 Task: Search one way flight ticket for 2 adults, 2 children, 2 infants in seat in first from Salisbury: Salisbury-ocean City-wicomico Regional Airport to Fort Wayne: Fort Wayne International Airport on 5-4-2023. Choice of flights is Emirates. Number of bags: 2 checked bags. Price is upto 110000. Outbound departure time preference is 15:00.
Action: Mouse moved to (345, 132)
Screenshot: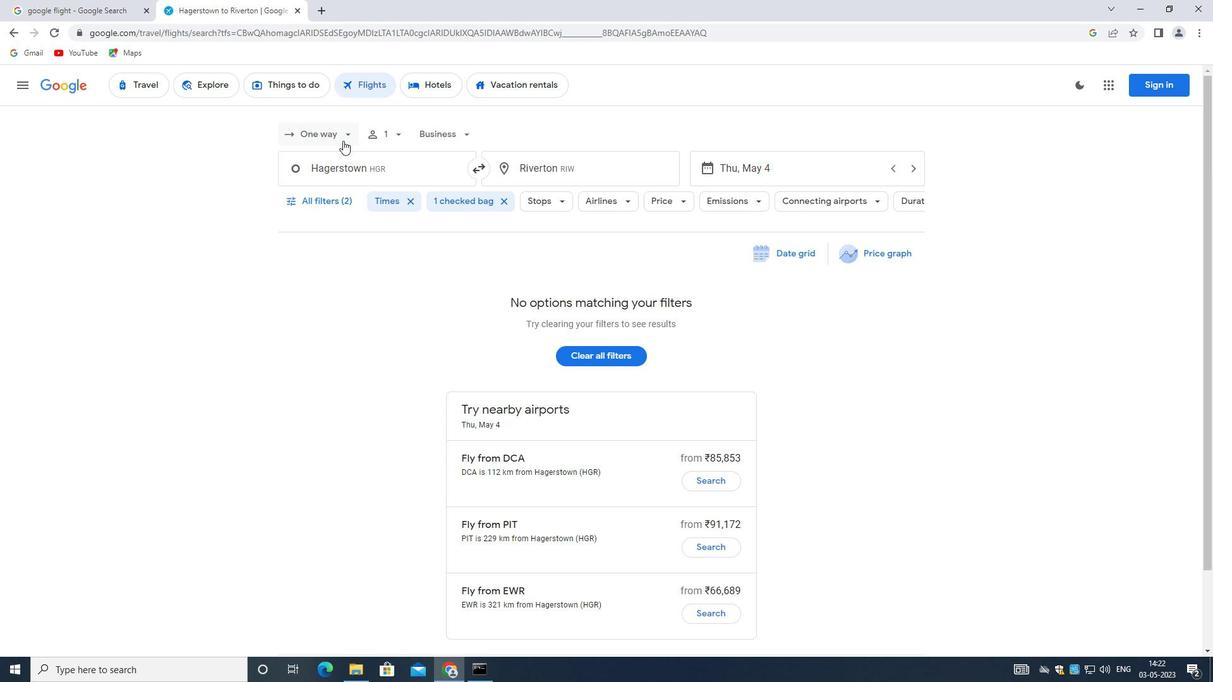
Action: Mouse pressed left at (345, 132)
Screenshot: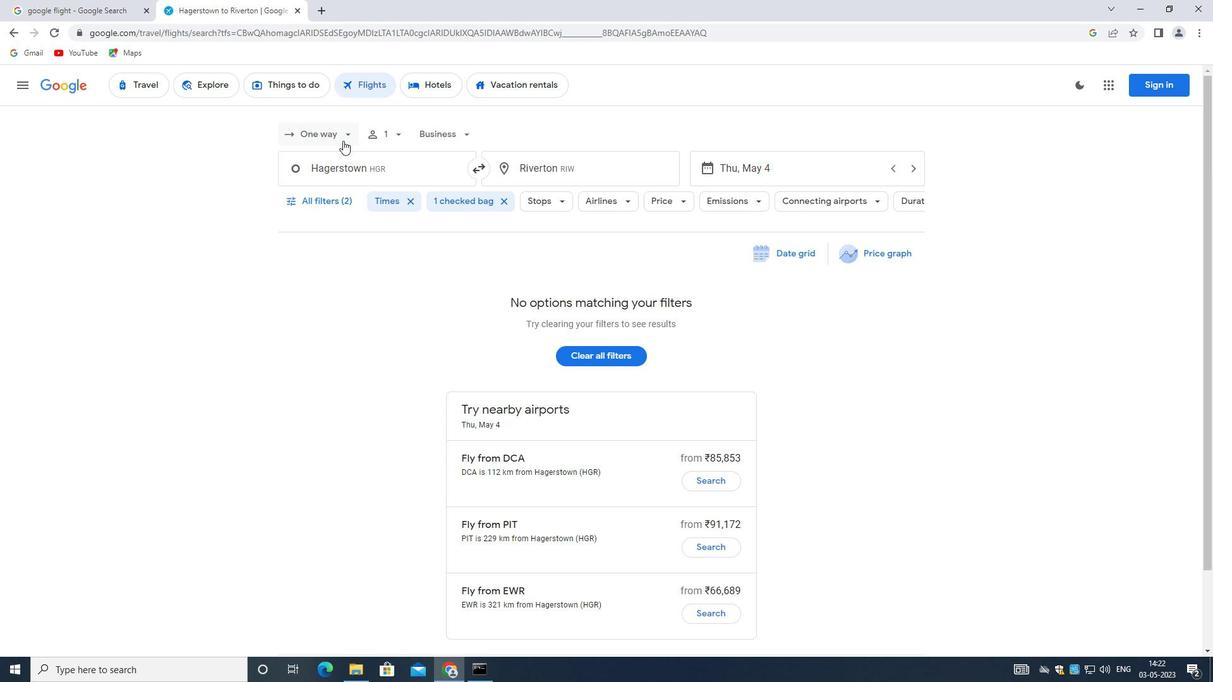 
Action: Mouse moved to (346, 194)
Screenshot: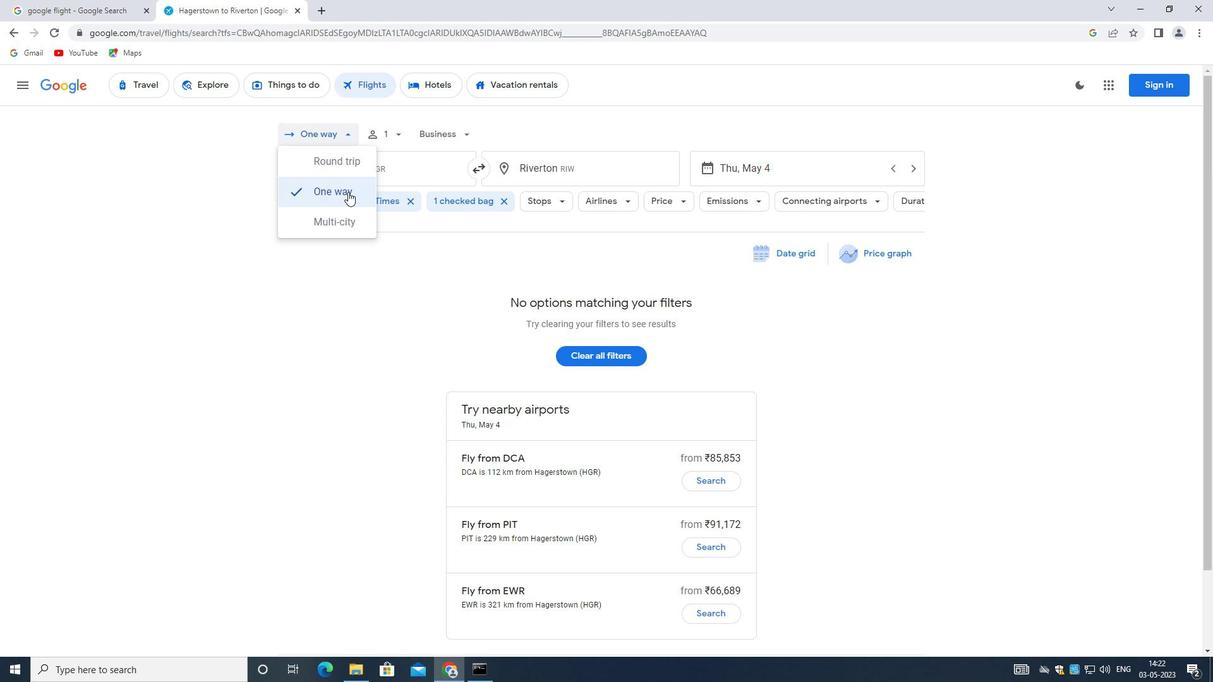 
Action: Mouse pressed left at (346, 194)
Screenshot: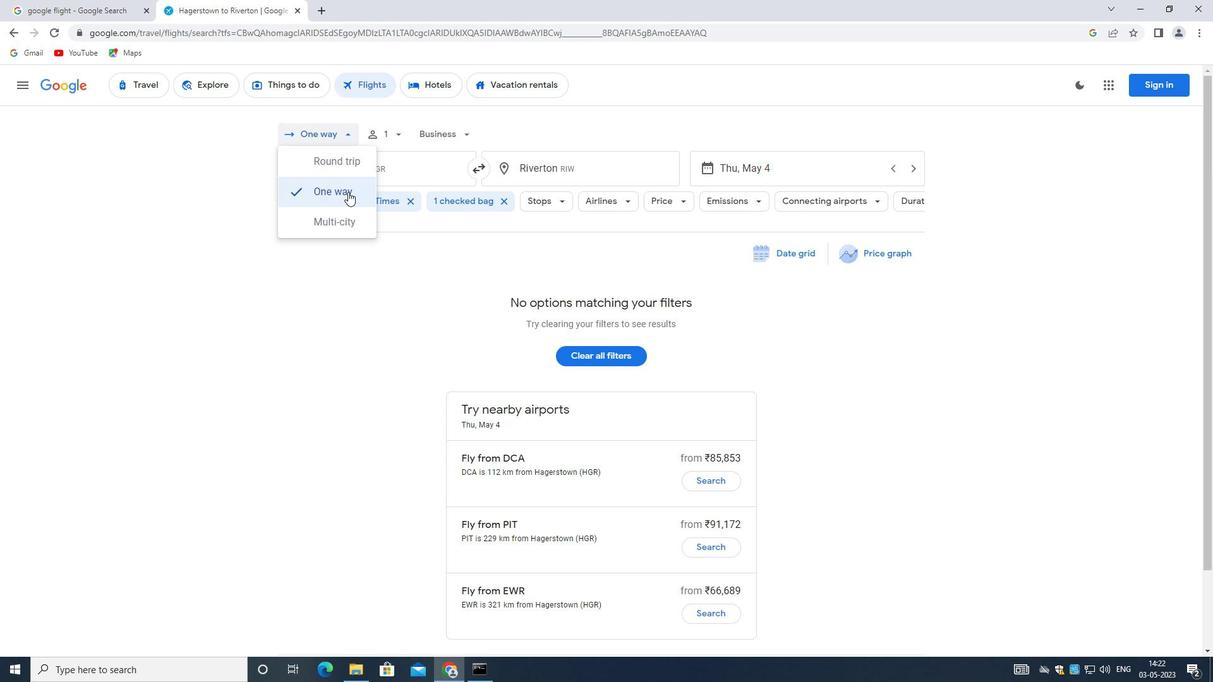 
Action: Mouse moved to (390, 133)
Screenshot: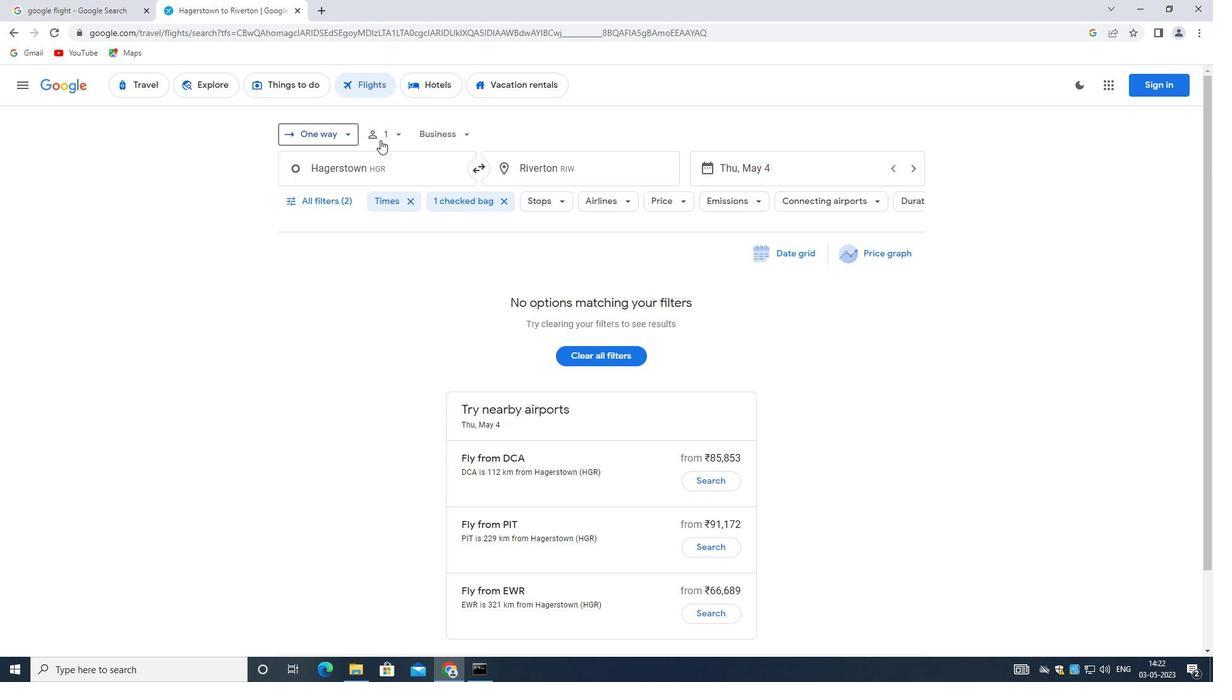 
Action: Mouse pressed left at (390, 133)
Screenshot: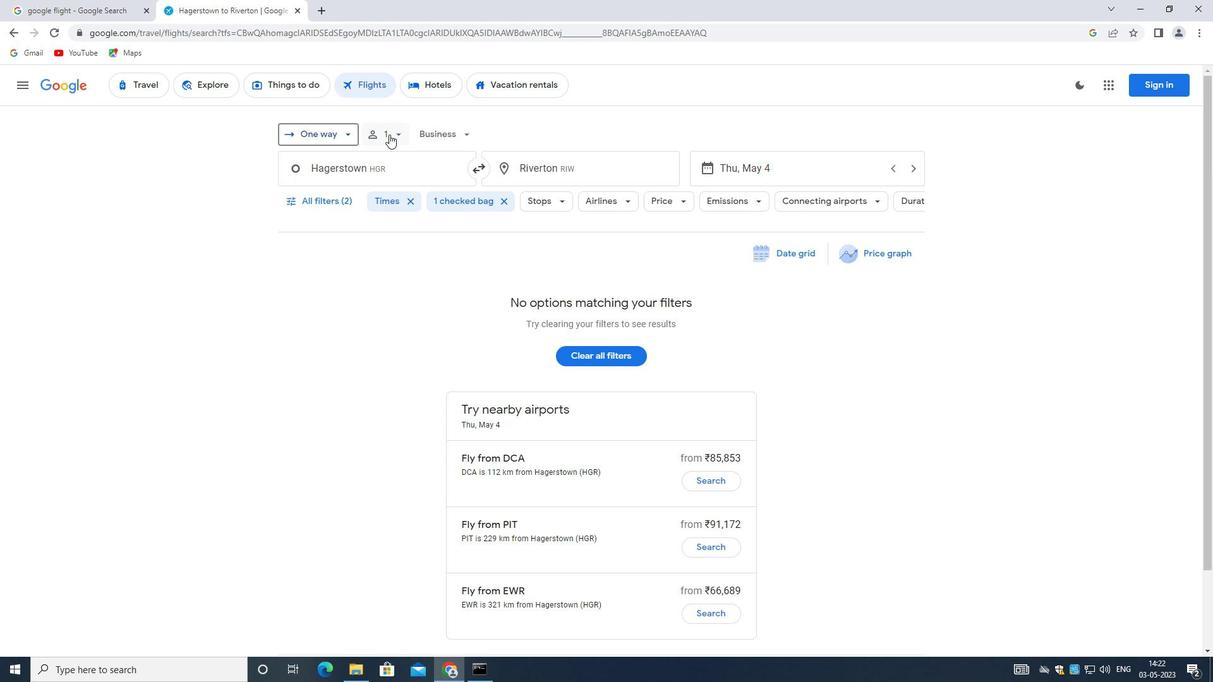 
Action: Mouse moved to (497, 166)
Screenshot: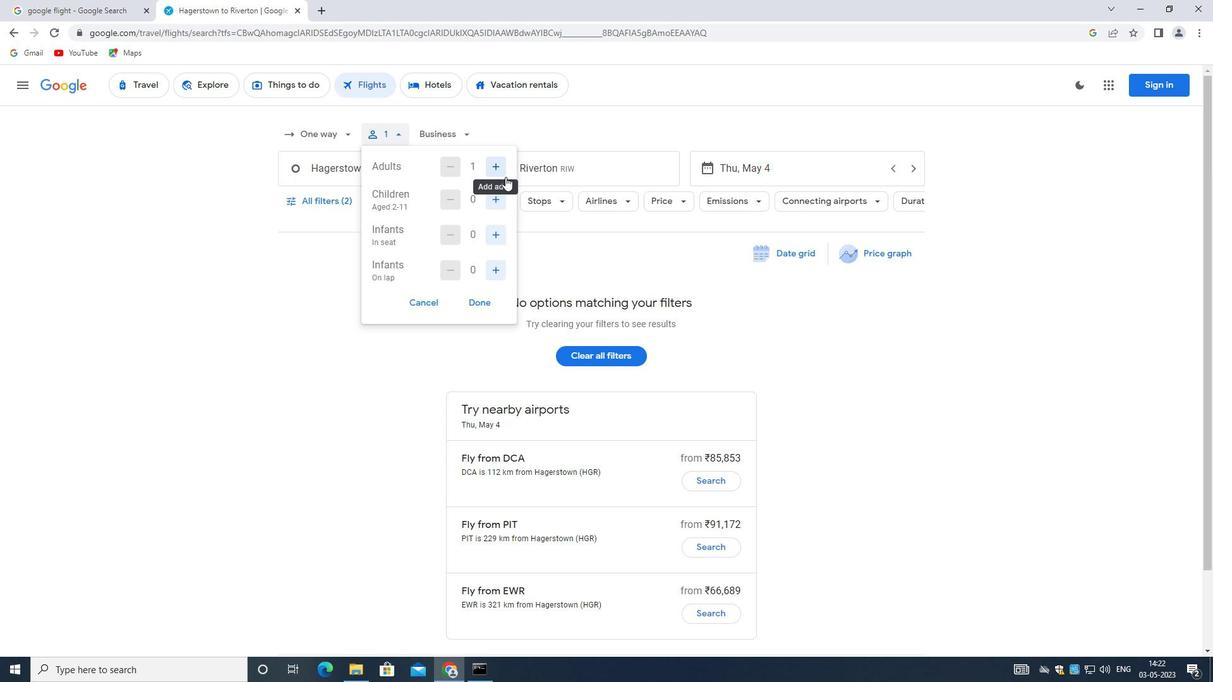 
Action: Mouse pressed left at (497, 166)
Screenshot: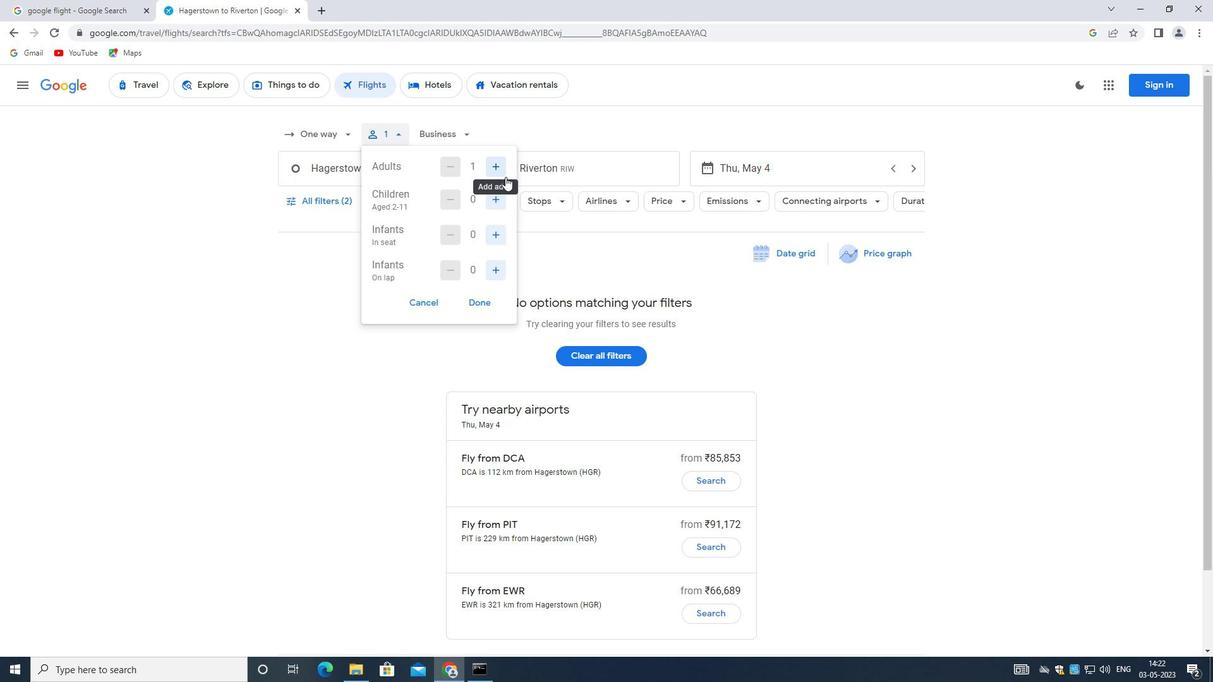 
Action: Mouse moved to (492, 199)
Screenshot: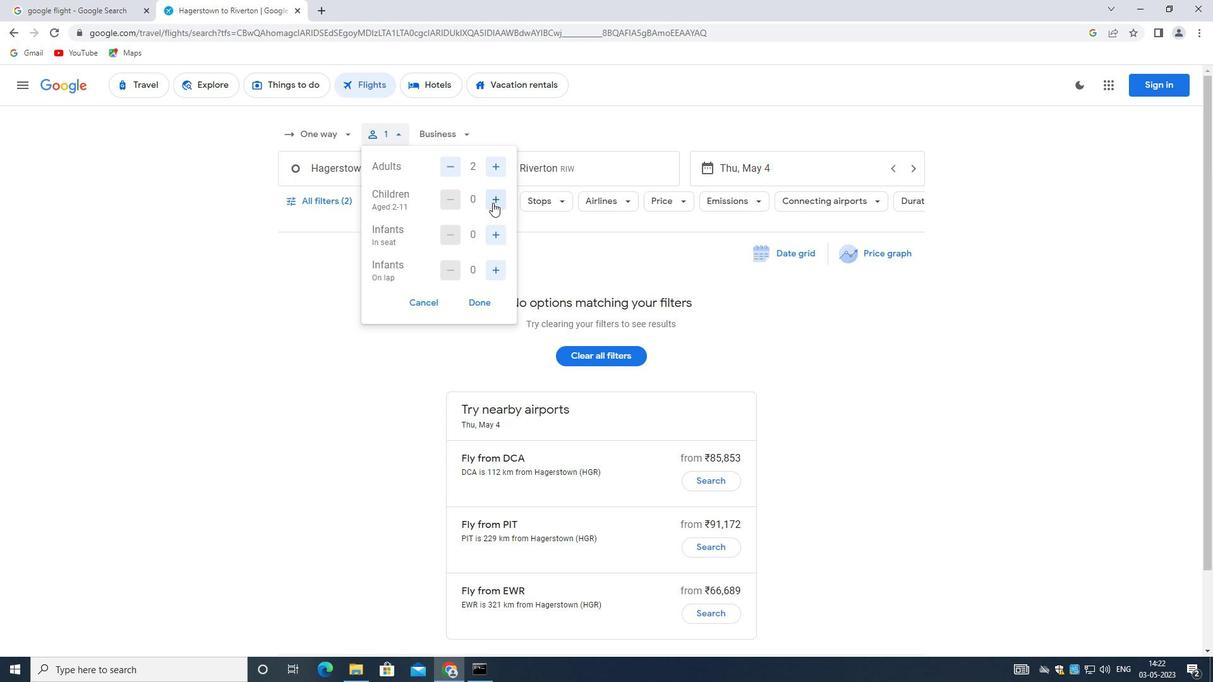 
Action: Mouse pressed left at (492, 199)
Screenshot: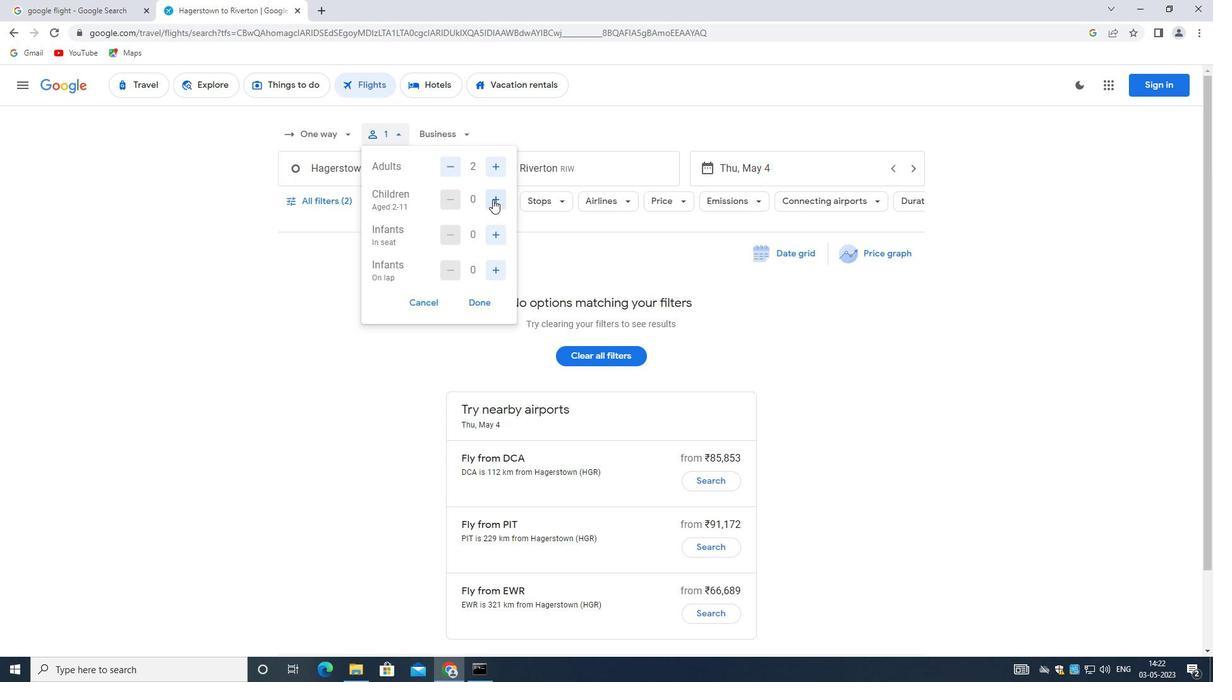 
Action: Mouse moved to (492, 199)
Screenshot: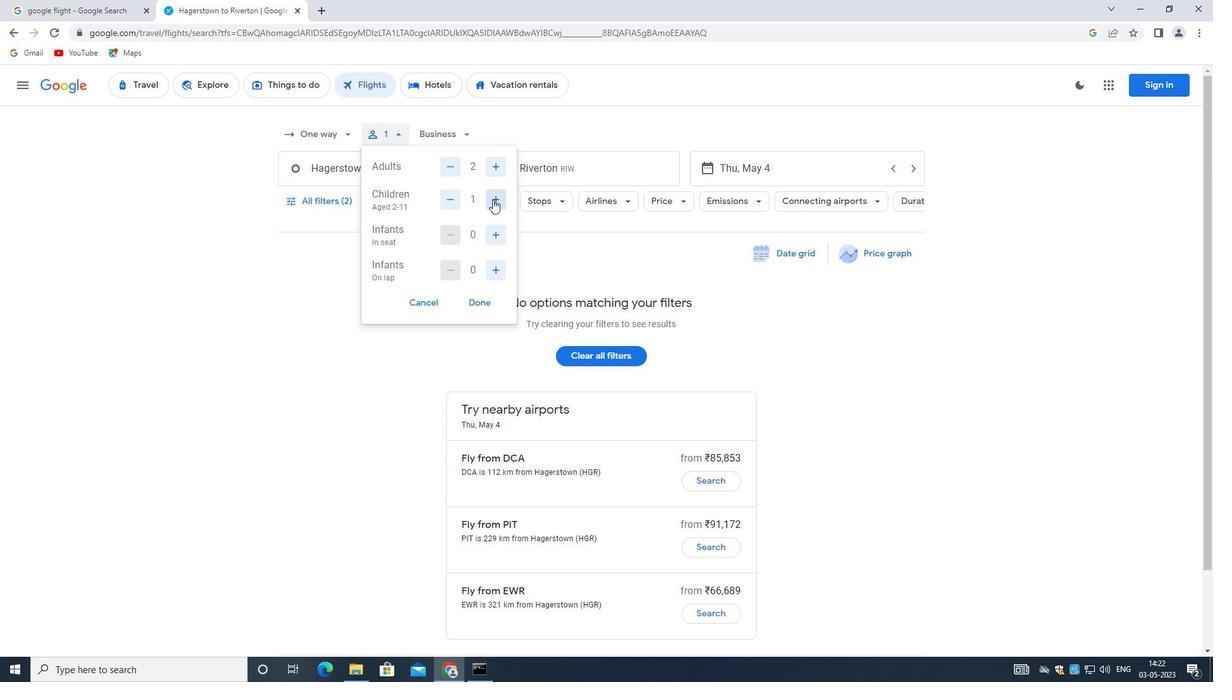 
Action: Mouse pressed left at (492, 199)
Screenshot: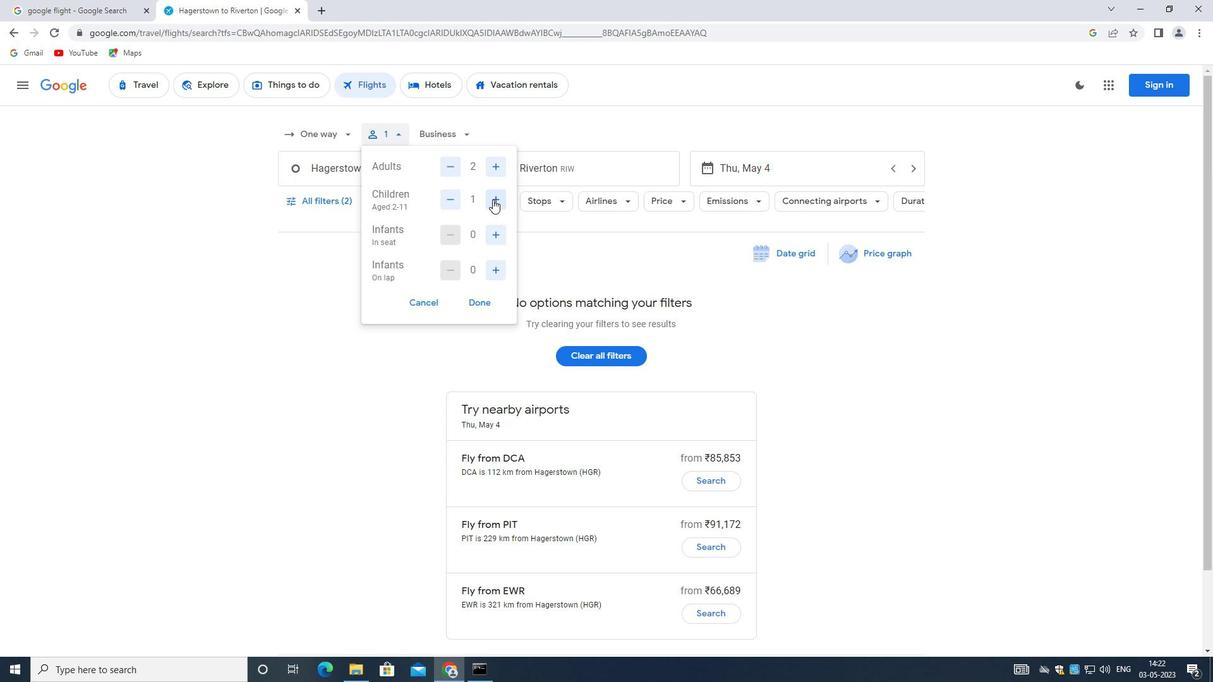 
Action: Mouse moved to (498, 234)
Screenshot: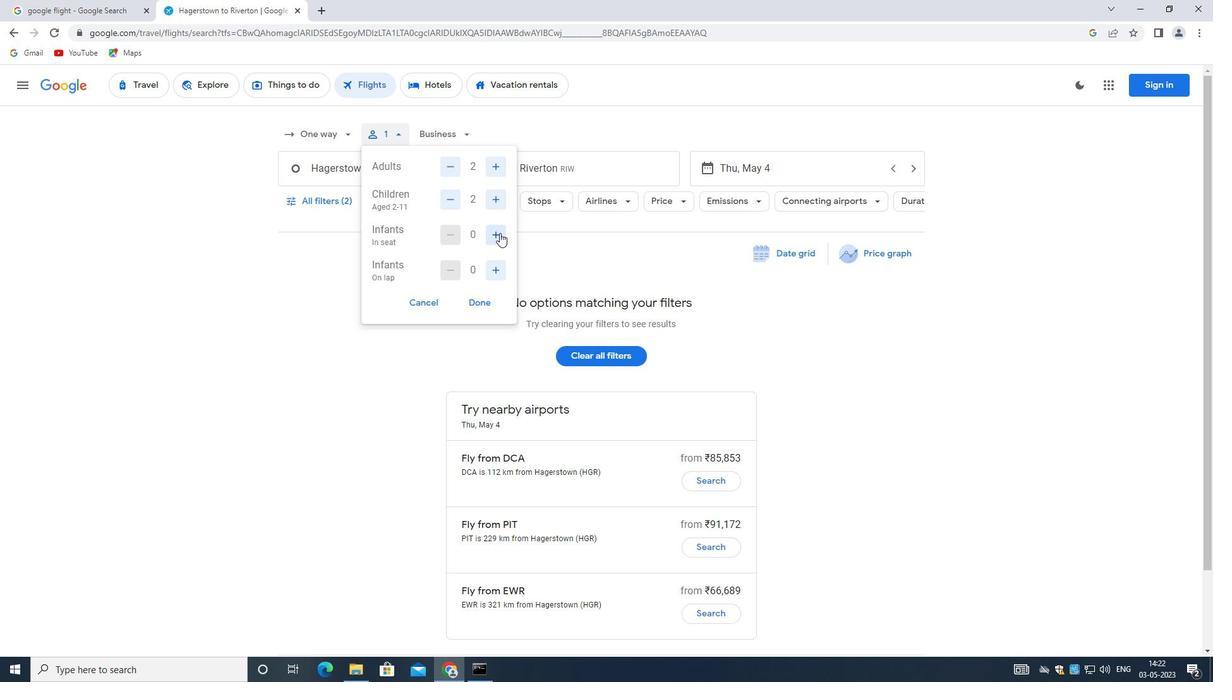 
Action: Mouse pressed left at (498, 234)
Screenshot: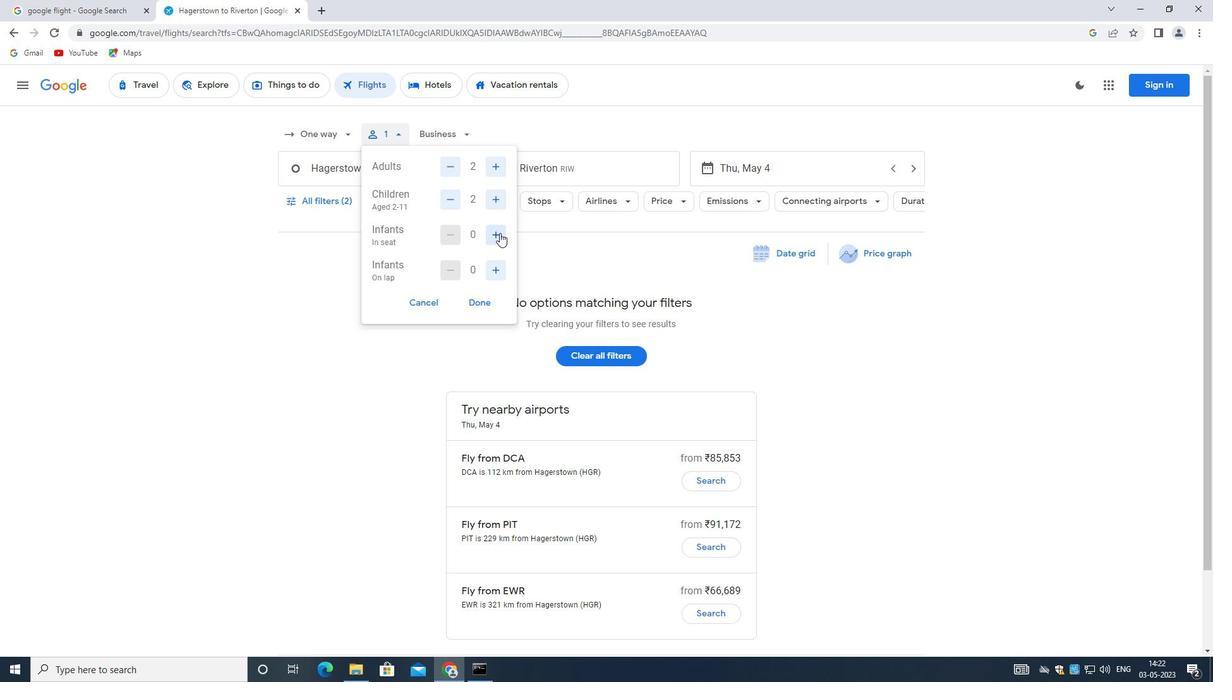 
Action: Mouse moved to (498, 233)
Screenshot: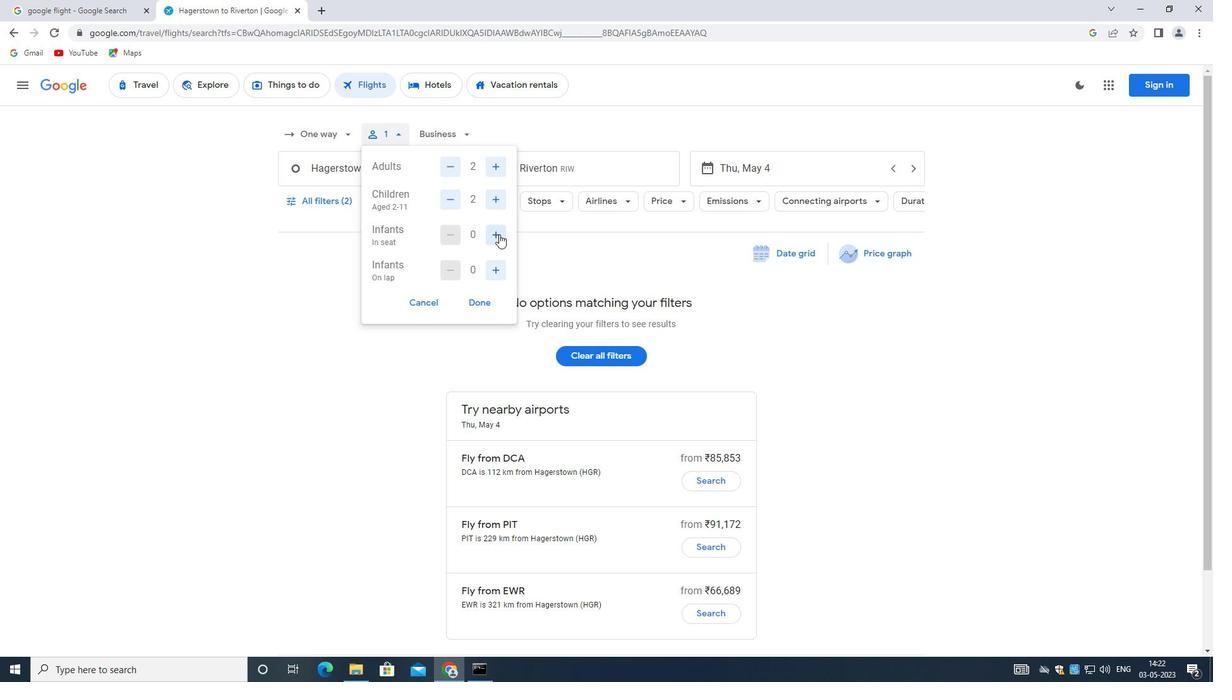 
Action: Mouse pressed left at (498, 233)
Screenshot: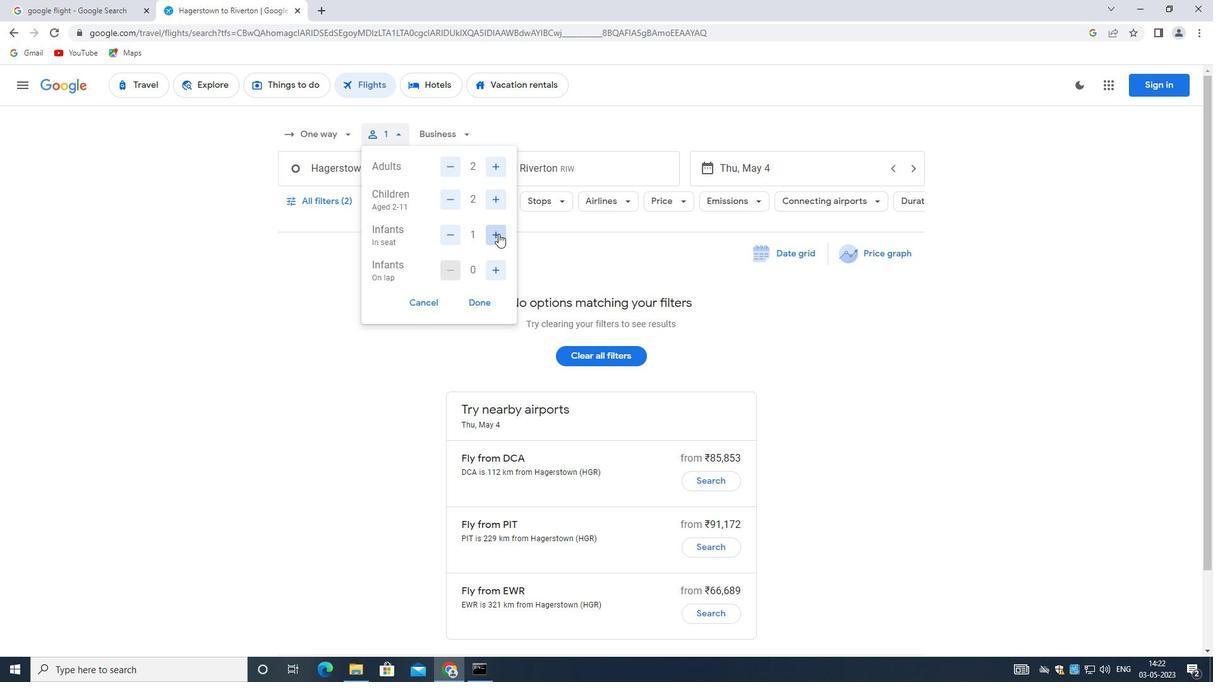 
Action: Mouse moved to (482, 306)
Screenshot: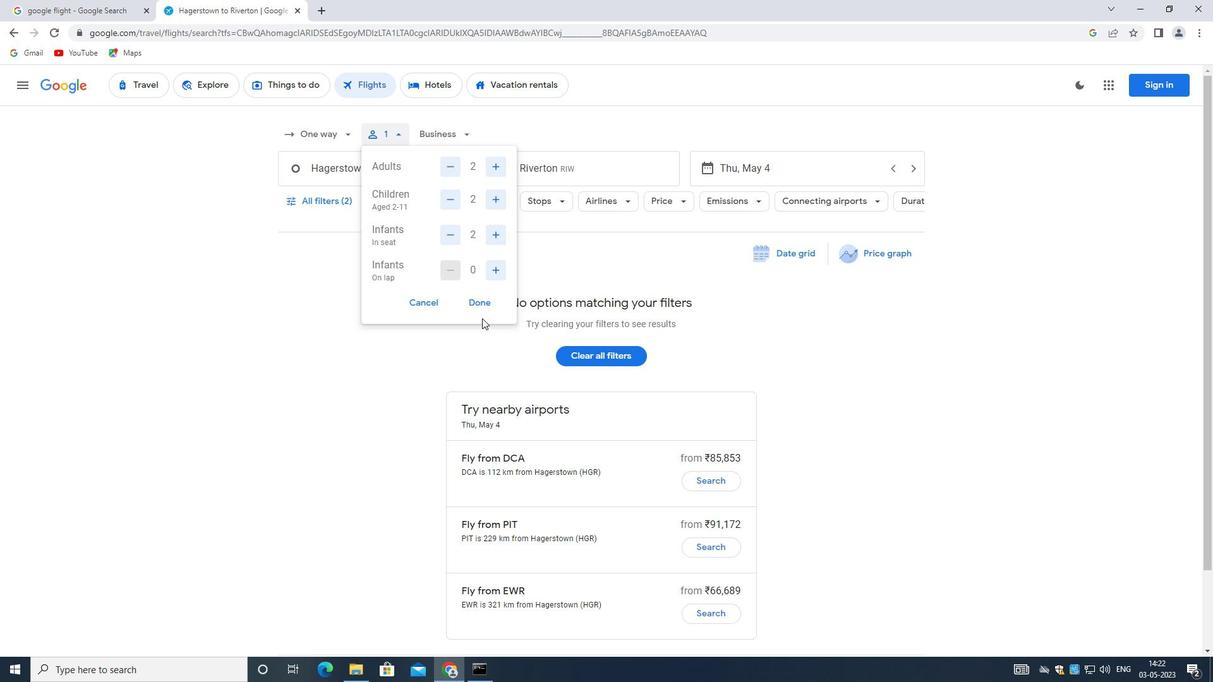
Action: Mouse pressed left at (482, 306)
Screenshot: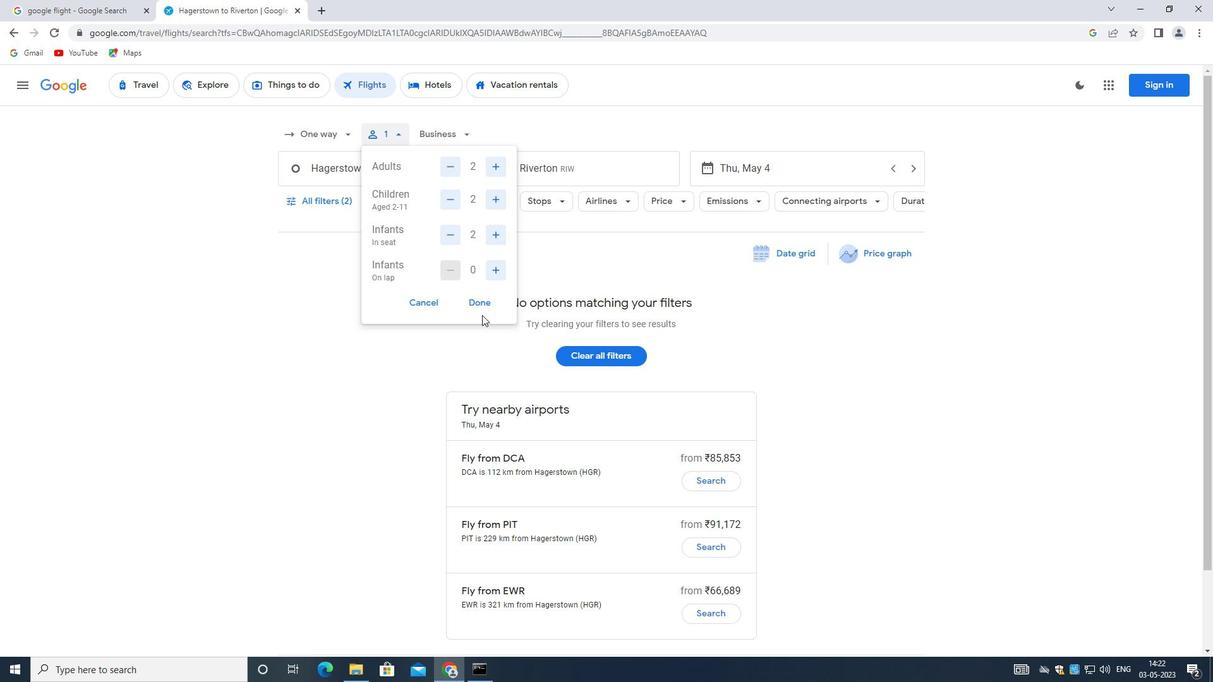 
Action: Mouse moved to (361, 167)
Screenshot: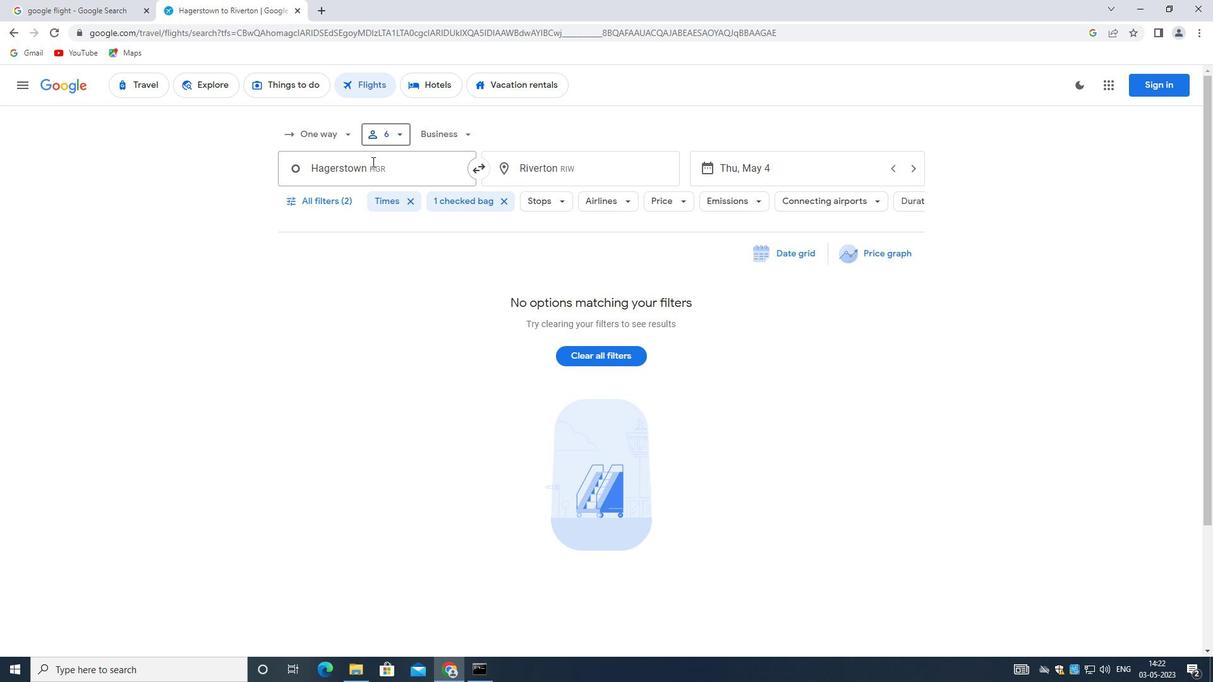 
Action: Mouse pressed left at (361, 167)
Screenshot: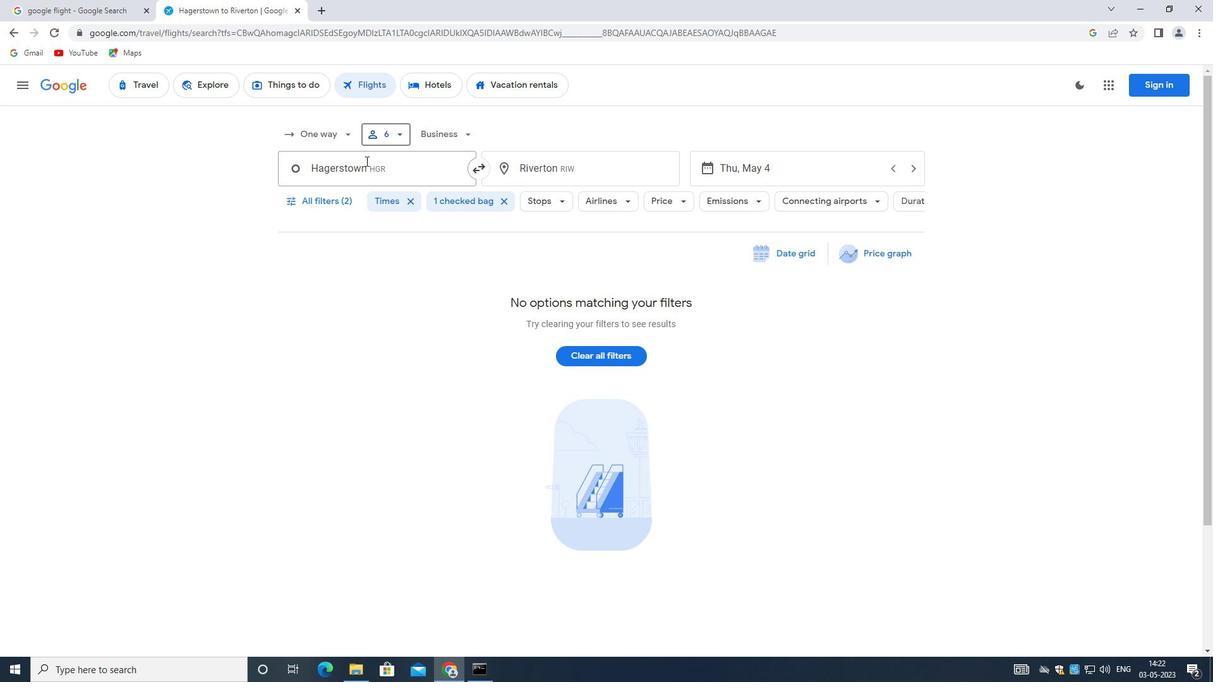 
Action: Key pressed <Key.backspace><Key.shift>SALISBURY-<Key.space>OCEAN<Key.space><Key.shift>CITY
Screenshot: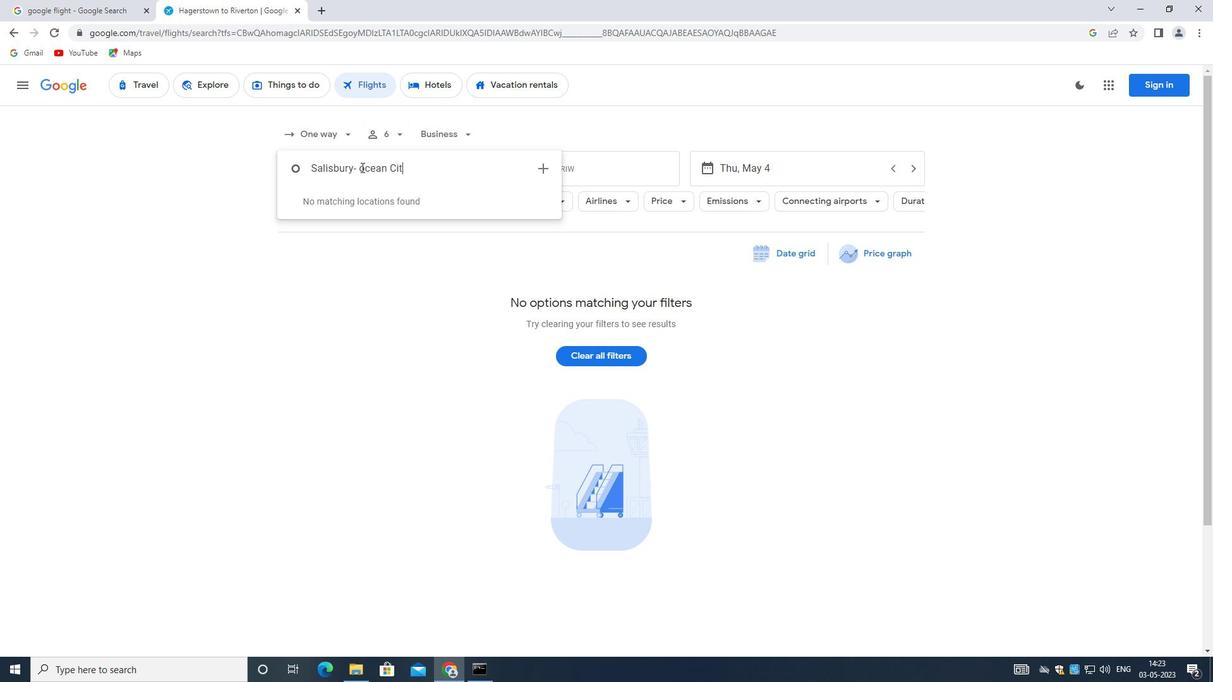 
Action: Mouse moved to (359, 170)
Screenshot: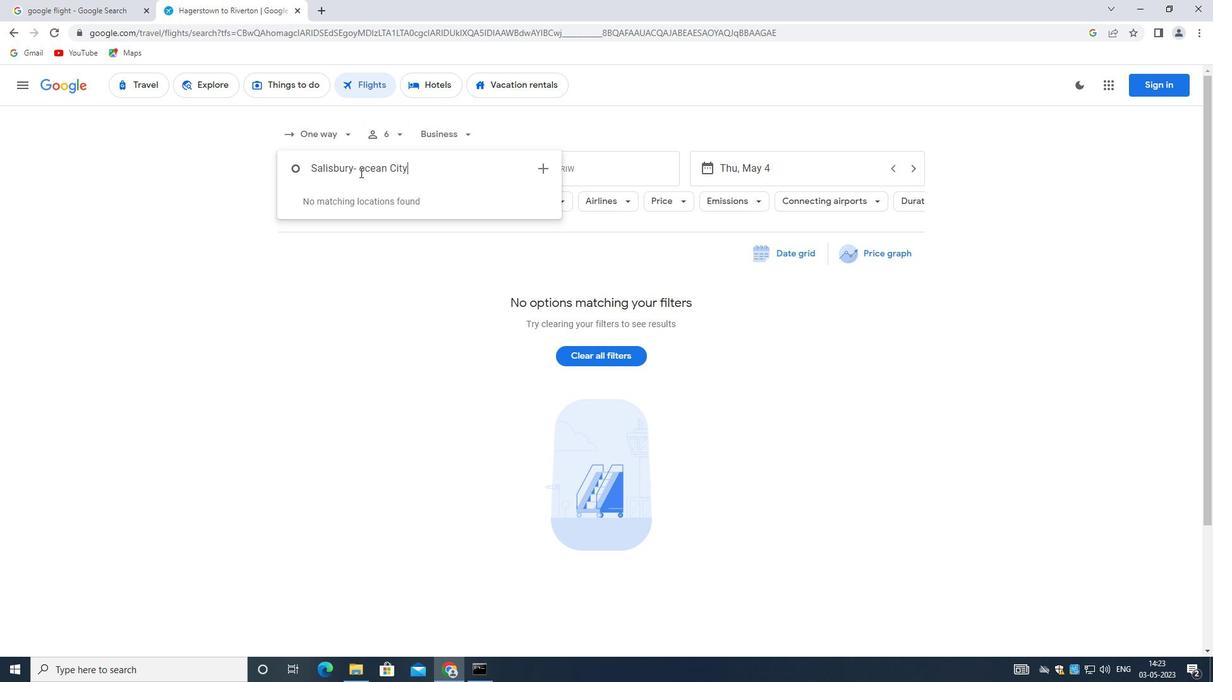 
Action: Mouse pressed left at (359, 170)
Screenshot: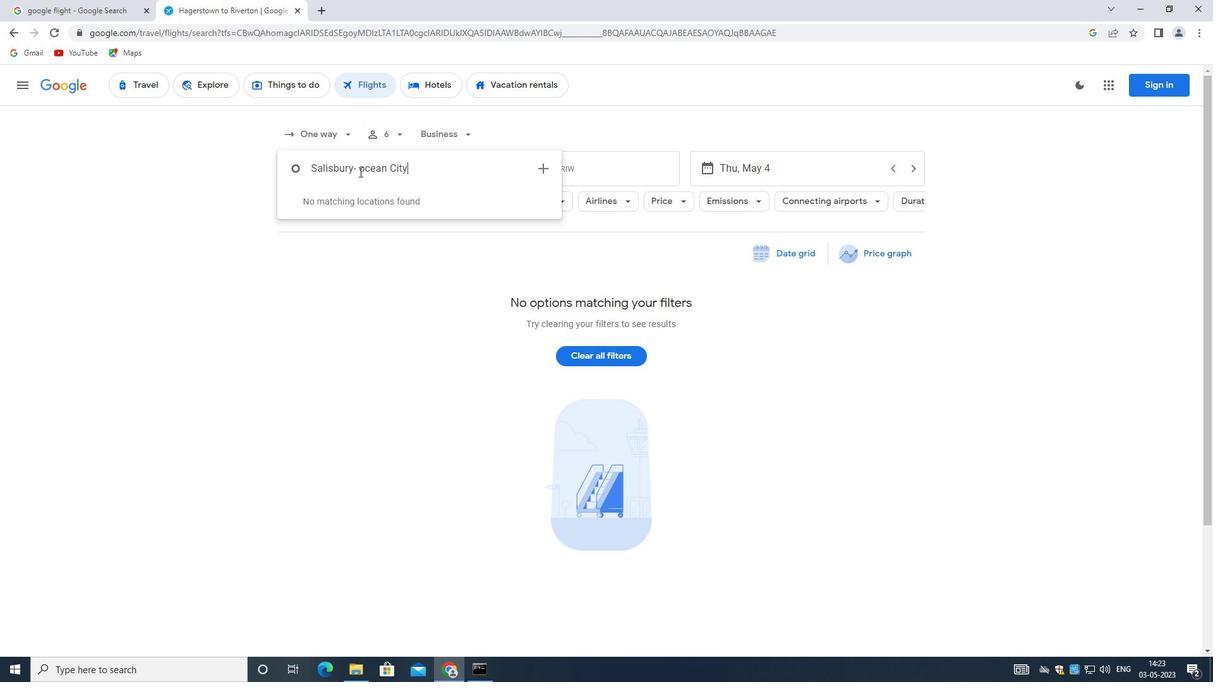 
Action: Mouse moved to (360, 169)
Screenshot: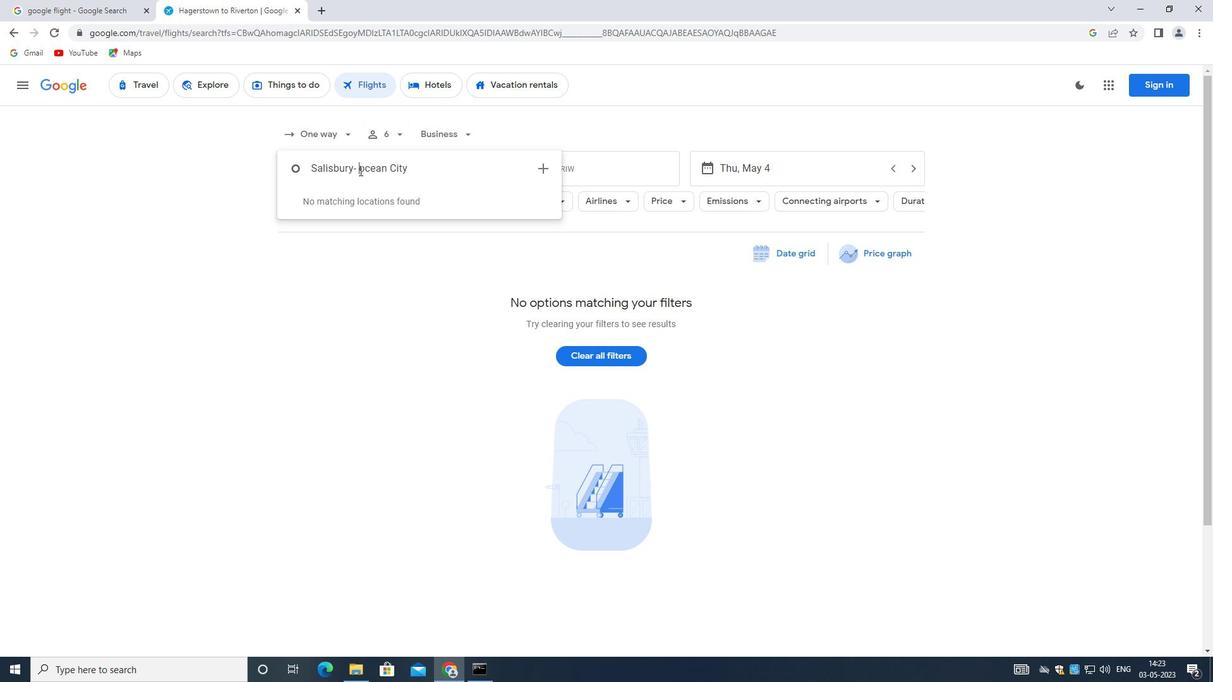 
Action: Key pressed <Key.backspace>
Screenshot: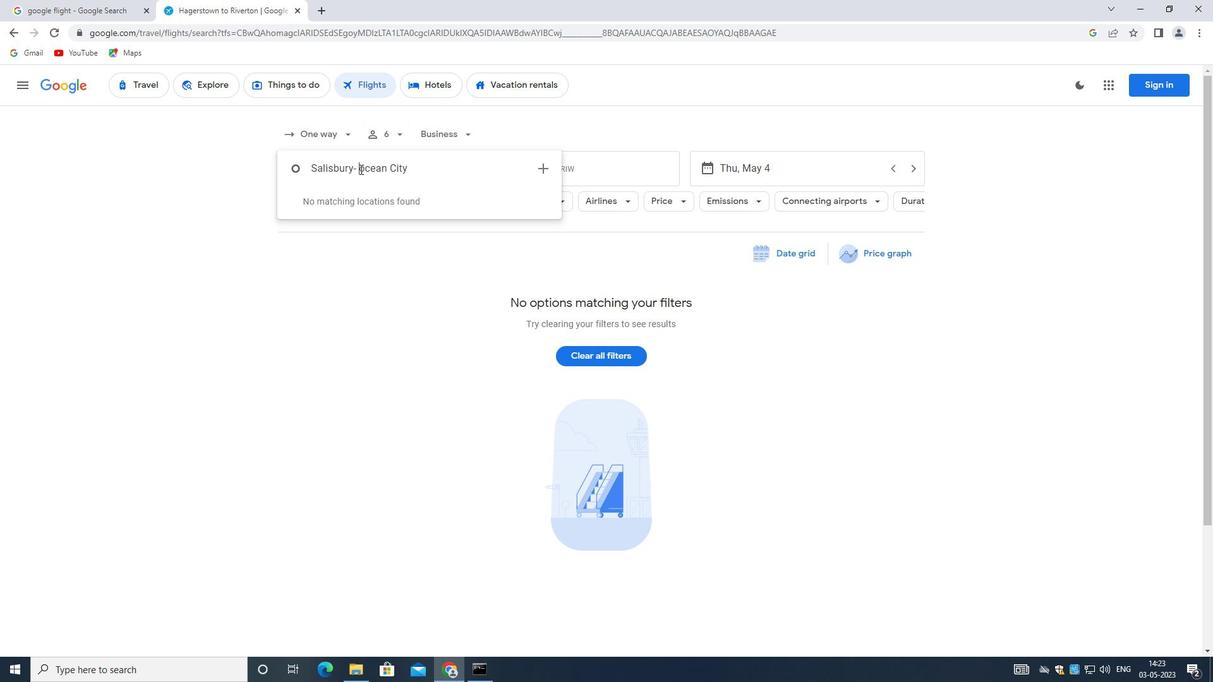 
Action: Mouse moved to (421, 169)
Screenshot: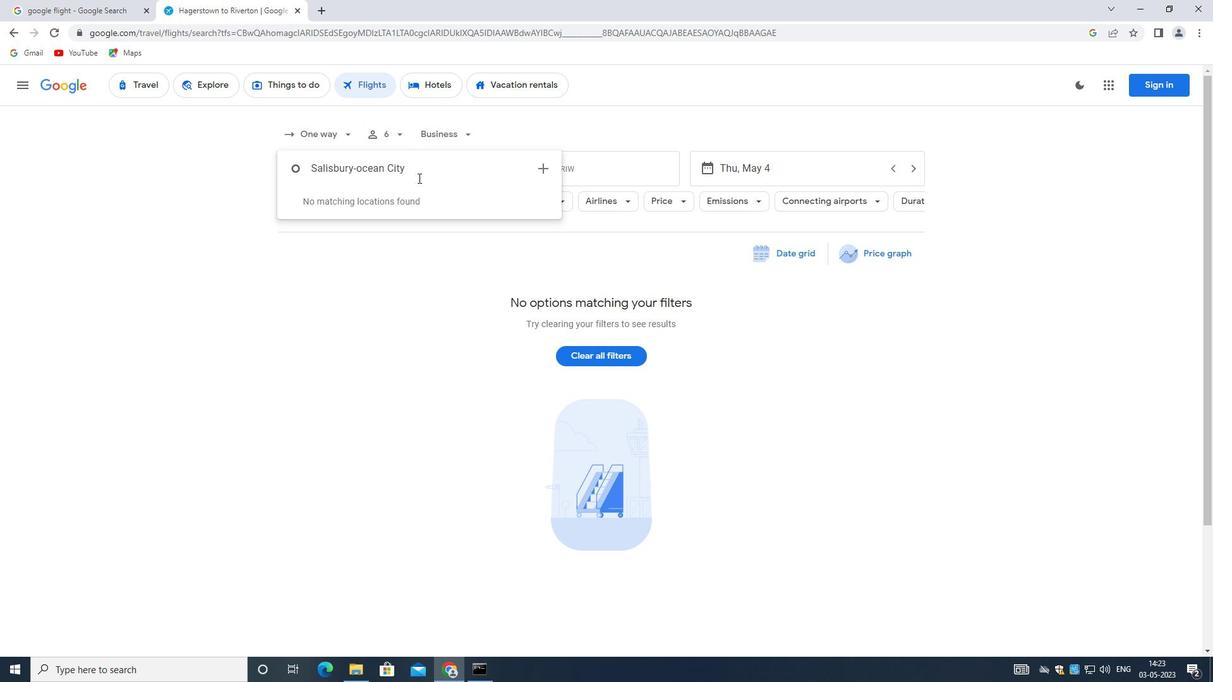 
Action: Mouse pressed left at (421, 169)
Screenshot: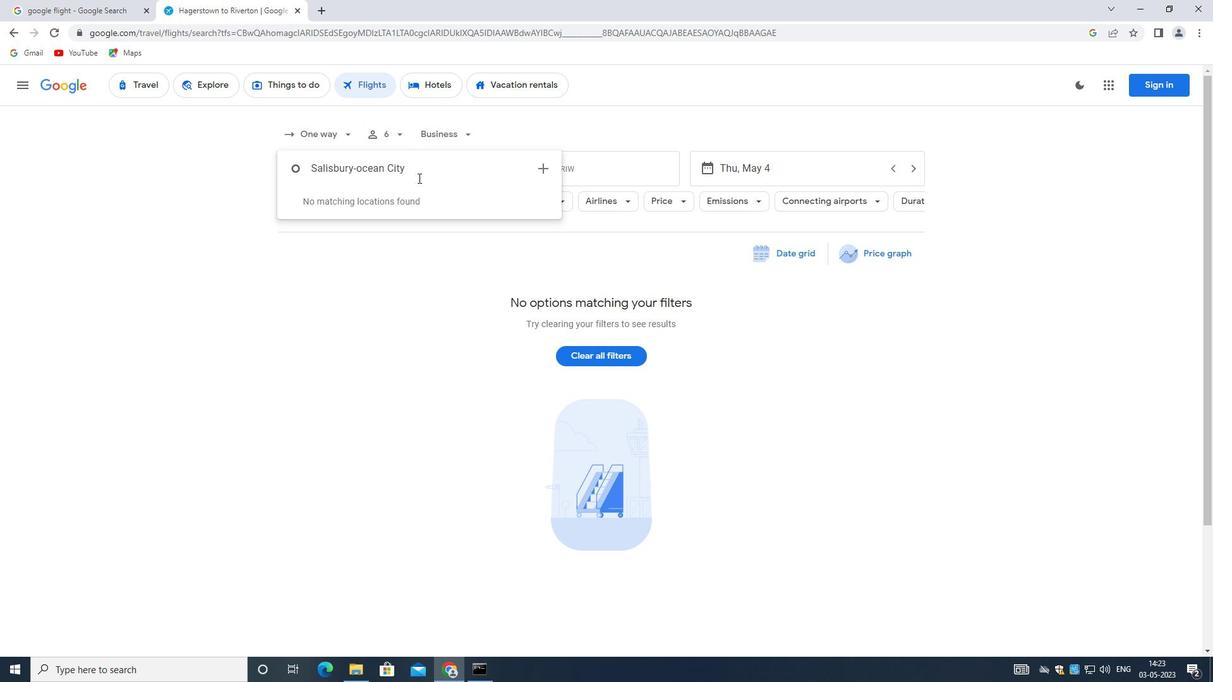 
Action: Key pressed <Key.space><Key.space><Key.space><Key.space><Key.space><Key.space><Key.space><Key.space><Key.space><Key.space><Key.space><Key.space><Key.space><Key.space>-<Key.backspace><Key.backspace><Key.backspace><Key.backspace><Key.backspace><Key.backspace><Key.backspace>
Screenshot: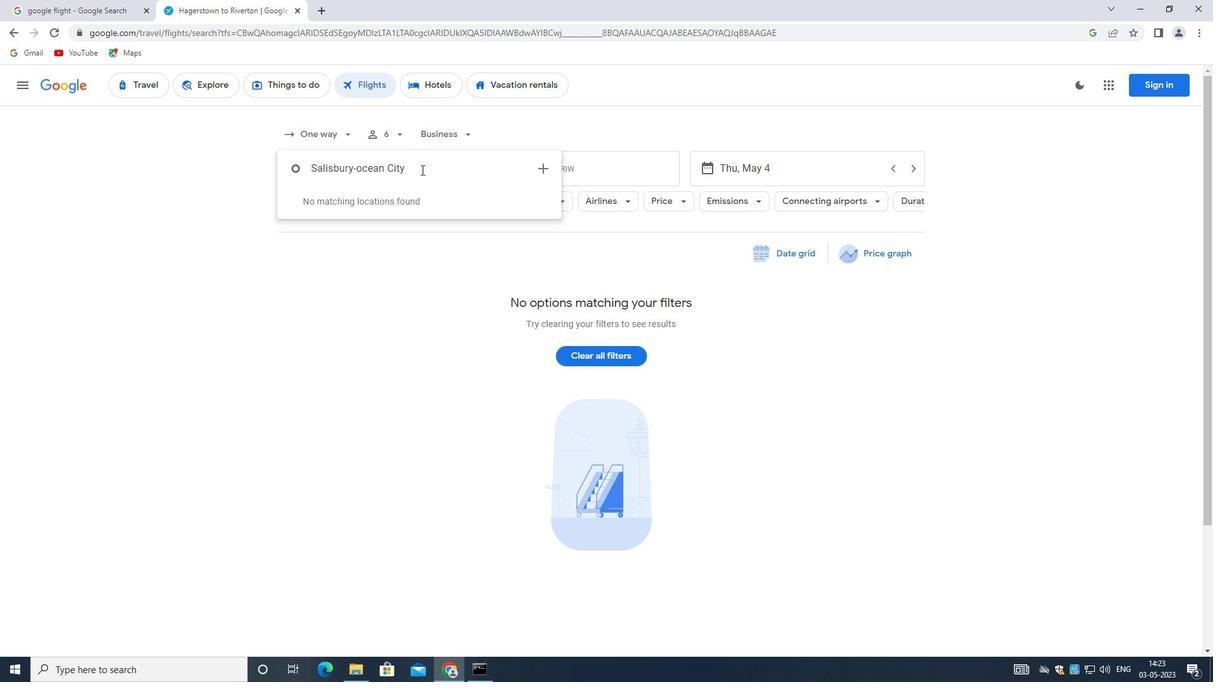 
Action: Mouse moved to (403, 169)
Screenshot: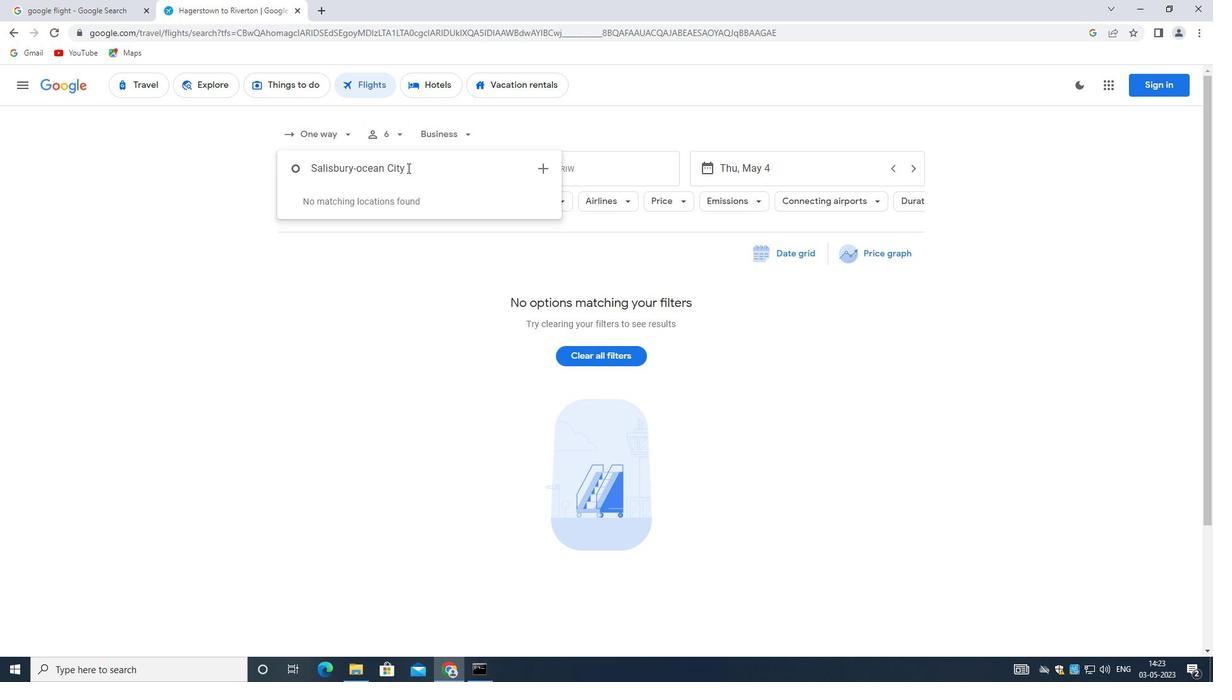 
Action: Mouse pressed left at (403, 169)
Screenshot: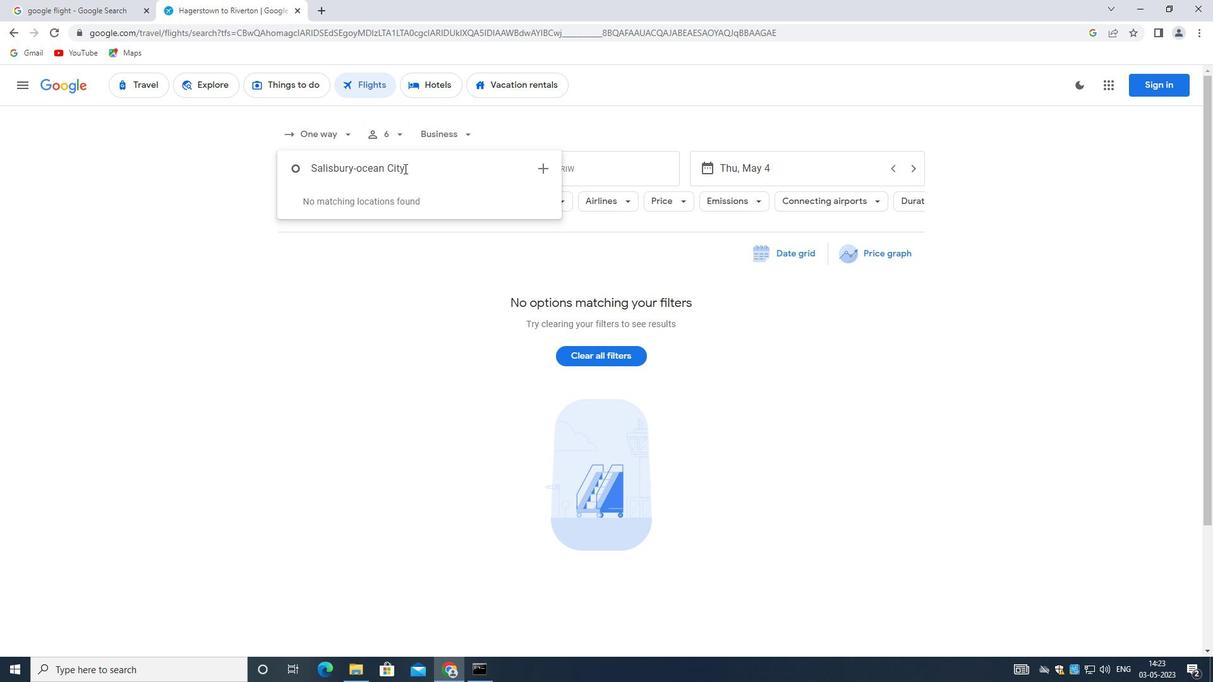 
Action: Mouse moved to (517, 152)
Screenshot: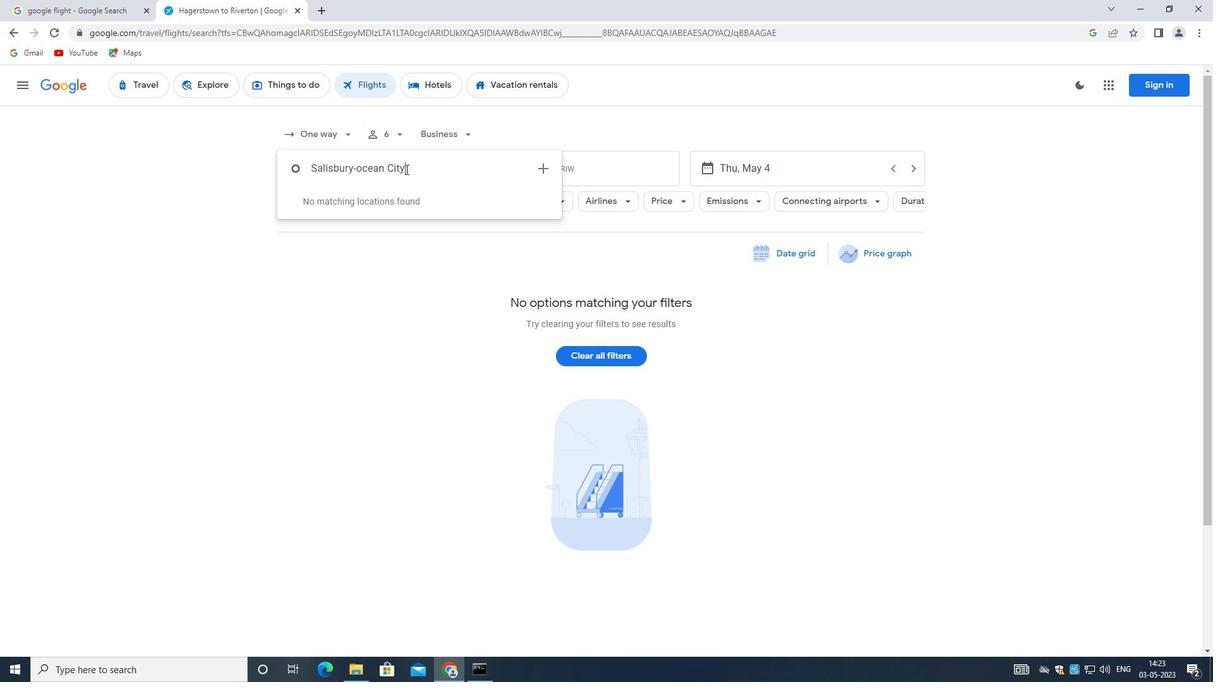 
Action: Key pressed -WICOMICO<Key.space><Key.shift><Key.shift><Key.shift><Key.shift><Key.shift><Key.shift><Key.shift><Key.shift><Key.shift><Key.shift><Key.shift><Key.shift><Key.shift><Key.shift><Key.shift><Key.shift><Key.shift><Key.shift><Key.shift><Key.shift><Key.shift><Key.shift><Key.shift><Key.shift><Key.shift><Key.shift><Key.shift><Key.shift><Key.shift><Key.shift>REGIONAL<Key.space><Key.shift>AIRPORT
Screenshot: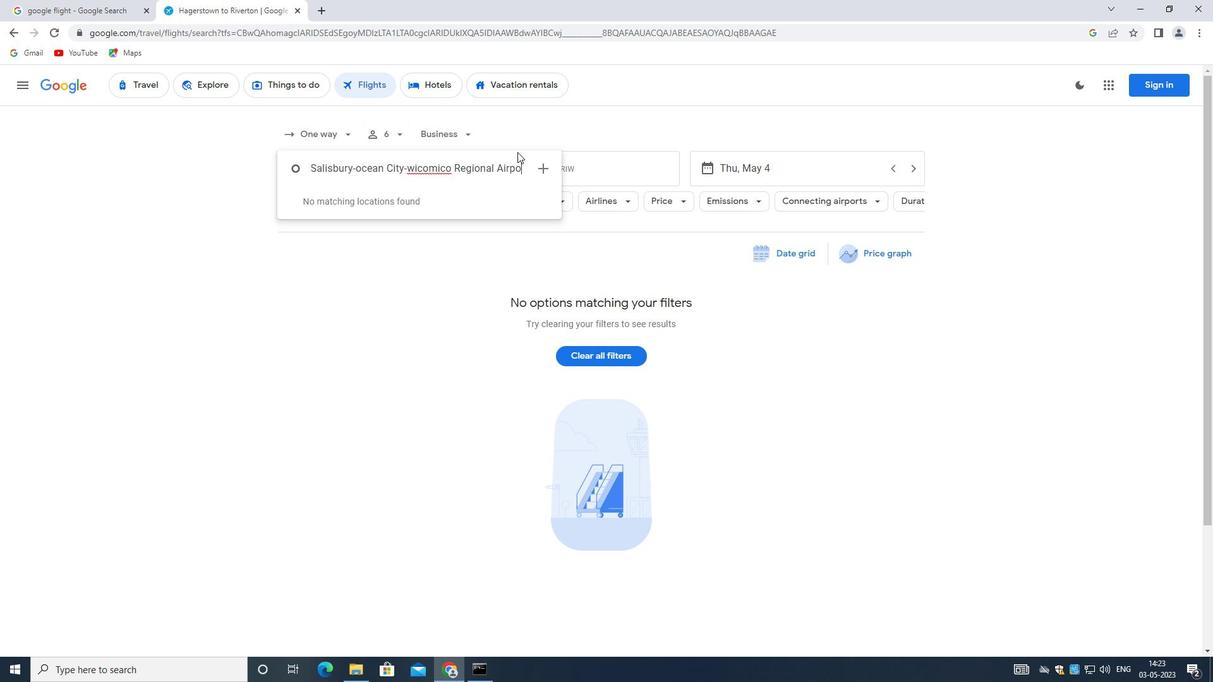 
Action: Mouse moved to (547, 167)
Screenshot: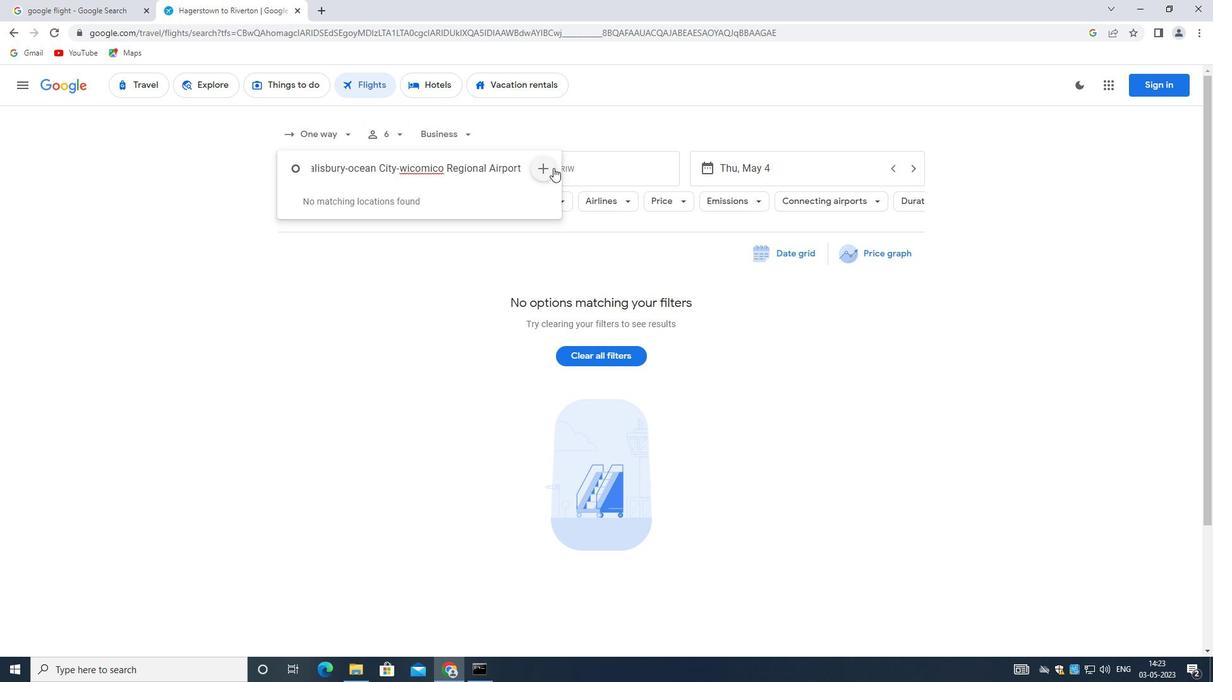 
Action: Mouse pressed left at (547, 167)
Screenshot: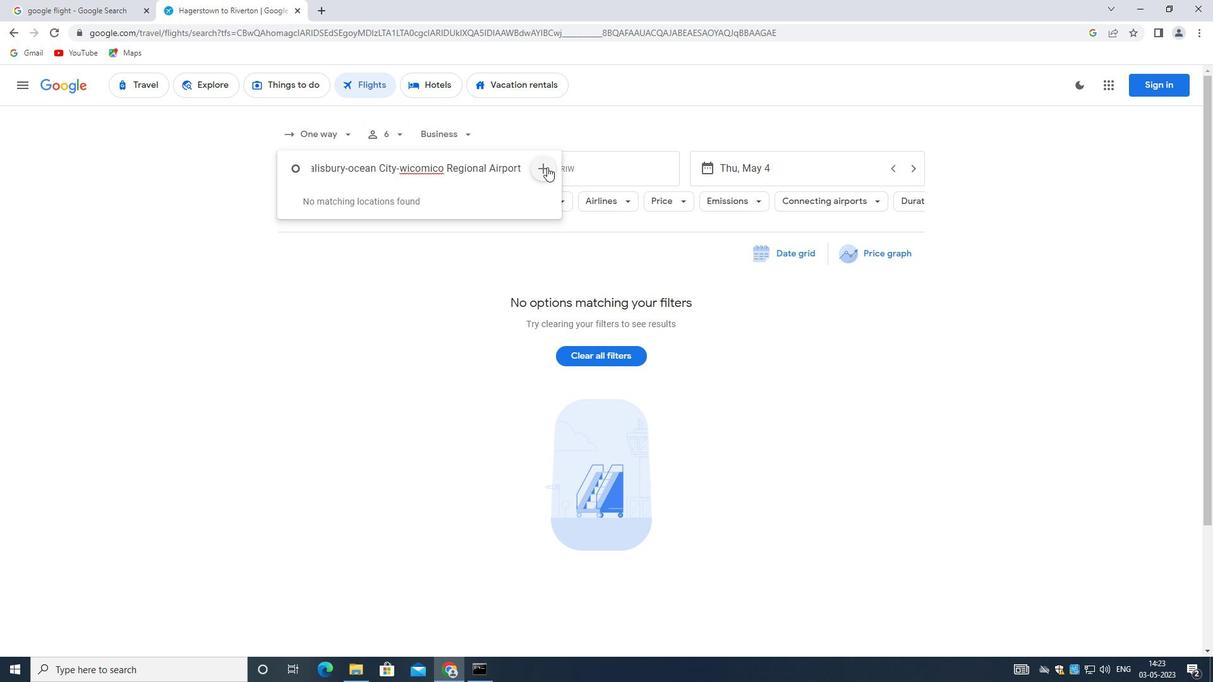 
Action: Mouse moved to (607, 171)
Screenshot: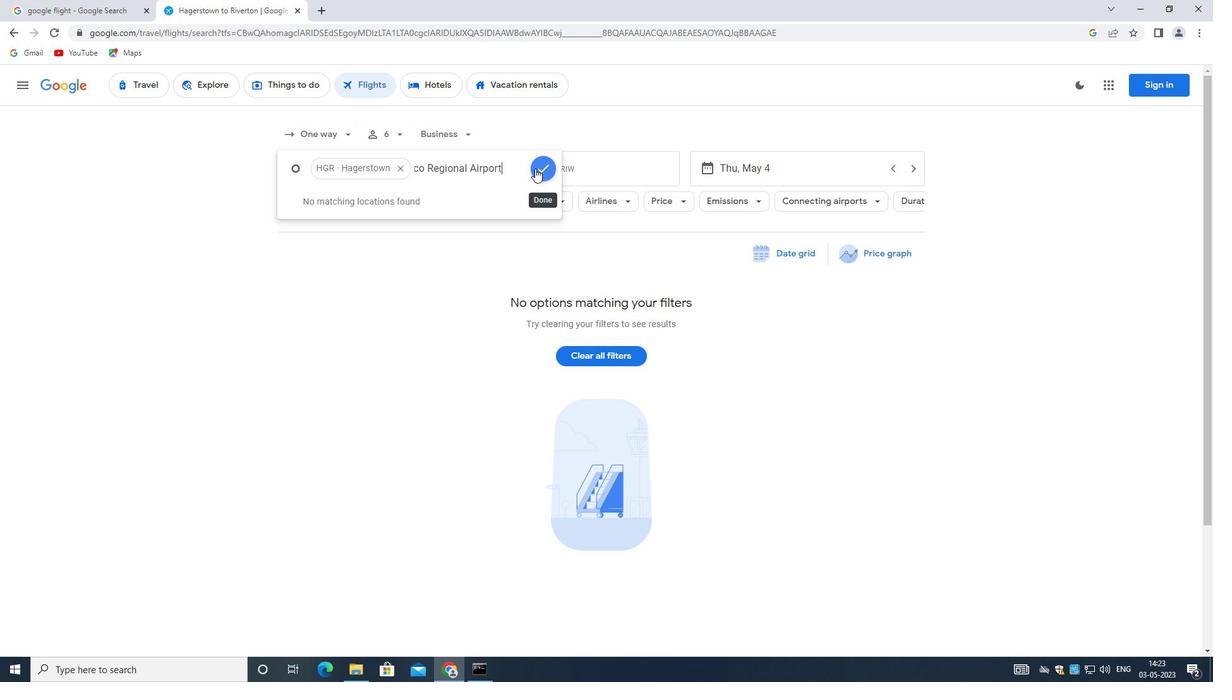 
Action: Mouse pressed left at (607, 171)
Screenshot: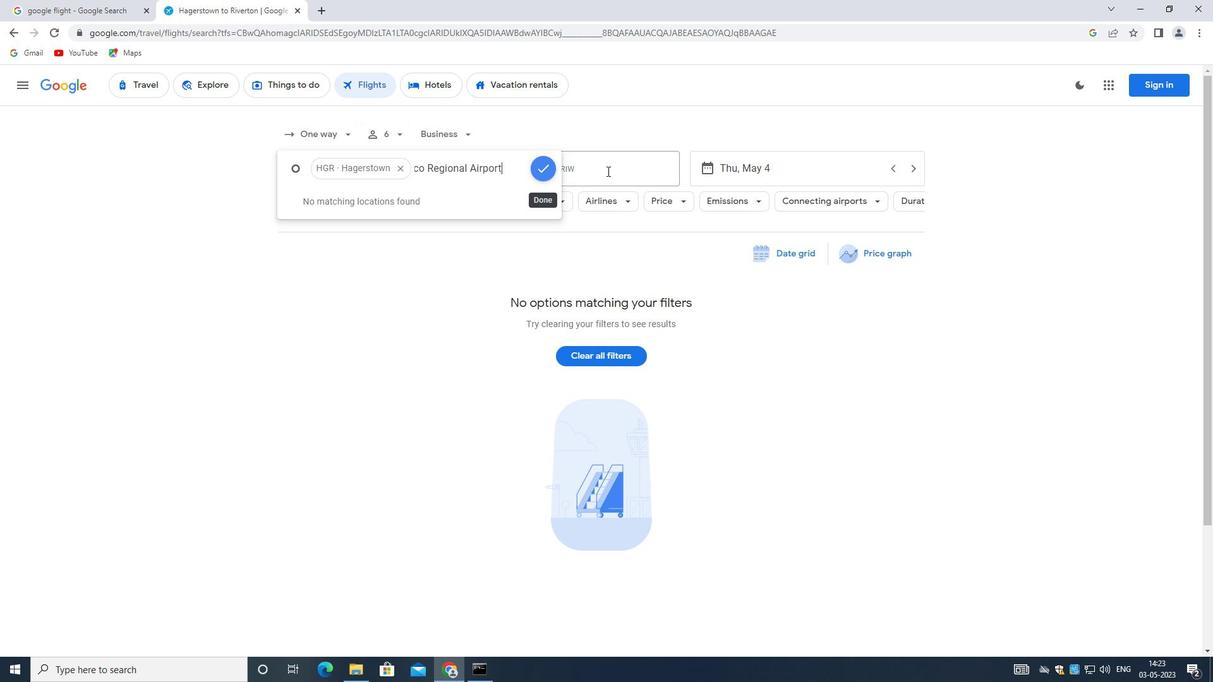 
Action: Mouse moved to (612, 185)
Screenshot: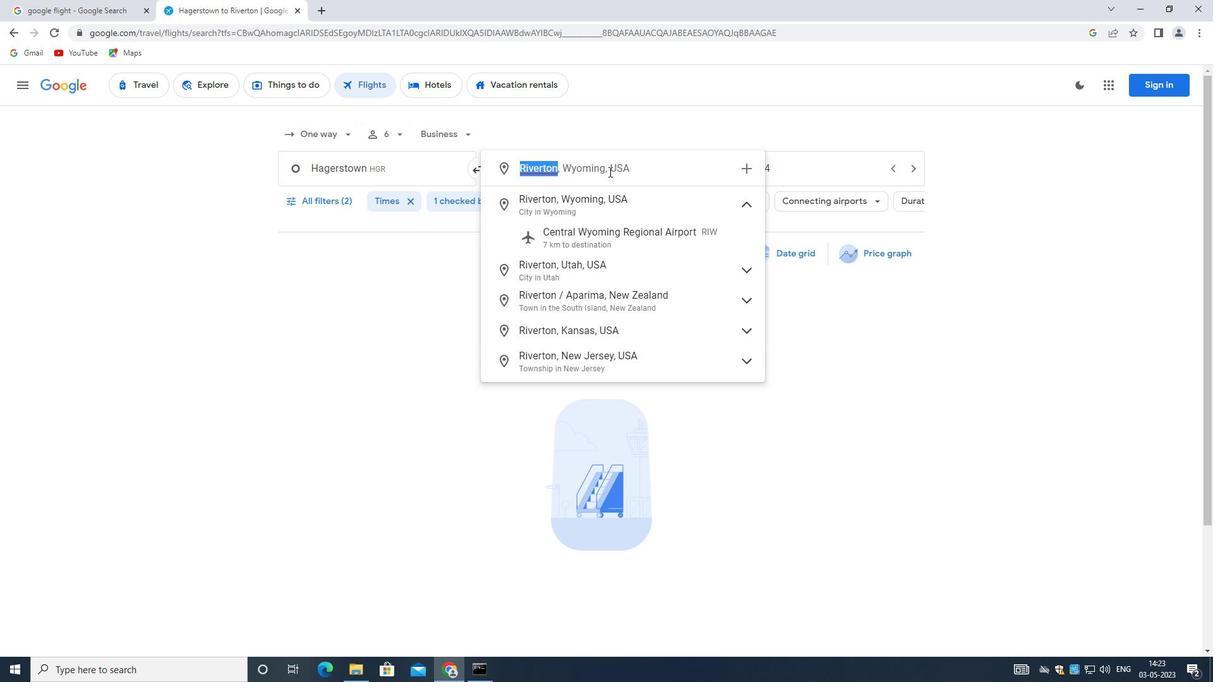 
Action: Key pressed <Key.backspace><Key.shift>FORT<Key.space><Key.shift>WA
Screenshot: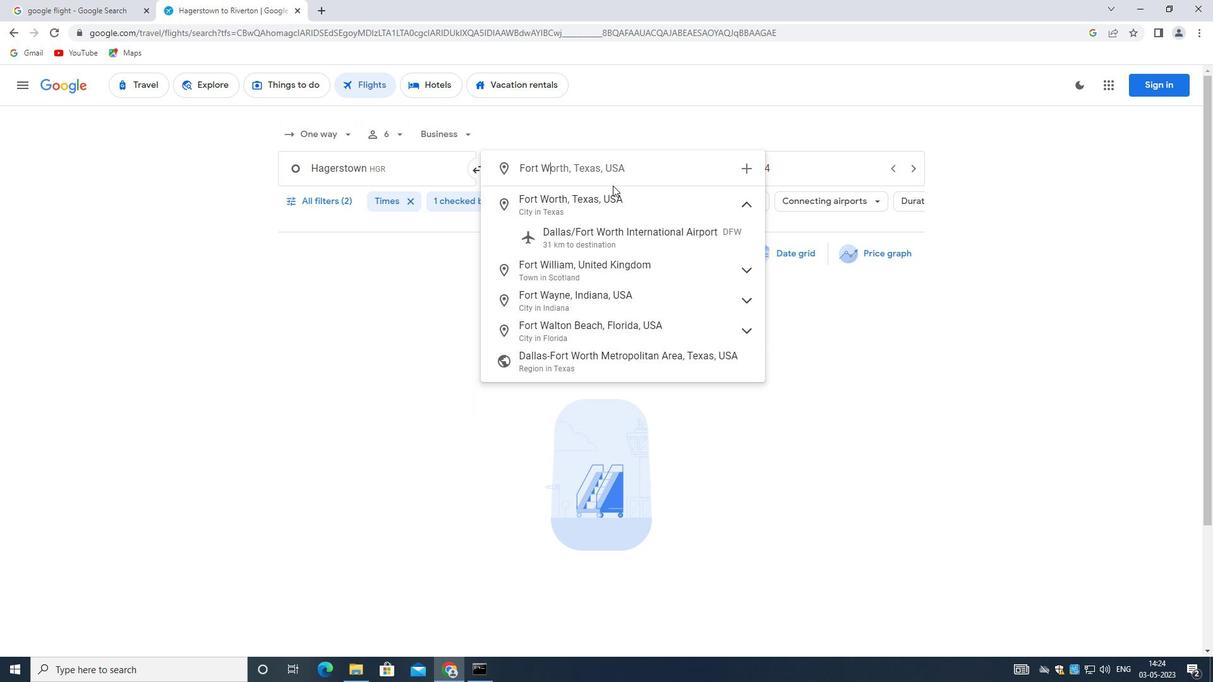 
Action: Mouse moved to (632, 236)
Screenshot: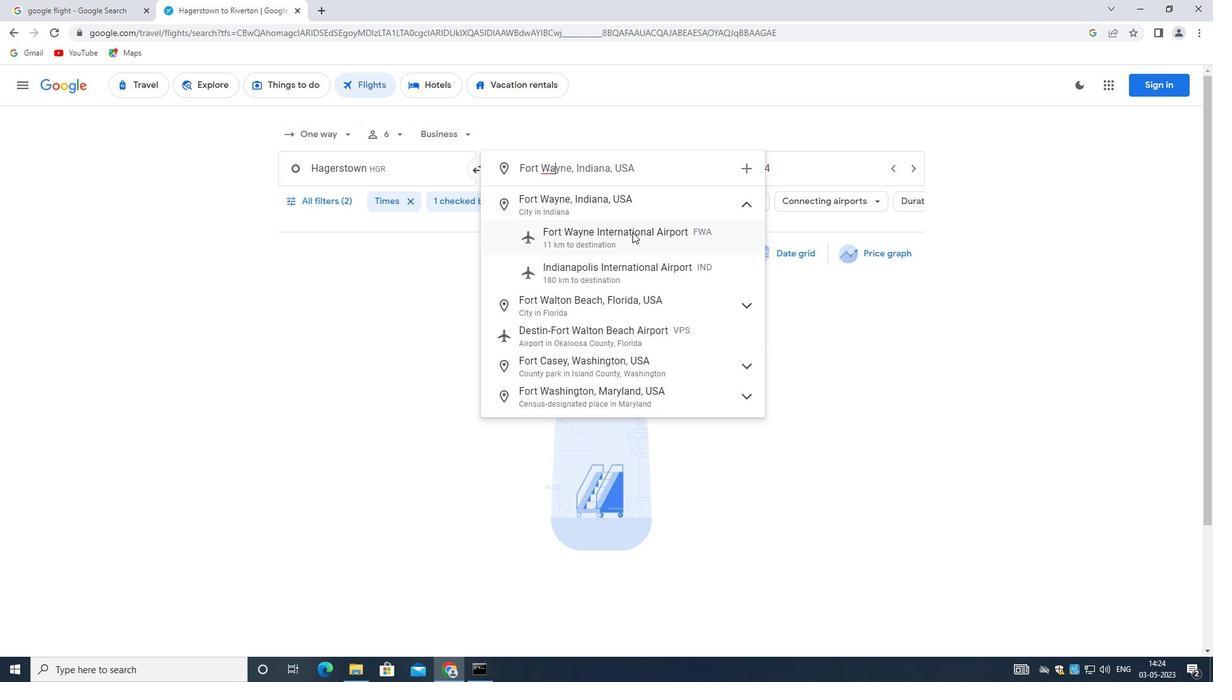 
Action: Mouse pressed left at (632, 236)
Screenshot: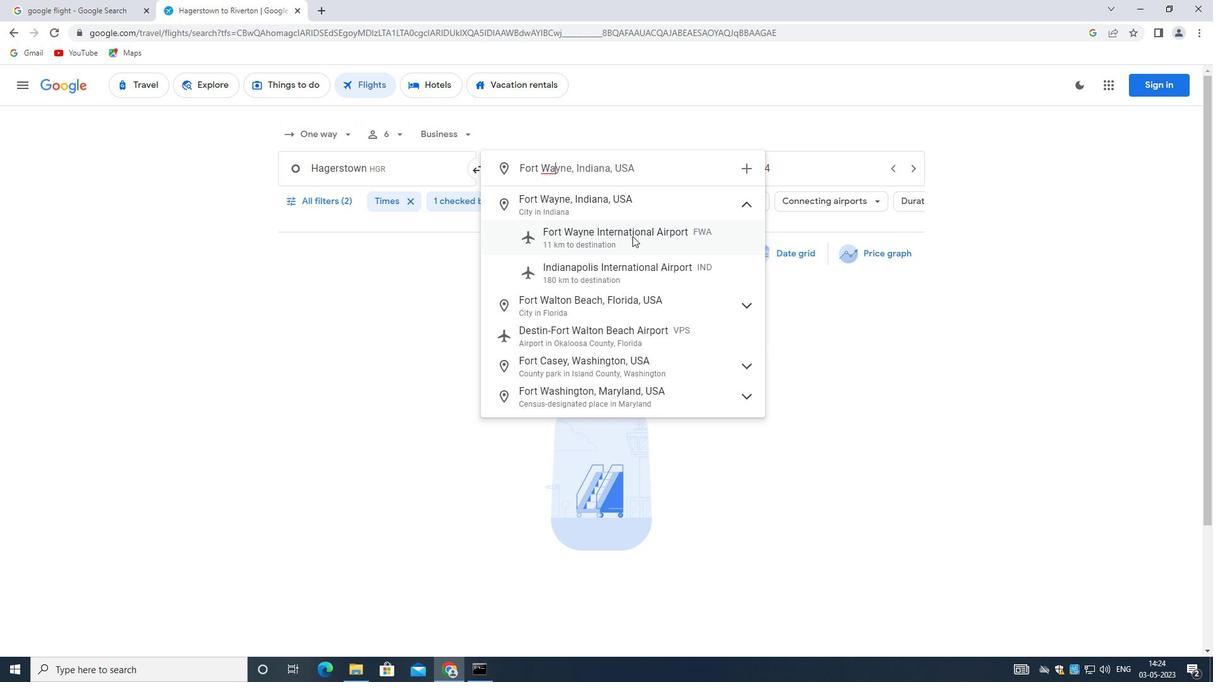 
Action: Mouse moved to (729, 170)
Screenshot: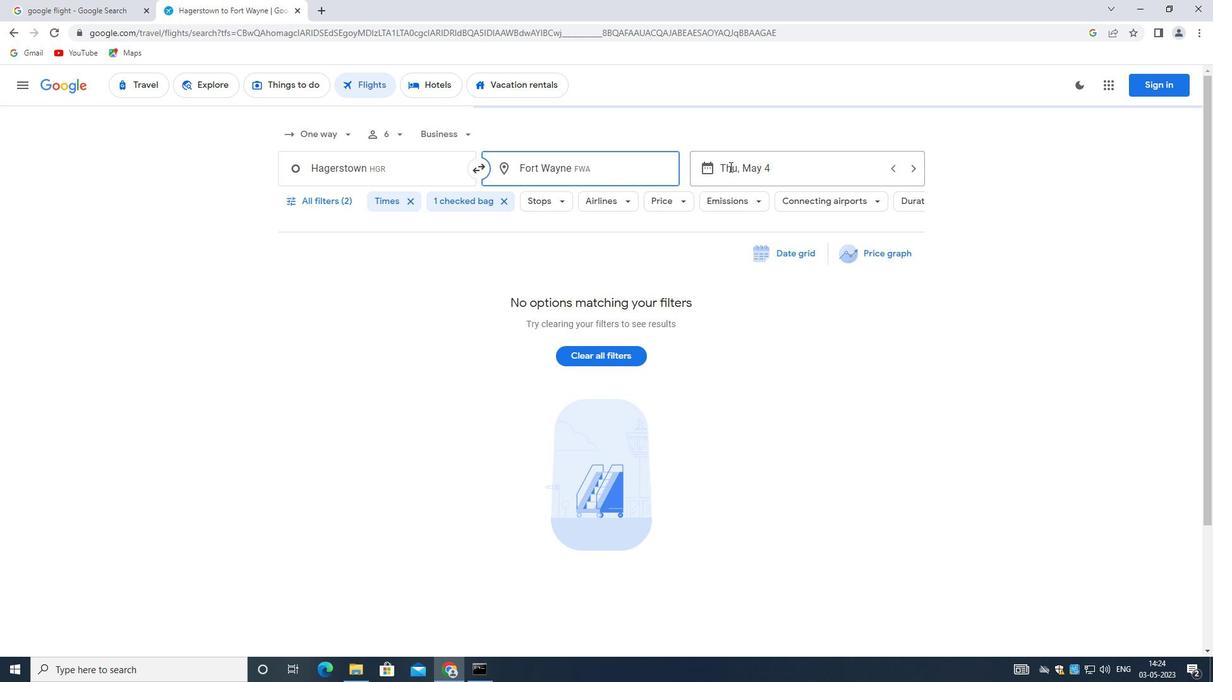 
Action: Mouse pressed left at (729, 170)
Screenshot: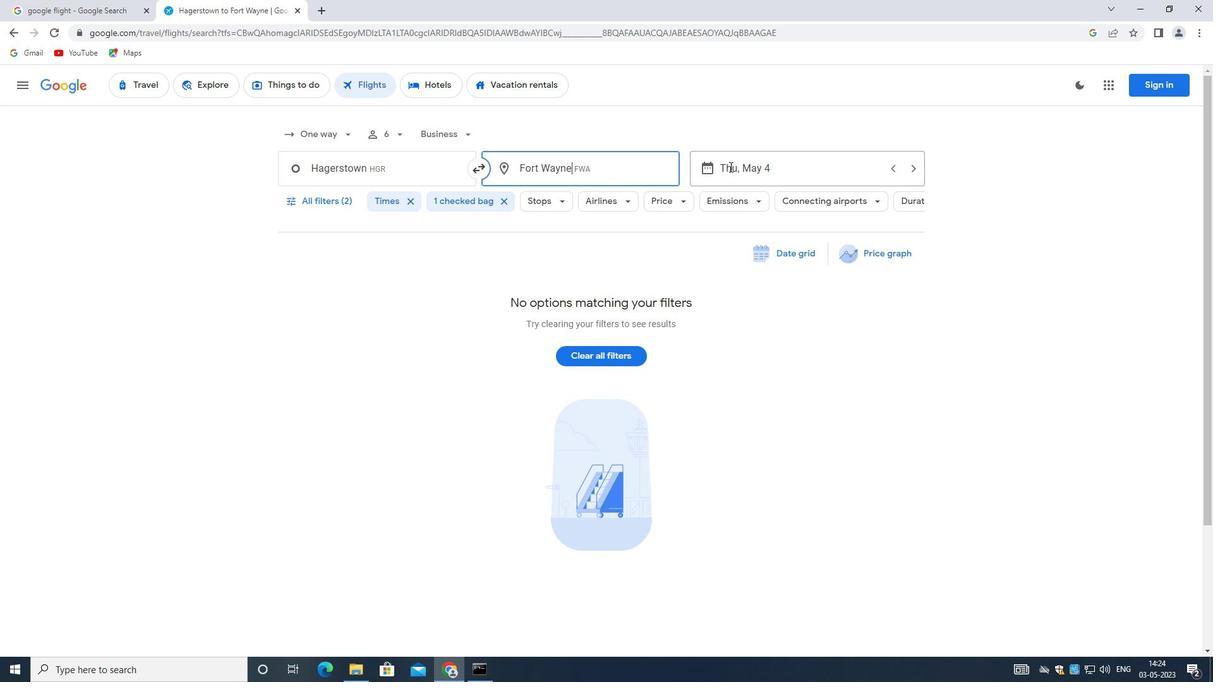 
Action: Mouse moved to (896, 472)
Screenshot: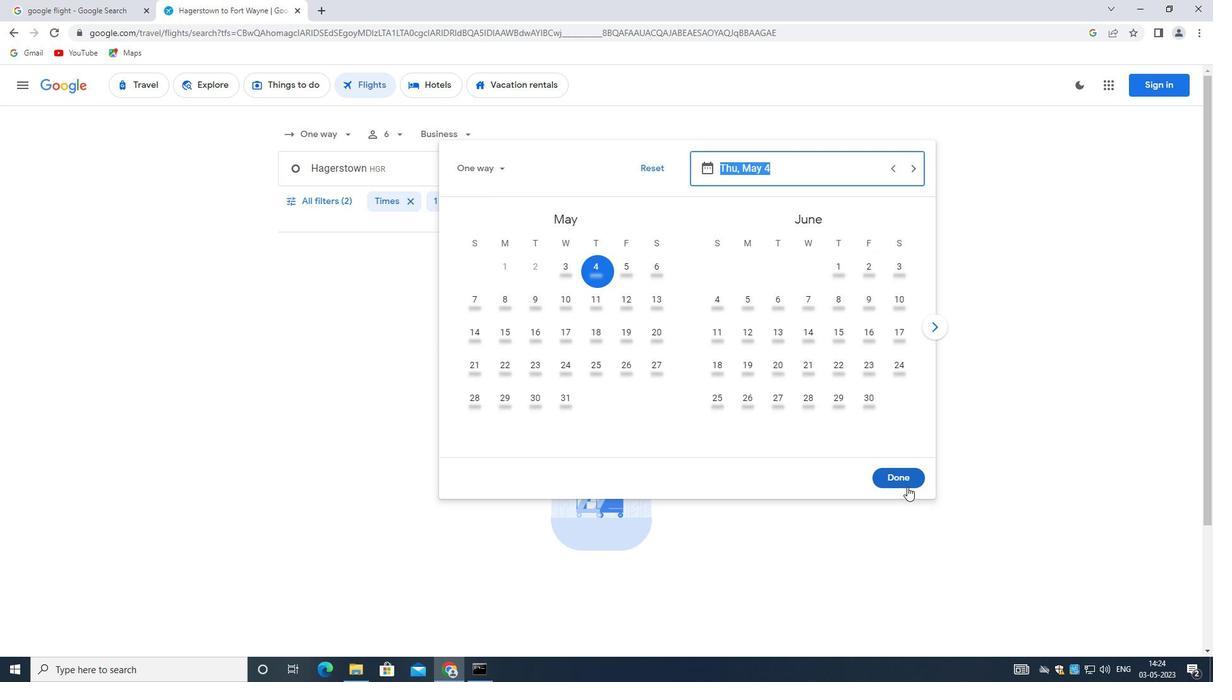 
Action: Mouse pressed left at (896, 472)
Screenshot: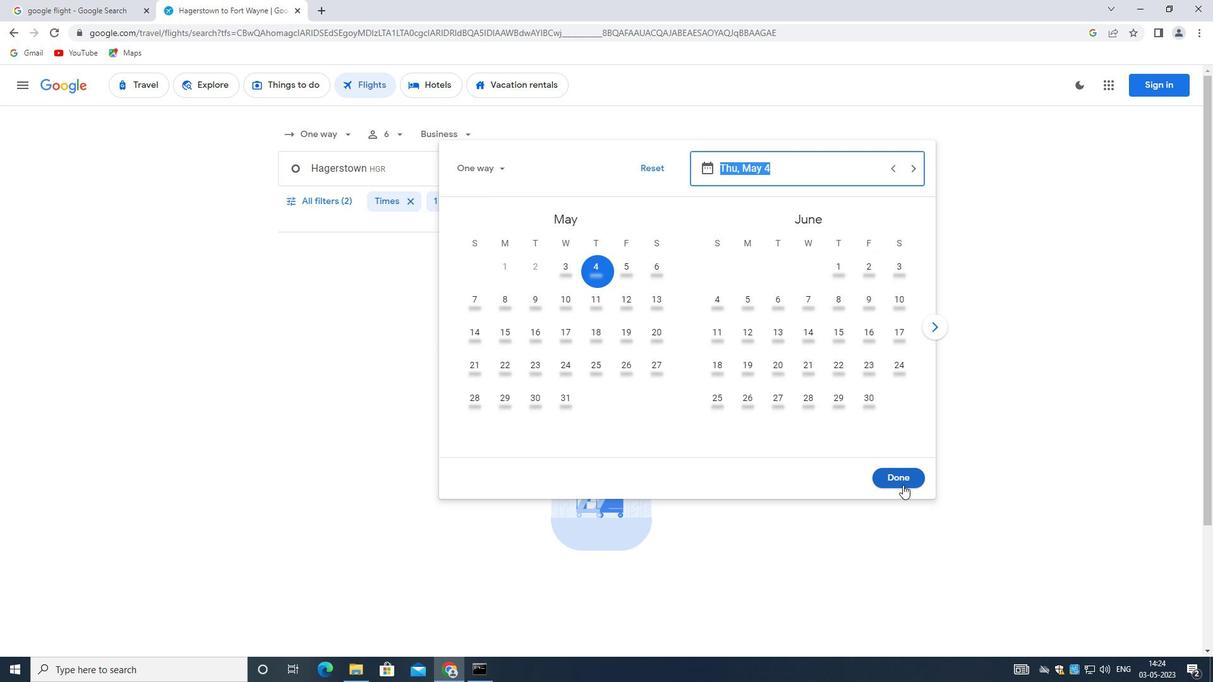 
Action: Mouse moved to (336, 197)
Screenshot: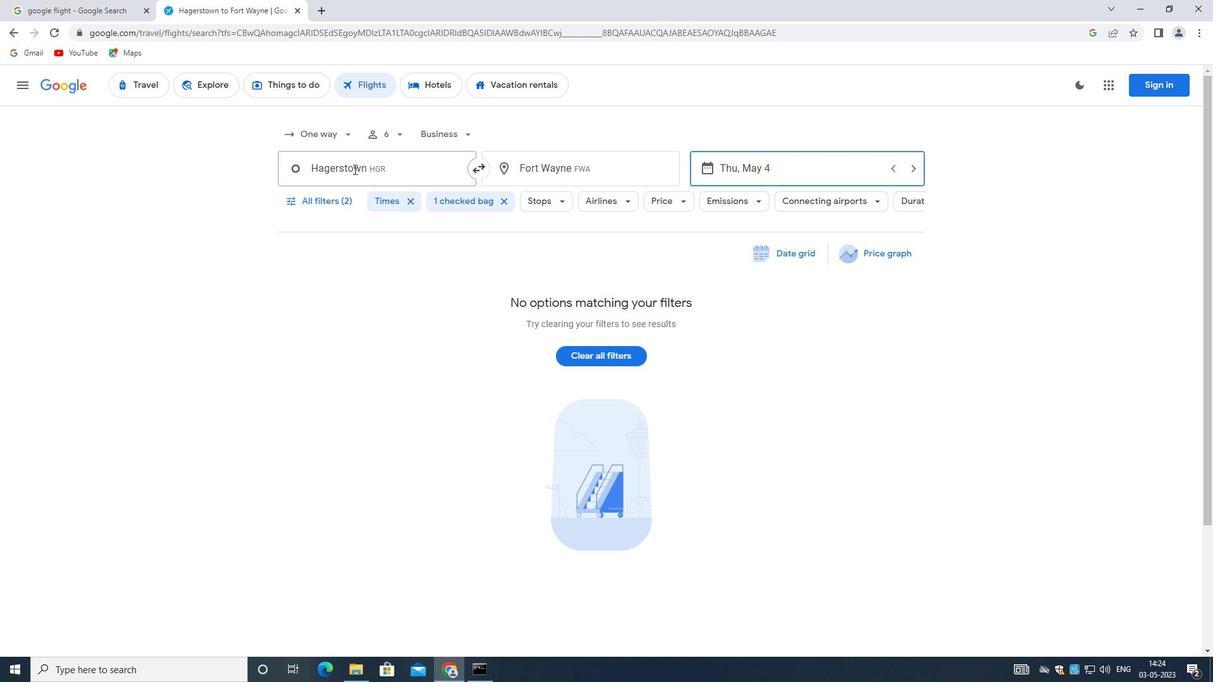
Action: Mouse pressed left at (336, 197)
Screenshot: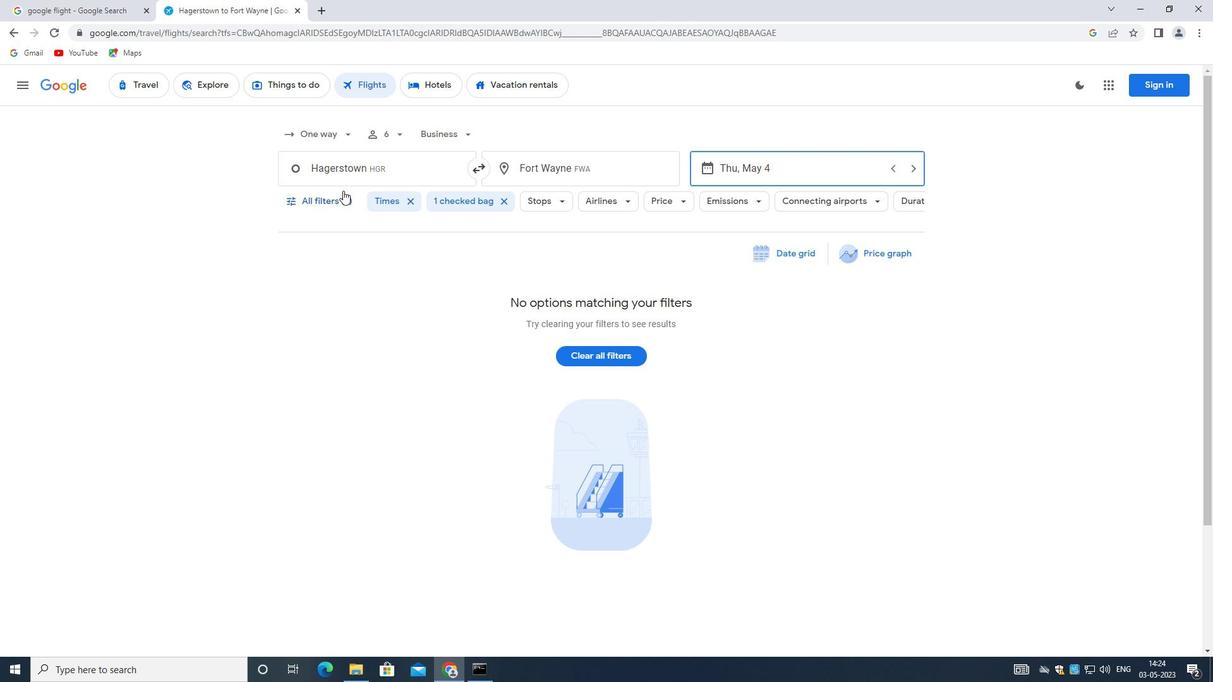 
Action: Mouse moved to (417, 362)
Screenshot: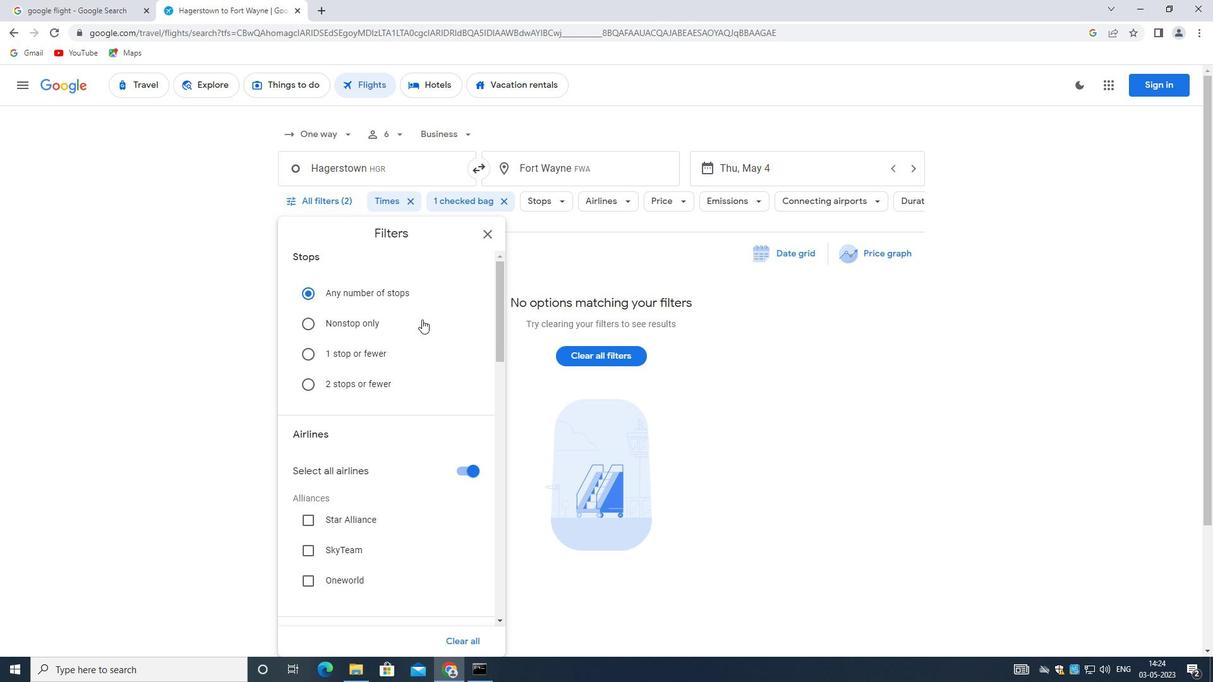 
Action: Mouse scrolled (417, 362) with delta (0, 0)
Screenshot: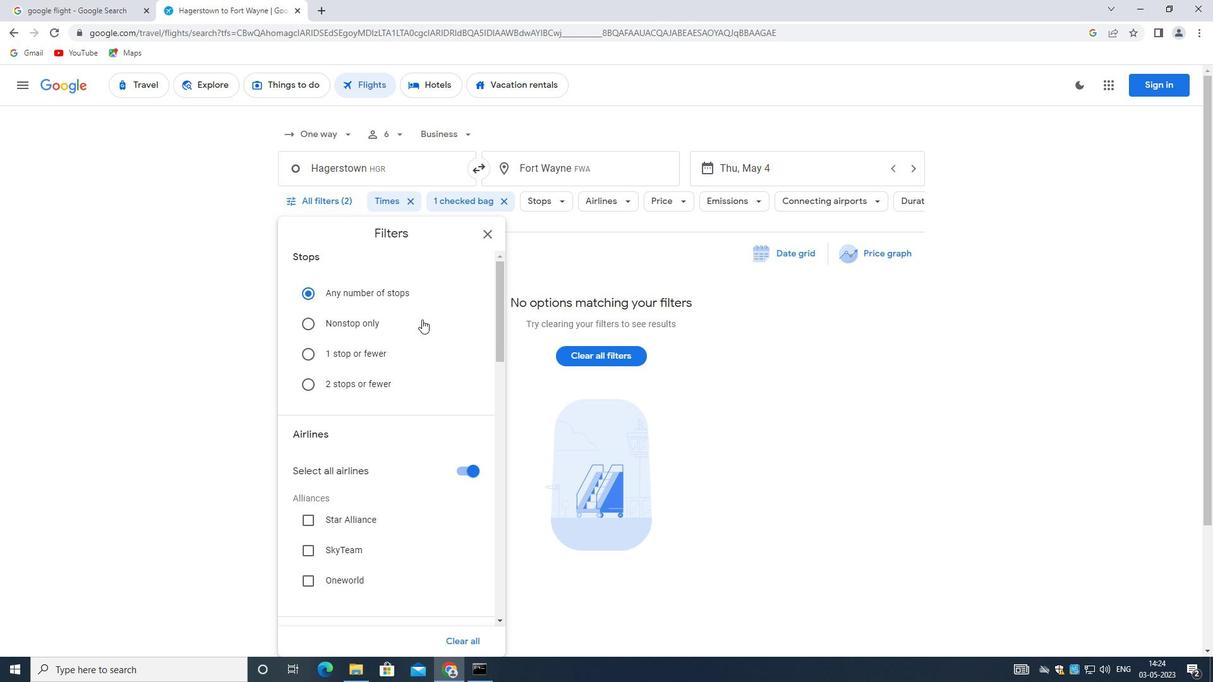 
Action: Mouse moved to (418, 370)
Screenshot: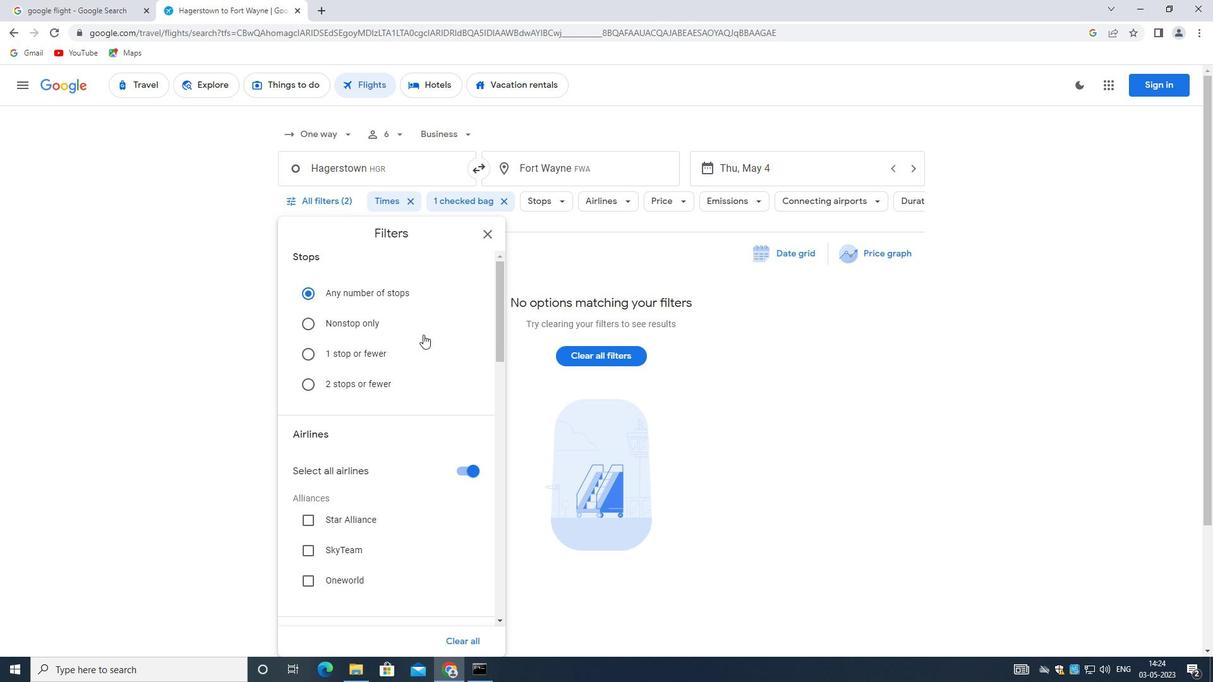 
Action: Mouse scrolled (418, 370) with delta (0, 0)
Screenshot: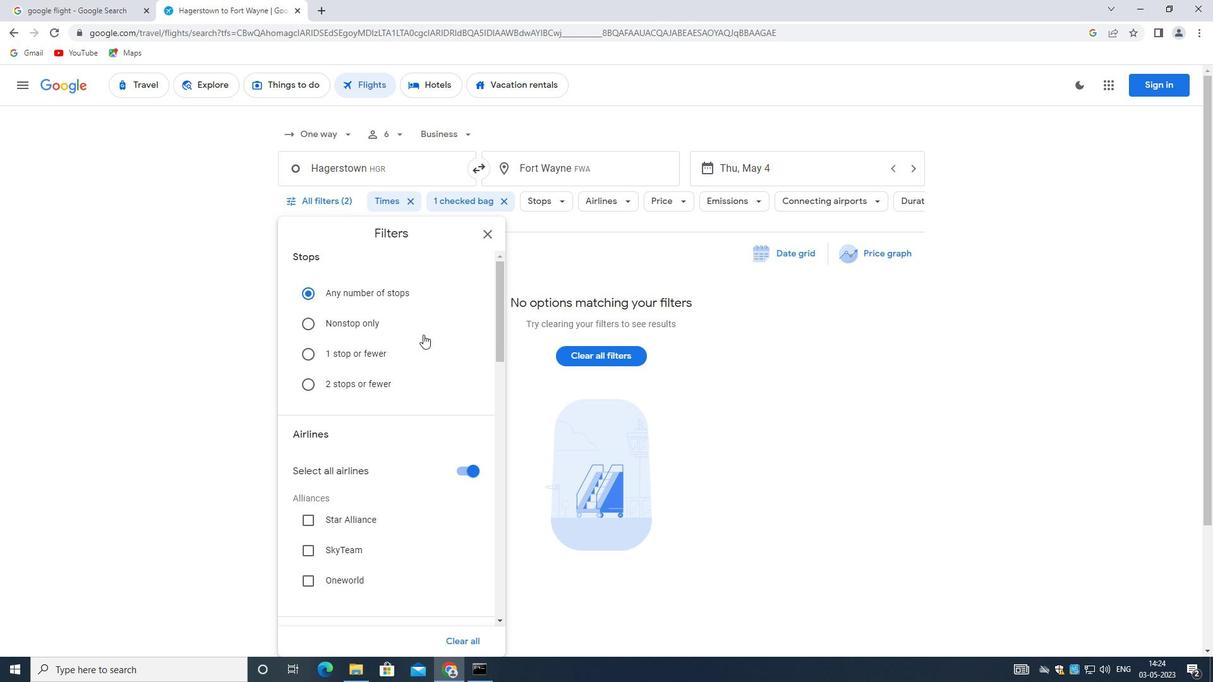 
Action: Mouse moved to (460, 345)
Screenshot: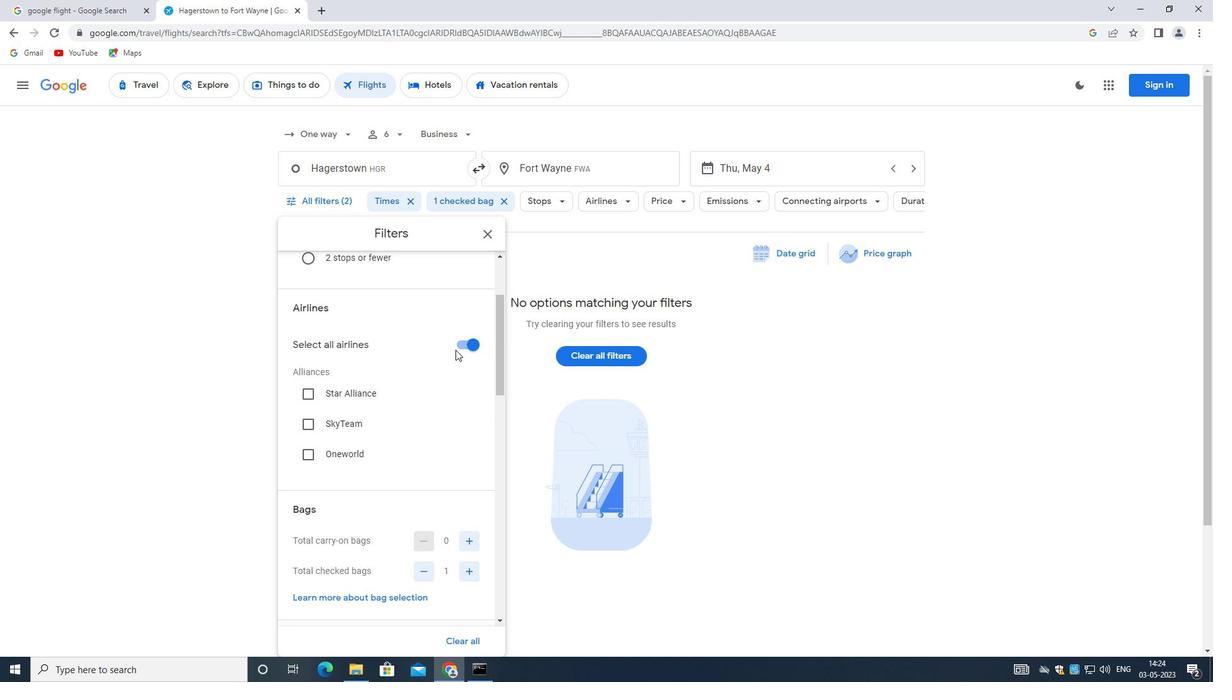 
Action: Mouse pressed left at (460, 345)
Screenshot: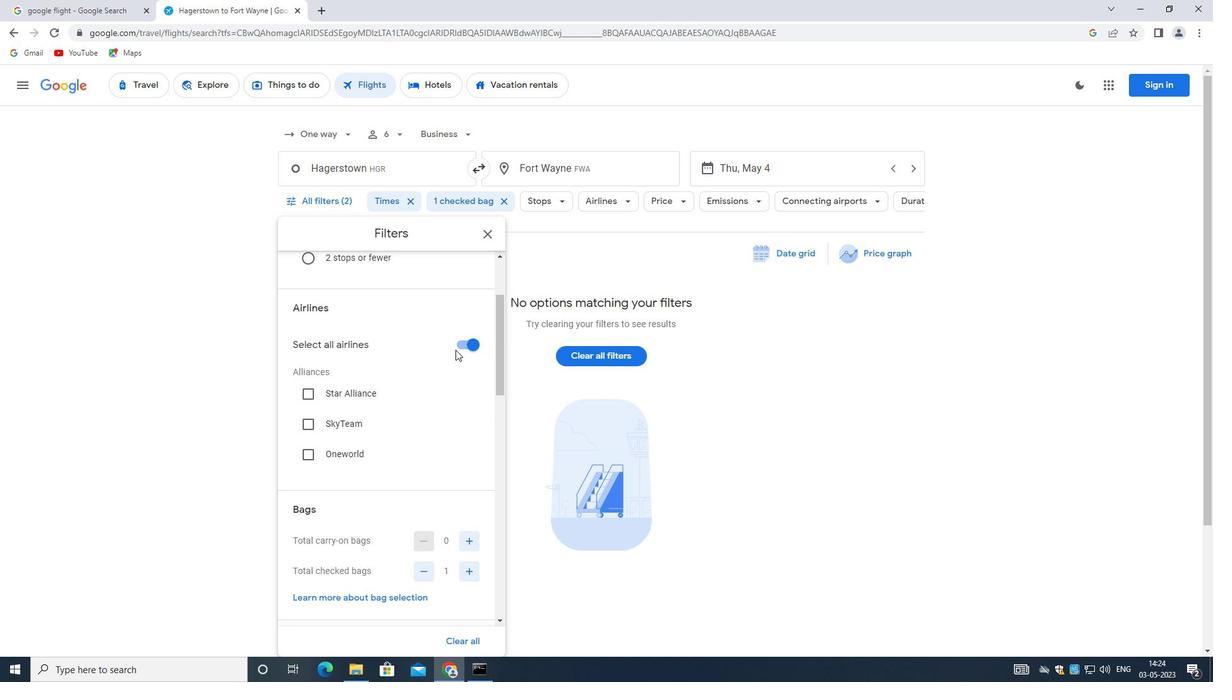 
Action: Mouse moved to (406, 484)
Screenshot: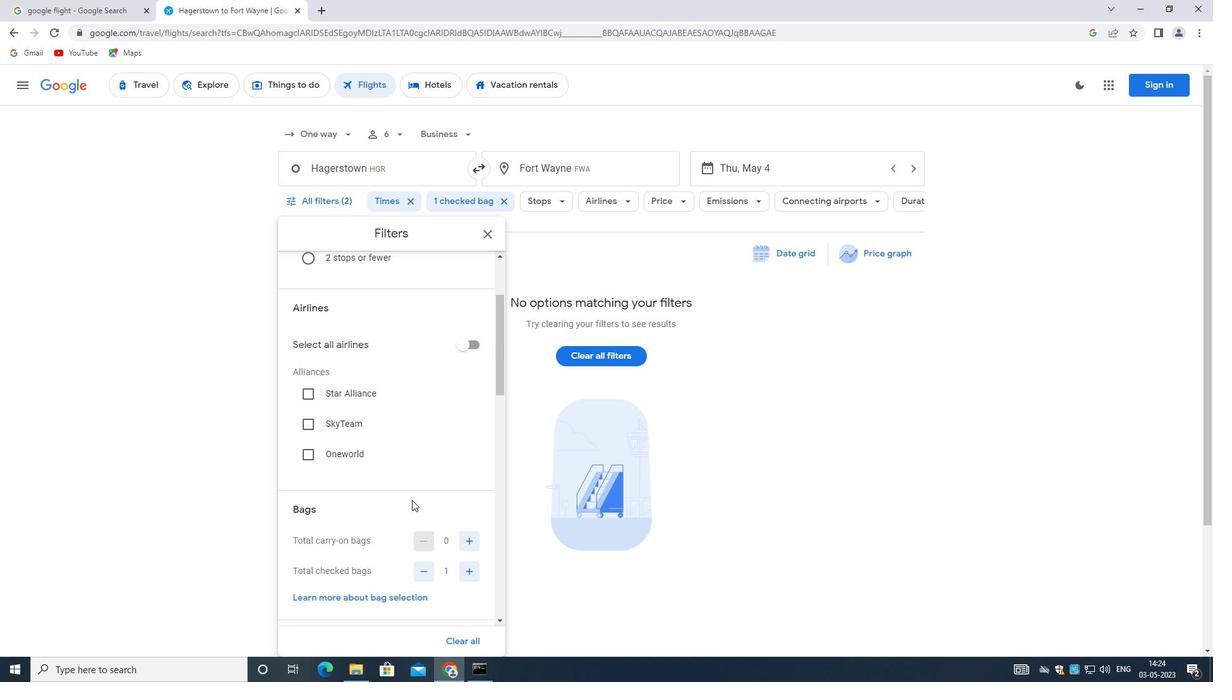 
Action: Mouse scrolled (406, 483) with delta (0, 0)
Screenshot: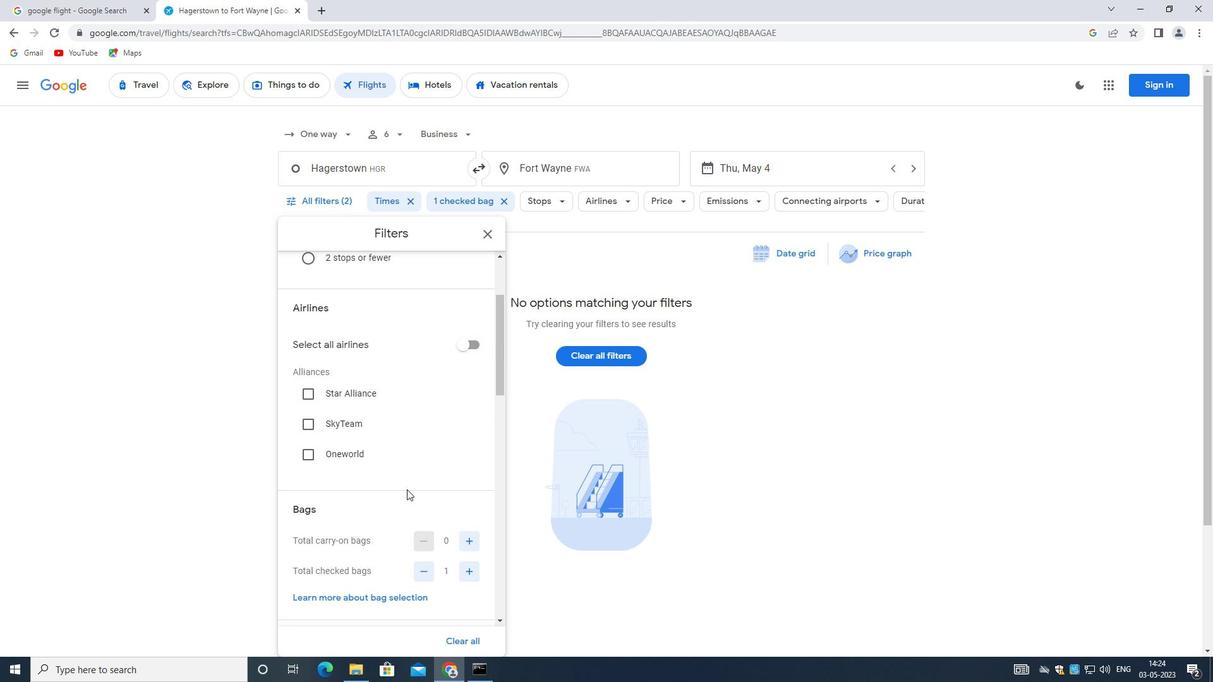 
Action: Mouse moved to (477, 511)
Screenshot: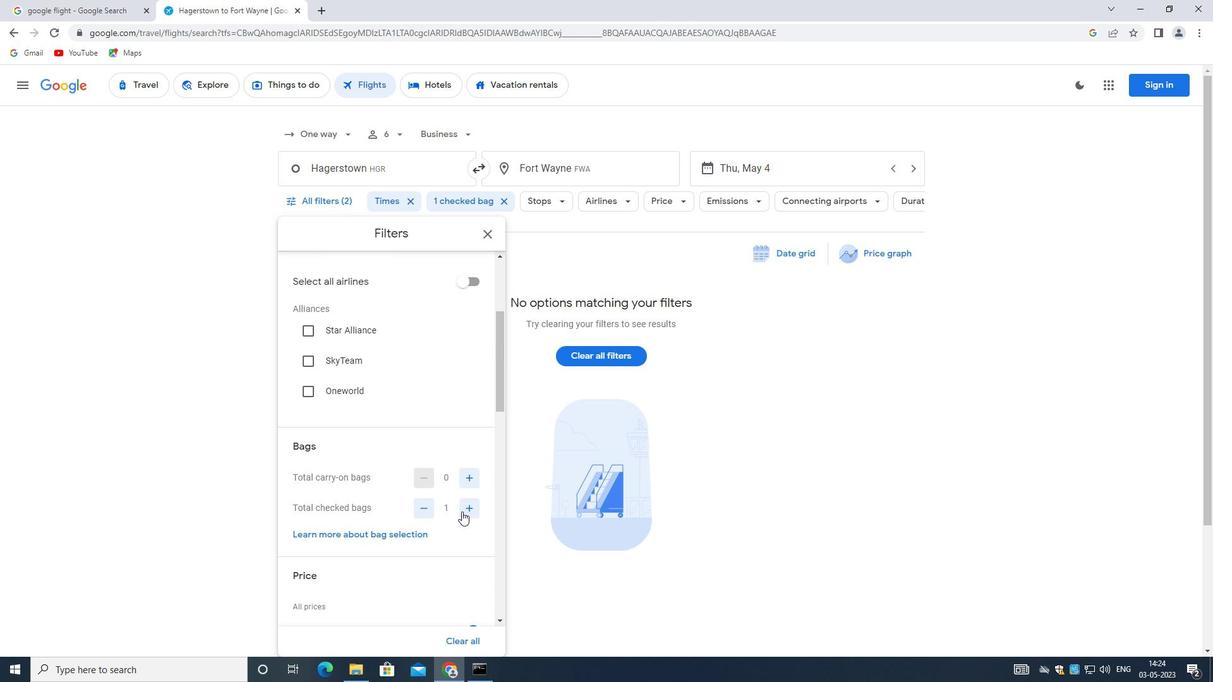 
Action: Mouse pressed left at (477, 511)
Screenshot: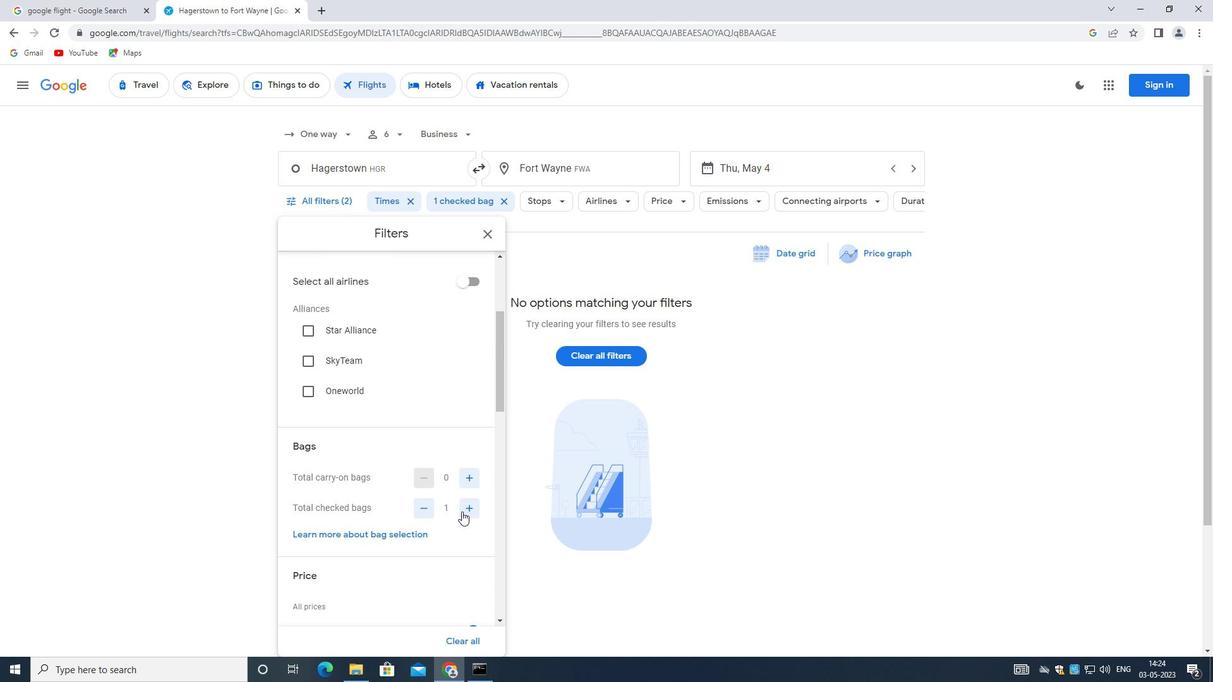 
Action: Mouse moved to (378, 508)
Screenshot: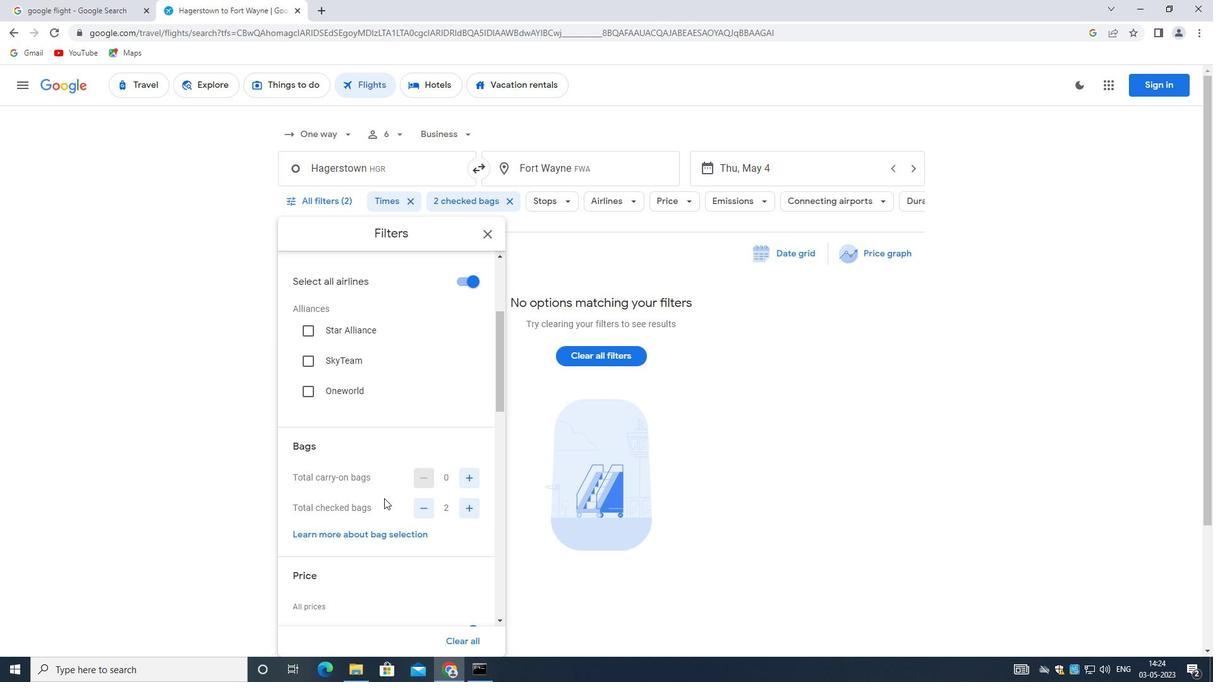
Action: Mouse scrolled (378, 508) with delta (0, 0)
Screenshot: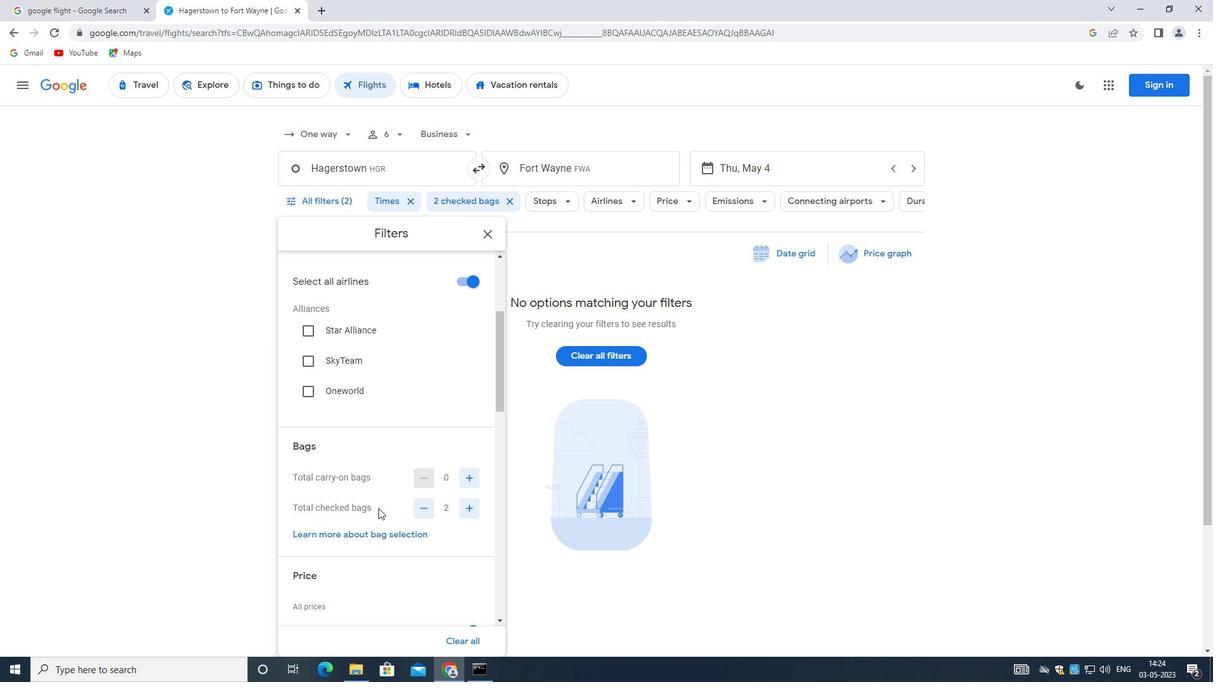 
Action: Mouse moved to (378, 508)
Screenshot: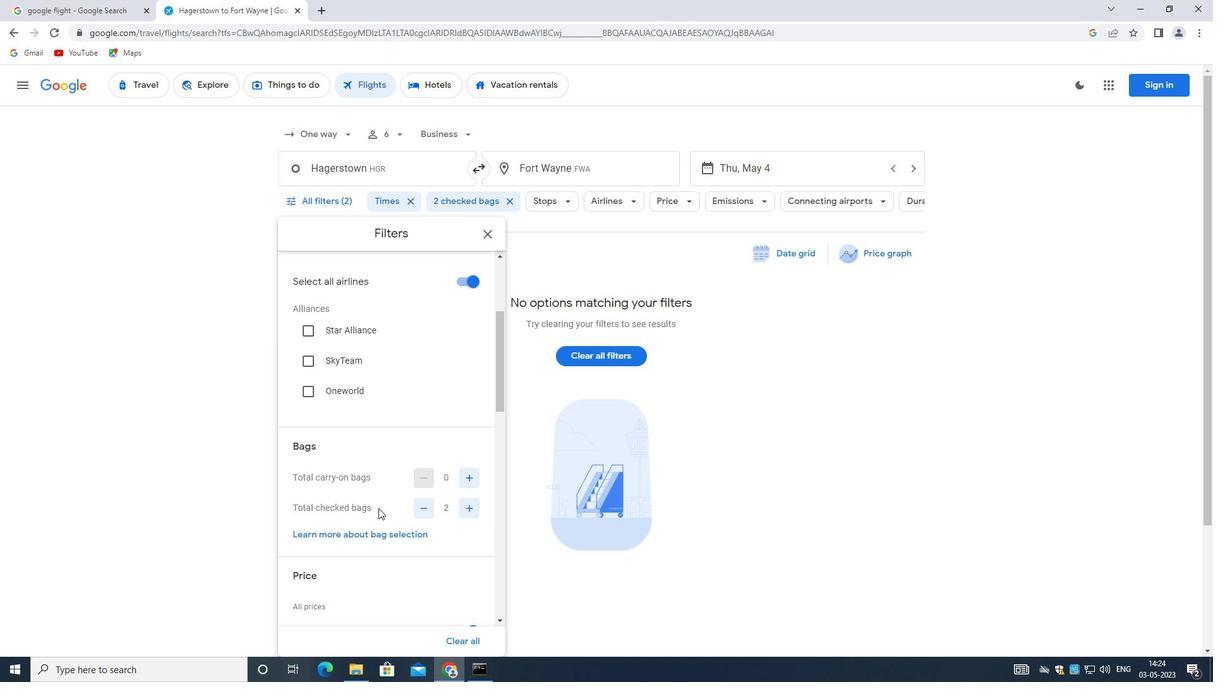 
Action: Mouse scrolled (378, 508) with delta (0, 0)
Screenshot: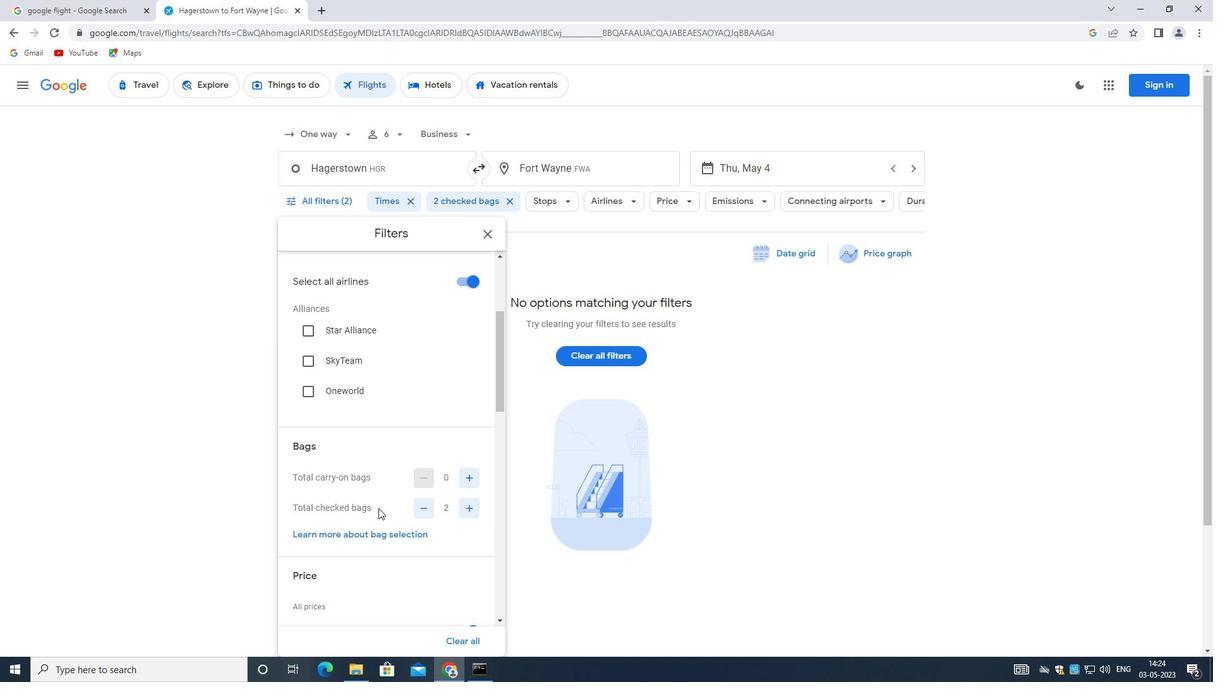 
Action: Mouse scrolled (378, 508) with delta (0, 0)
Screenshot: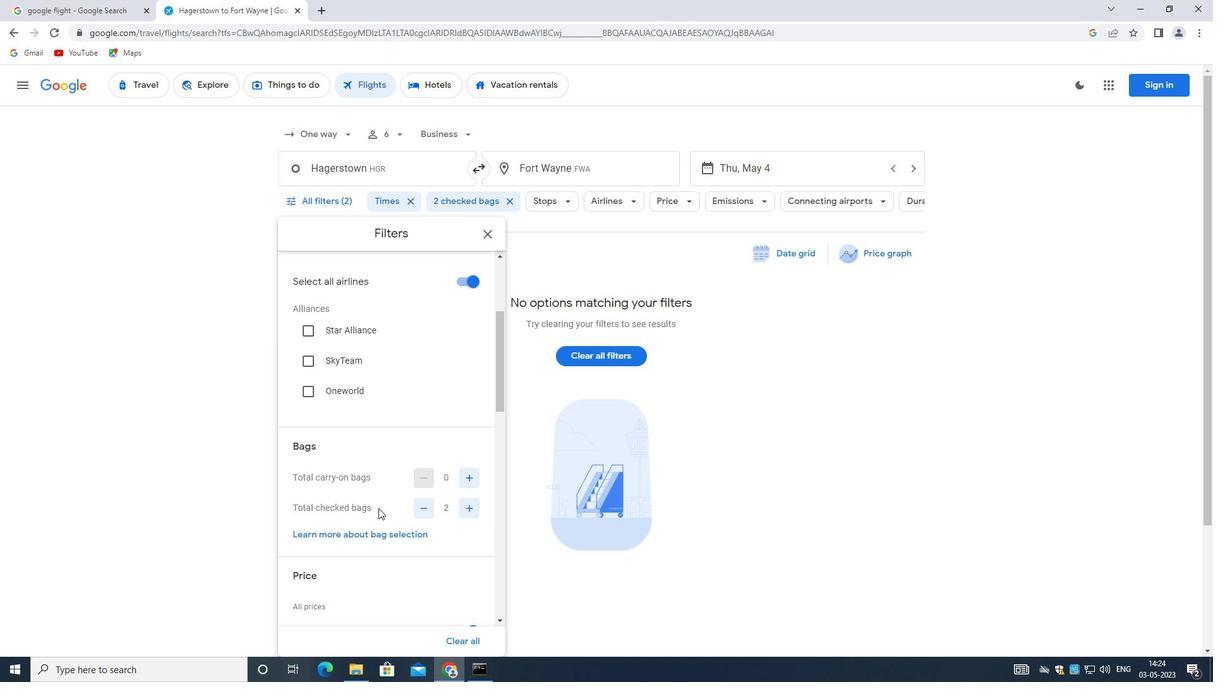 
Action: Mouse moved to (443, 443)
Screenshot: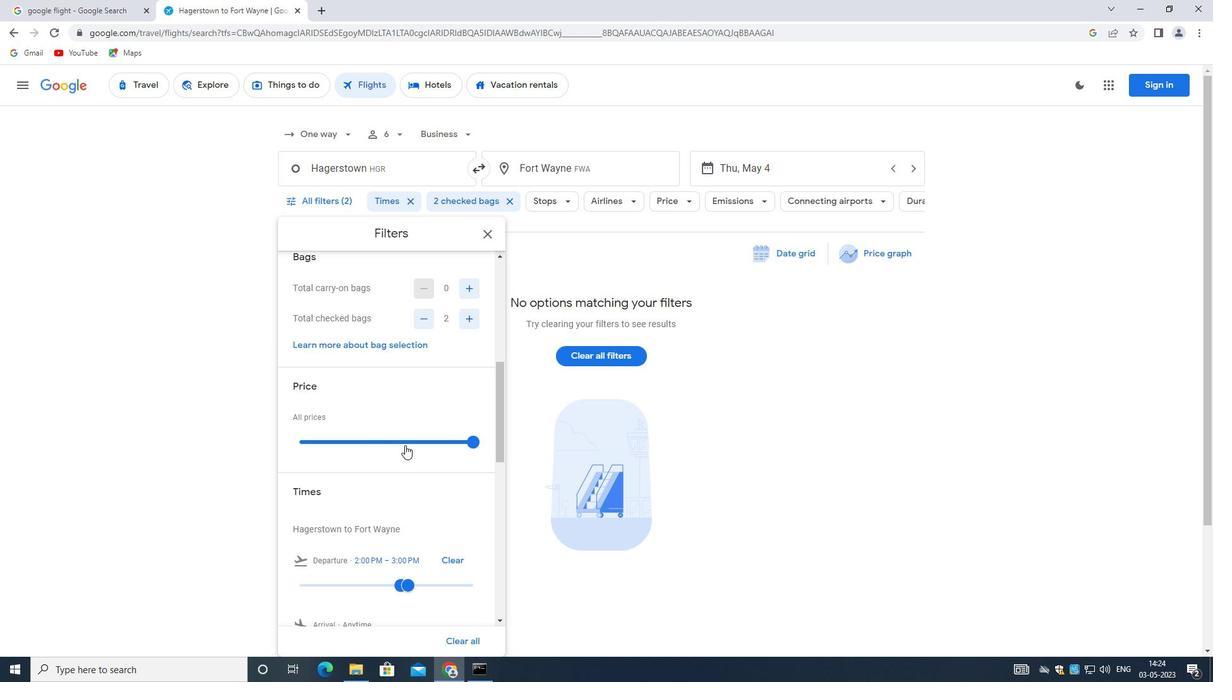 
Action: Mouse pressed left at (443, 443)
Screenshot: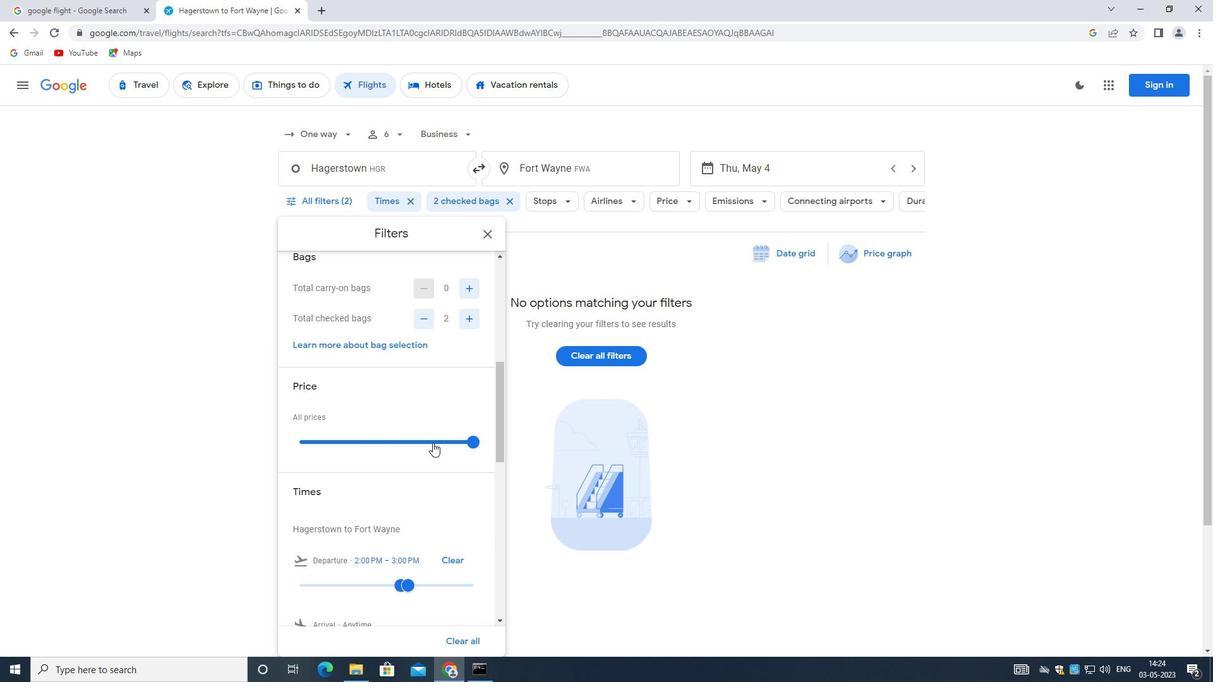 
Action: Mouse moved to (425, 440)
Screenshot: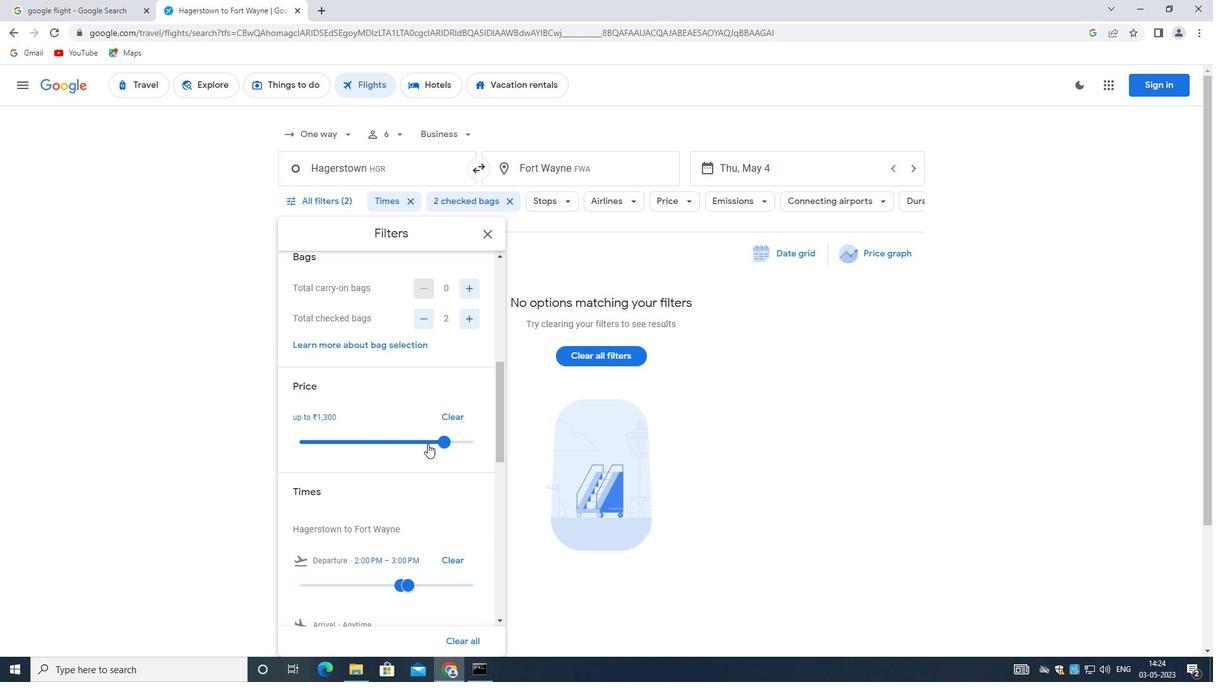 
Action: Mouse pressed left at (425, 440)
Screenshot: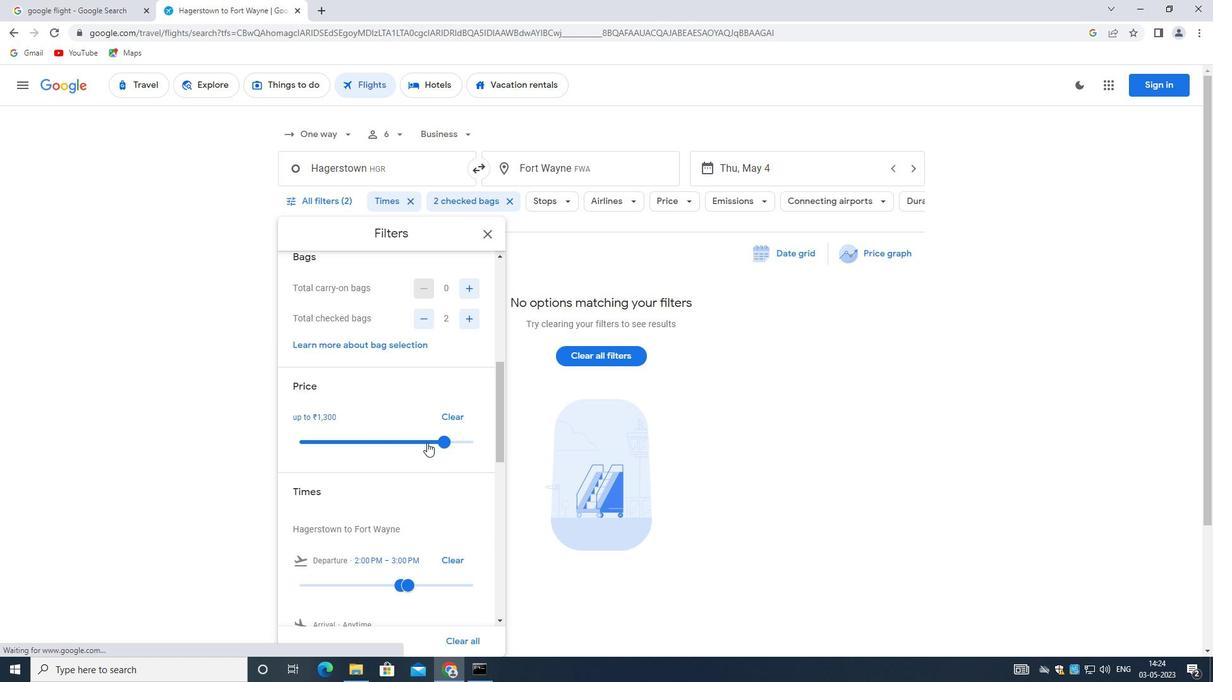 
Action: Mouse moved to (329, 432)
Screenshot: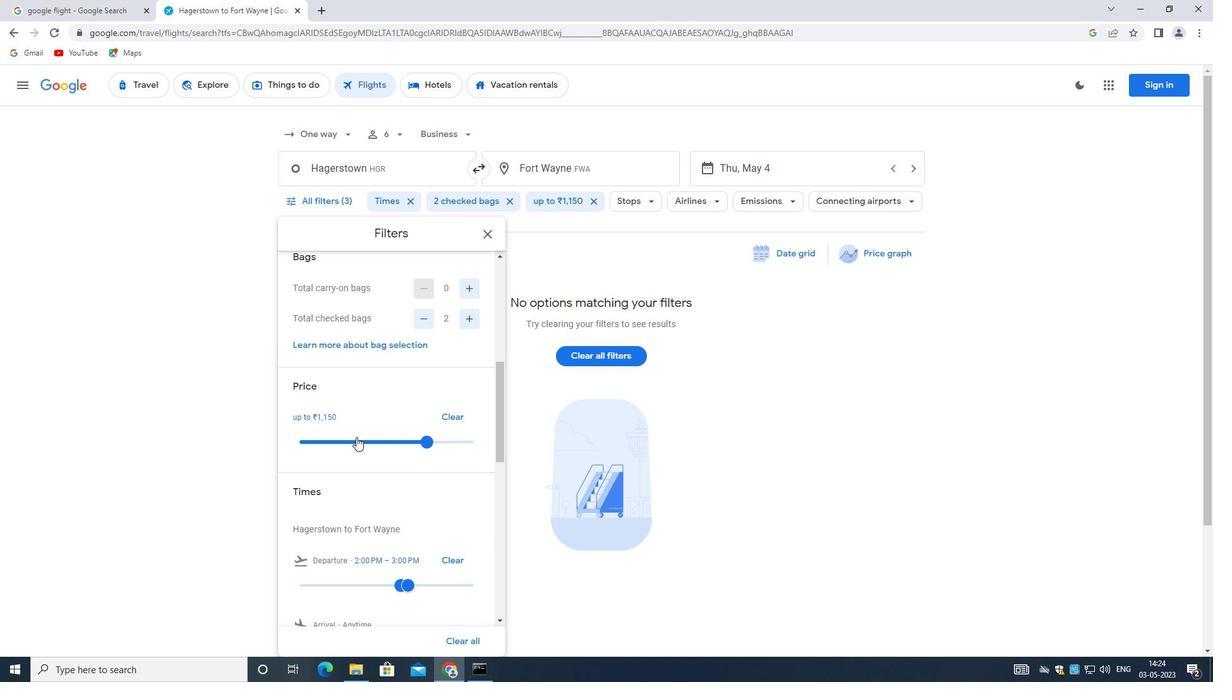 
Action: Mouse pressed left at (329, 432)
Screenshot: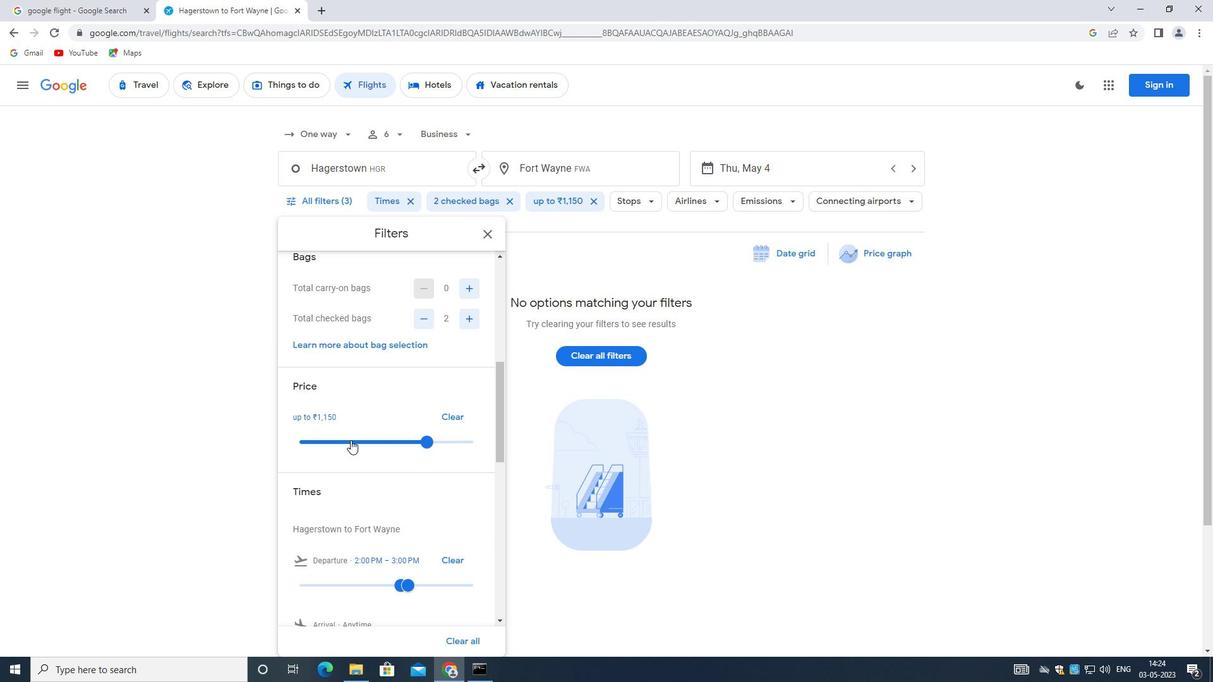 
Action: Mouse moved to (346, 436)
Screenshot: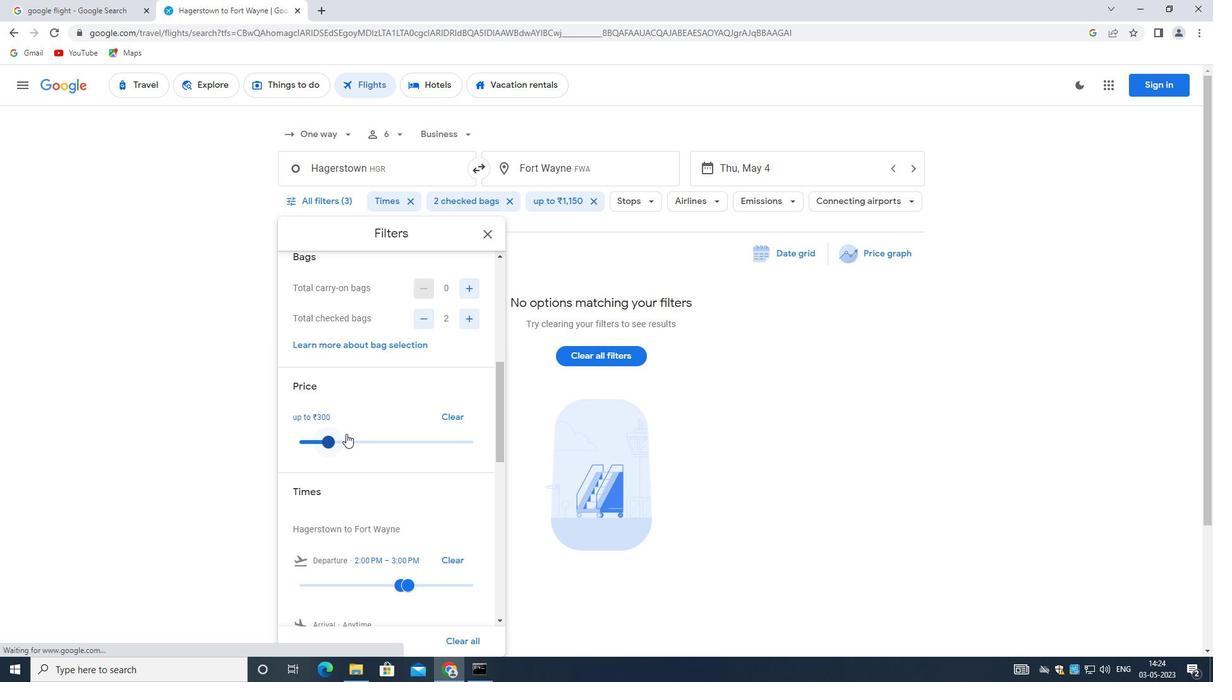 
Action: Mouse pressed left at (346, 436)
Screenshot: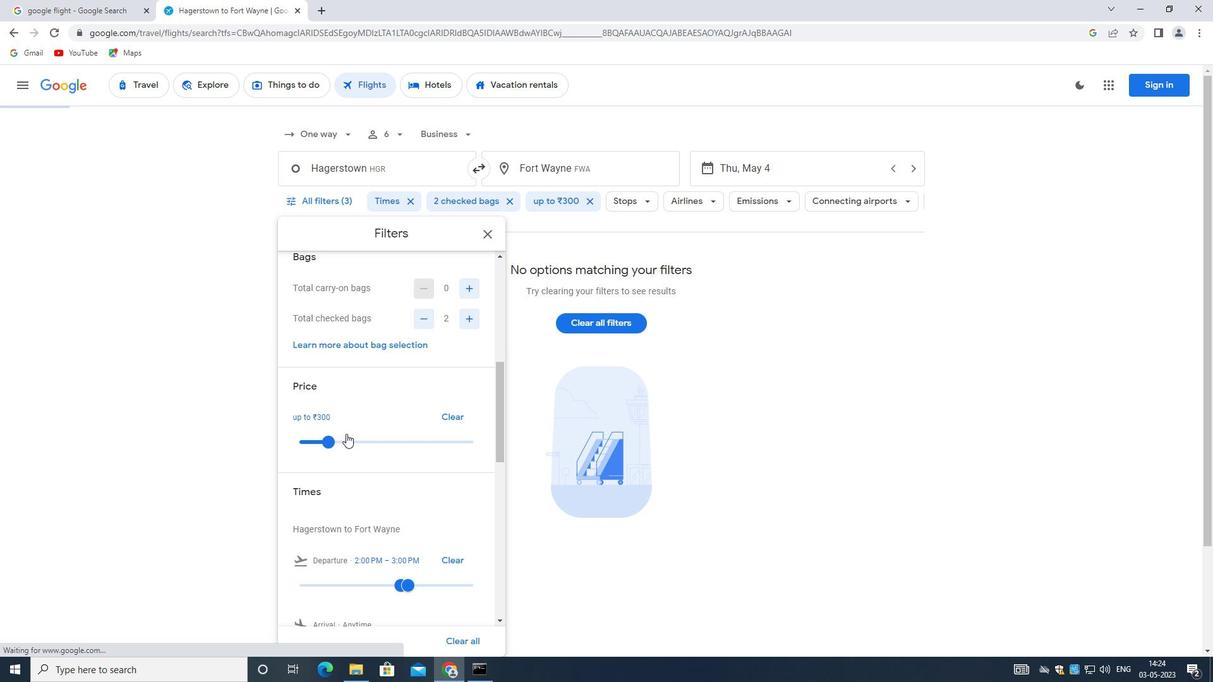 
Action: Mouse pressed left at (346, 436)
Screenshot: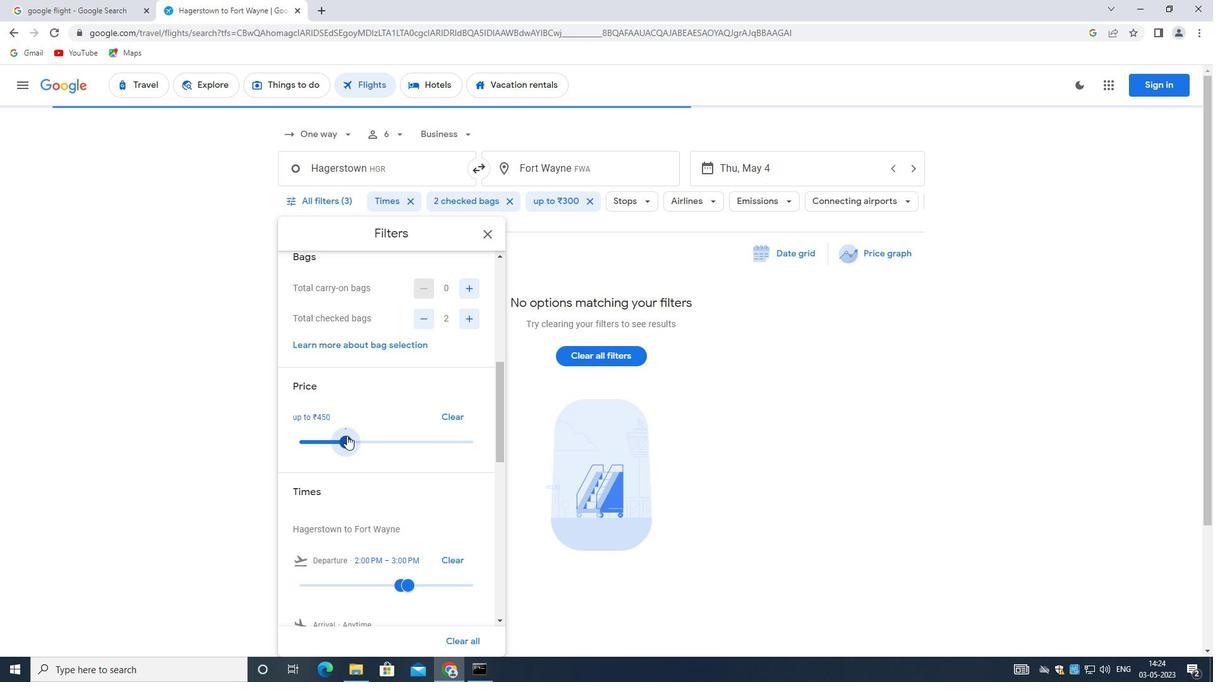 
Action: Mouse moved to (373, 437)
Screenshot: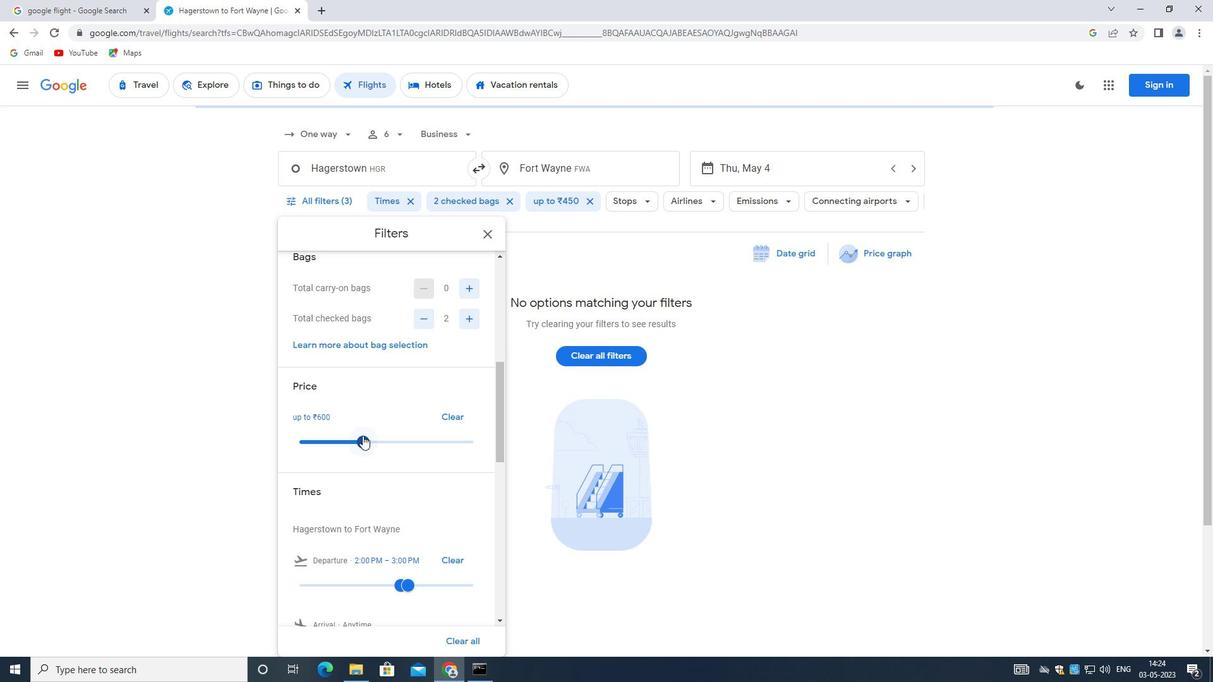 
Action: Mouse pressed left at (373, 437)
Screenshot: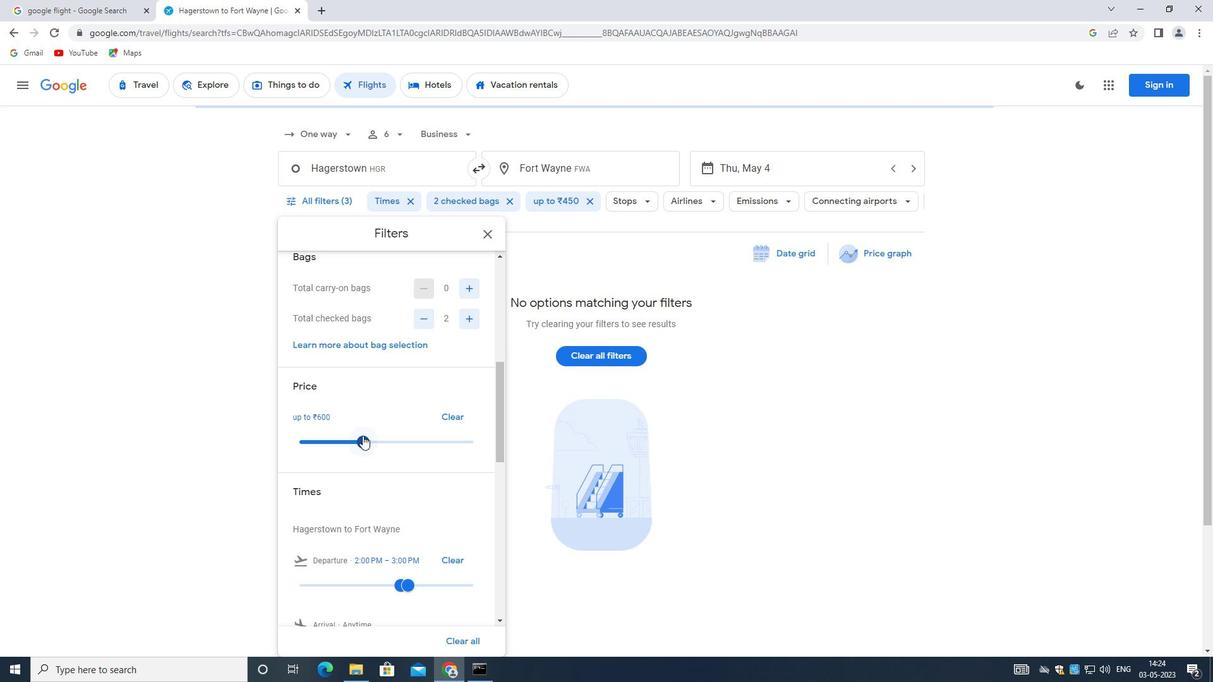 
Action: Mouse moved to (473, 443)
Screenshot: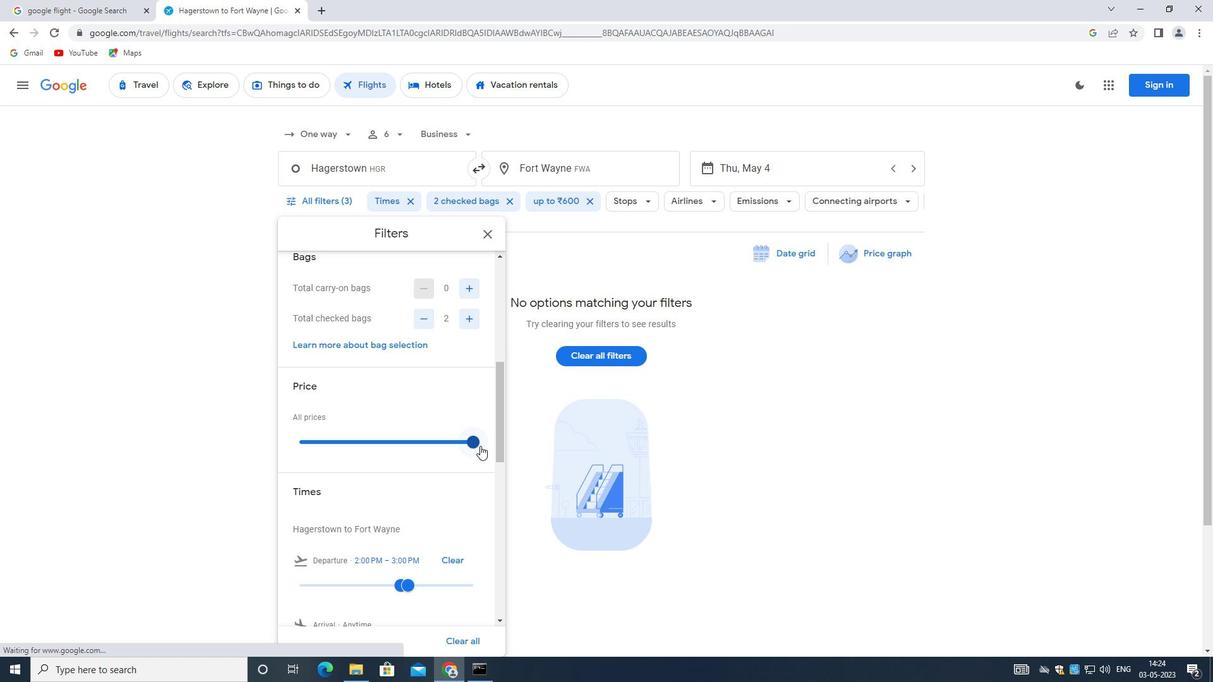 
Action: Mouse pressed left at (473, 443)
Screenshot: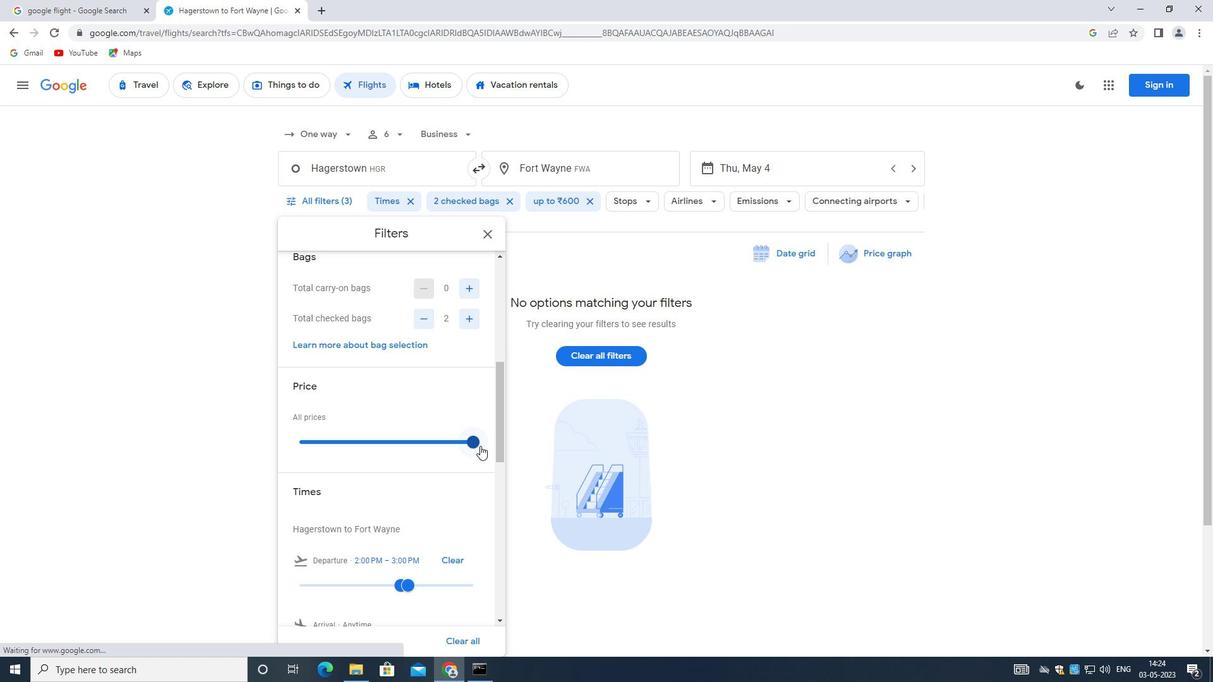 
Action: Mouse moved to (392, 472)
Screenshot: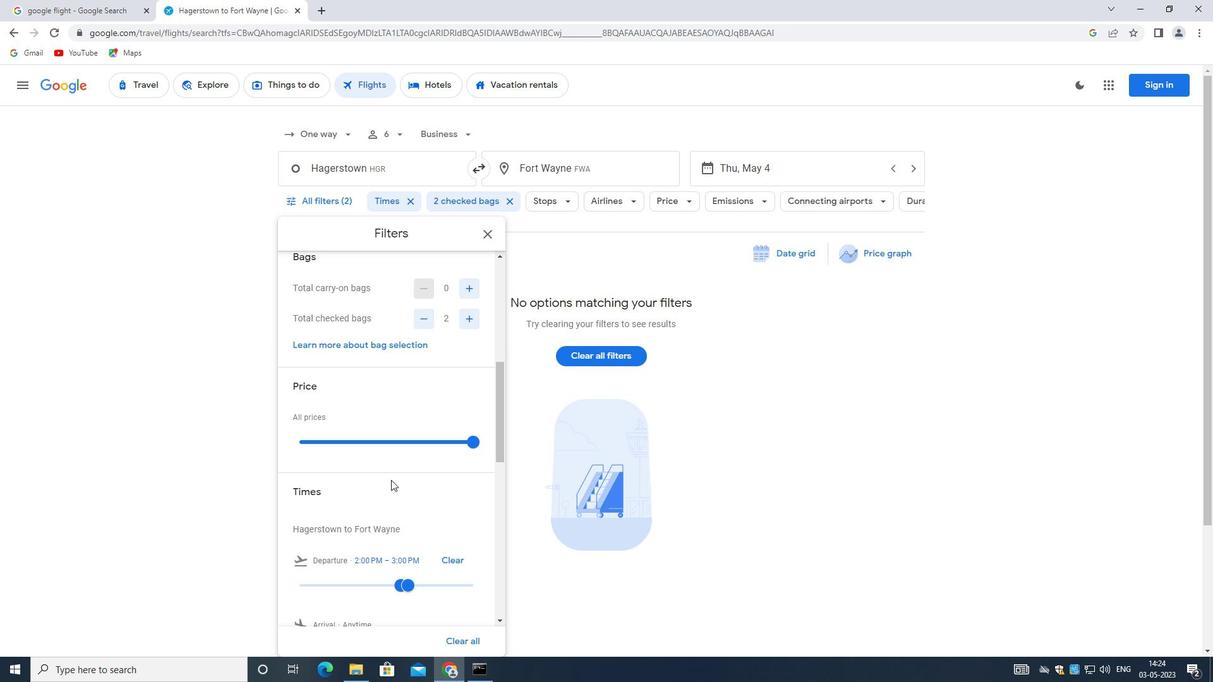 
Action: Mouse scrolled (392, 471) with delta (0, 0)
Screenshot: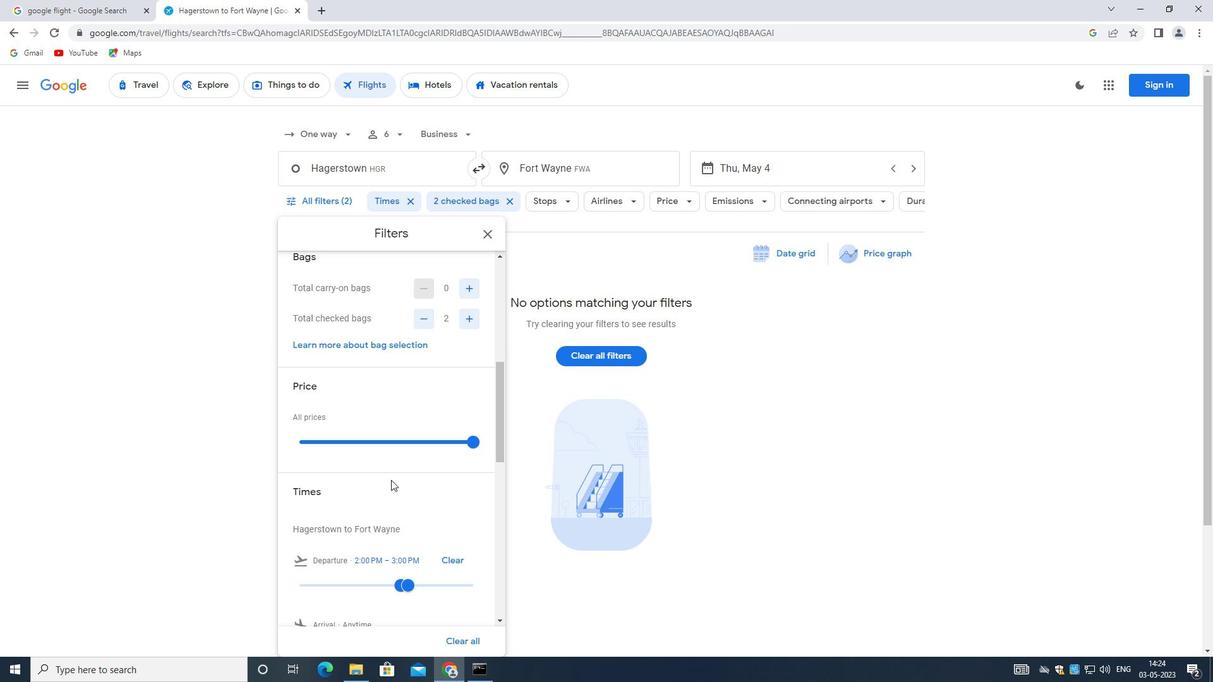 
Action: Mouse moved to (391, 473)
Screenshot: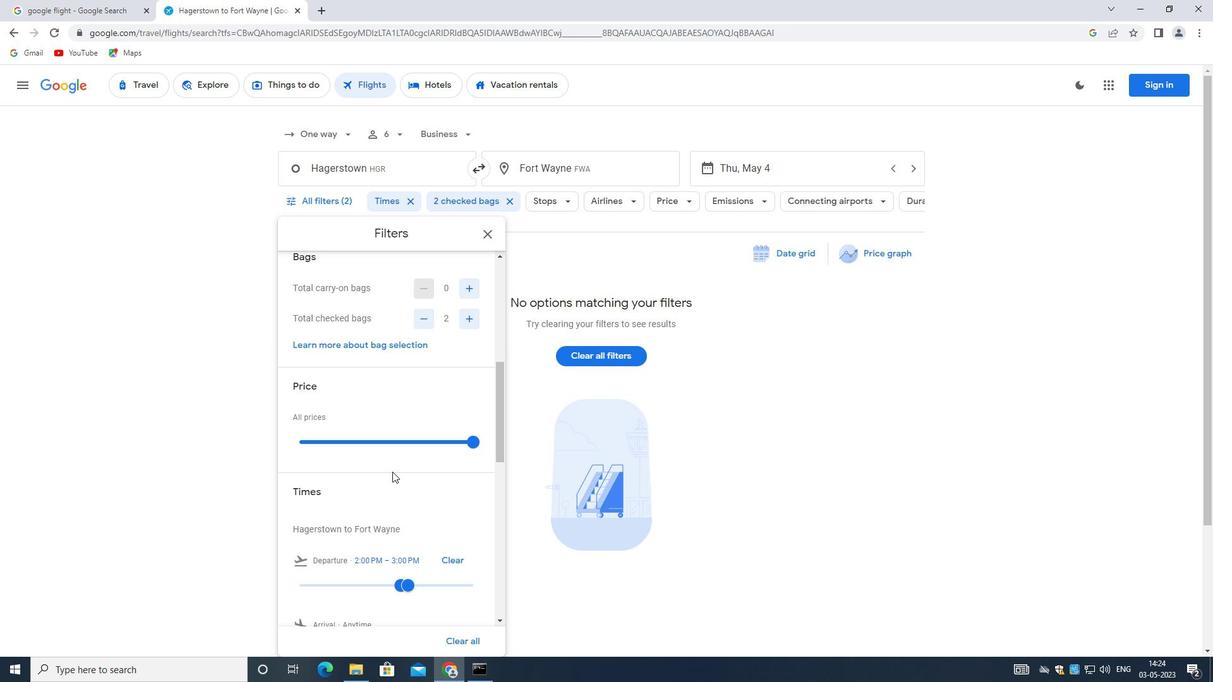 
Action: Mouse scrolled (391, 473) with delta (0, 0)
Screenshot: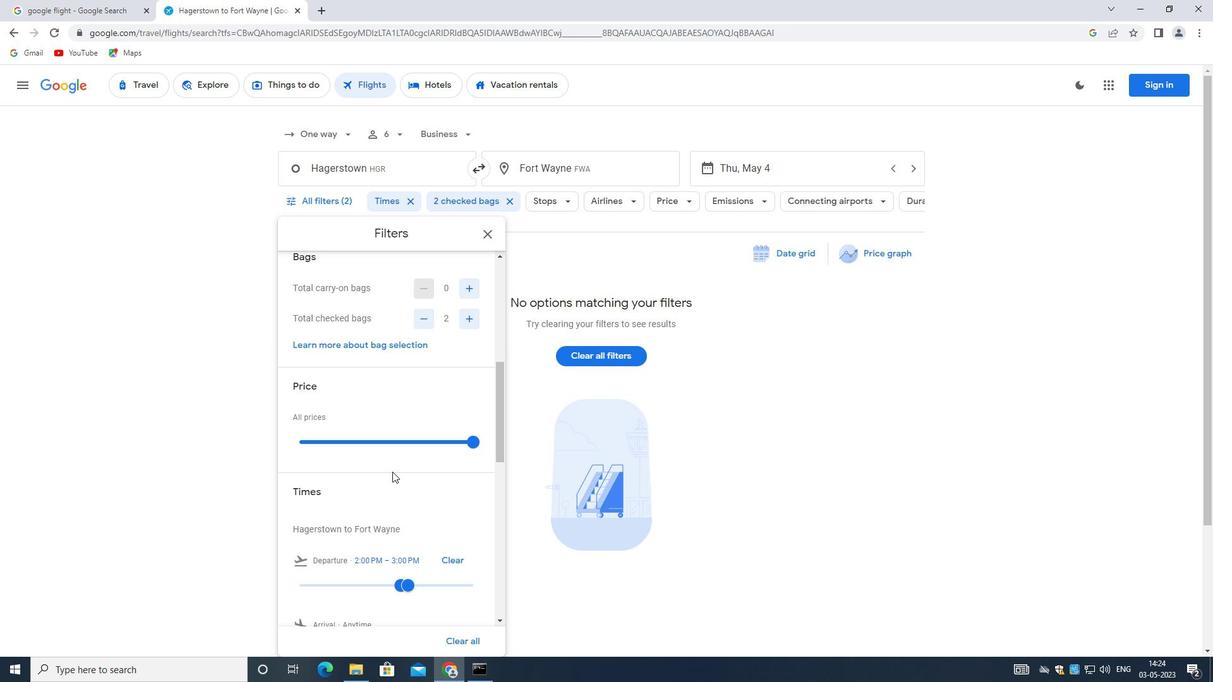 
Action: Mouse moved to (412, 457)
Screenshot: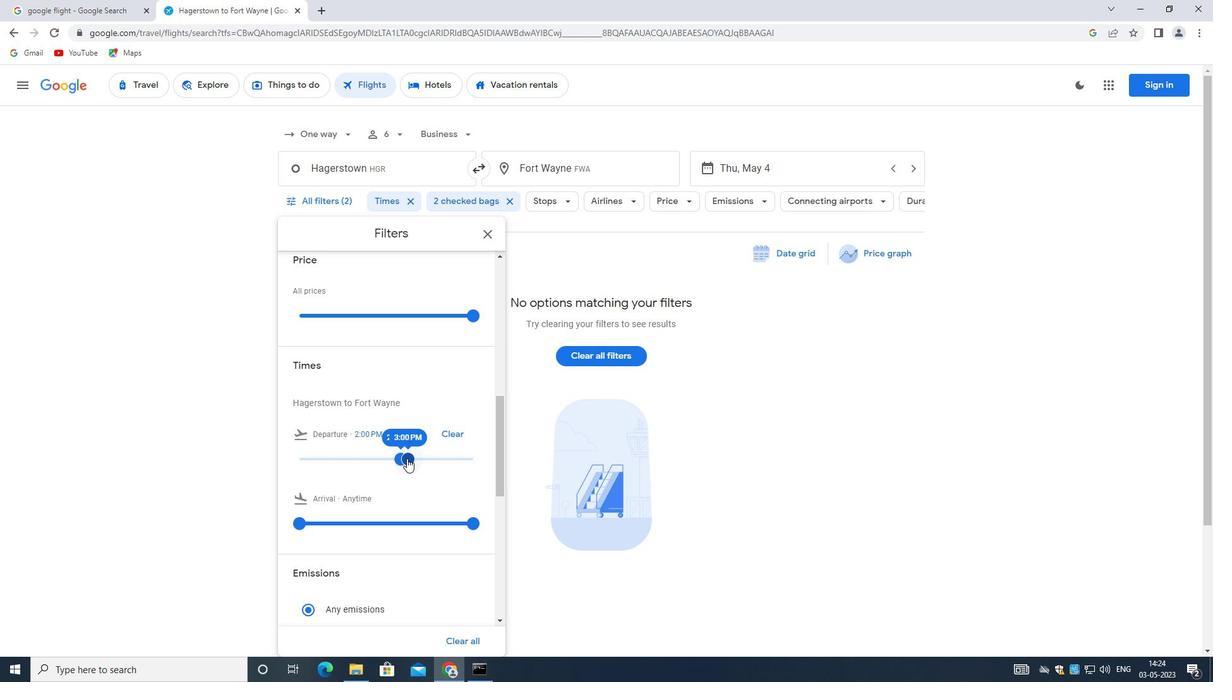 
Action: Mouse pressed left at (412, 457)
Screenshot: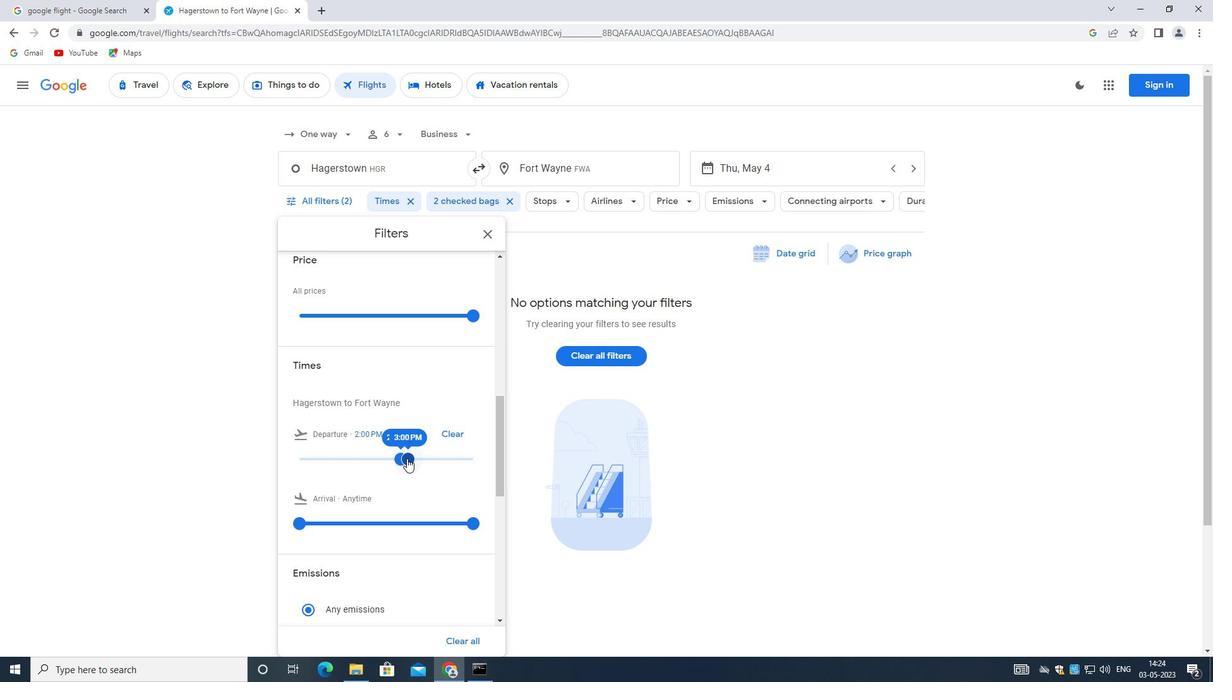
Action: Mouse moved to (398, 457)
Screenshot: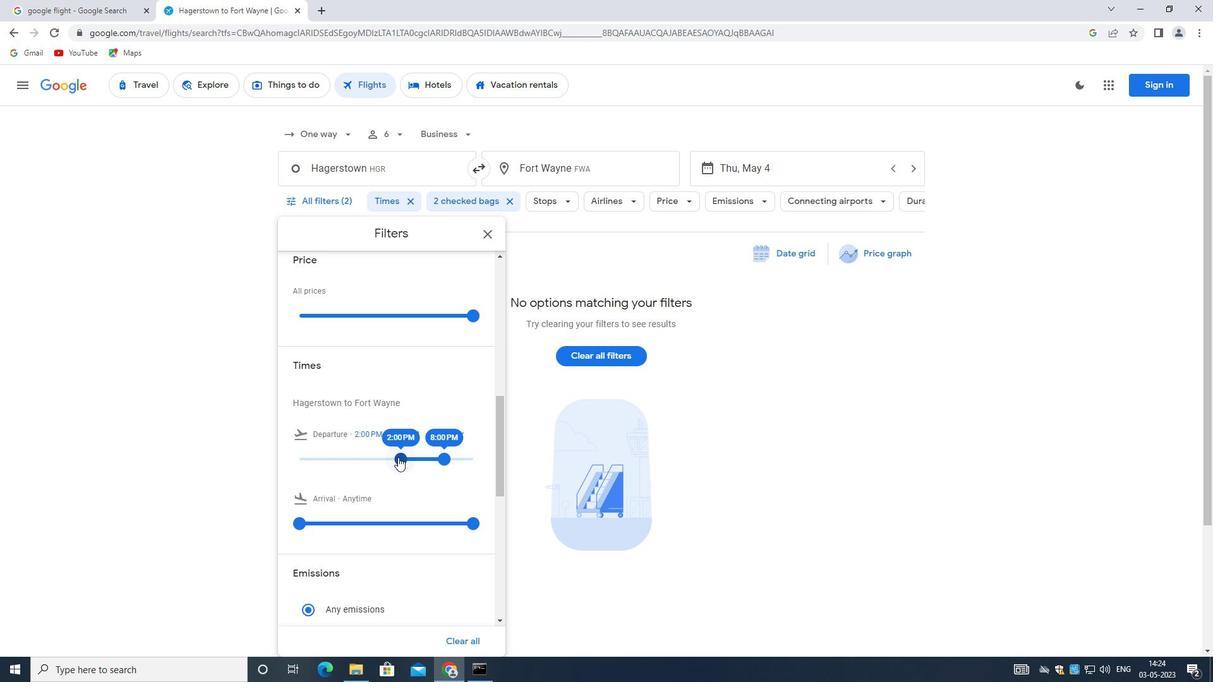 
Action: Mouse pressed left at (398, 457)
Screenshot: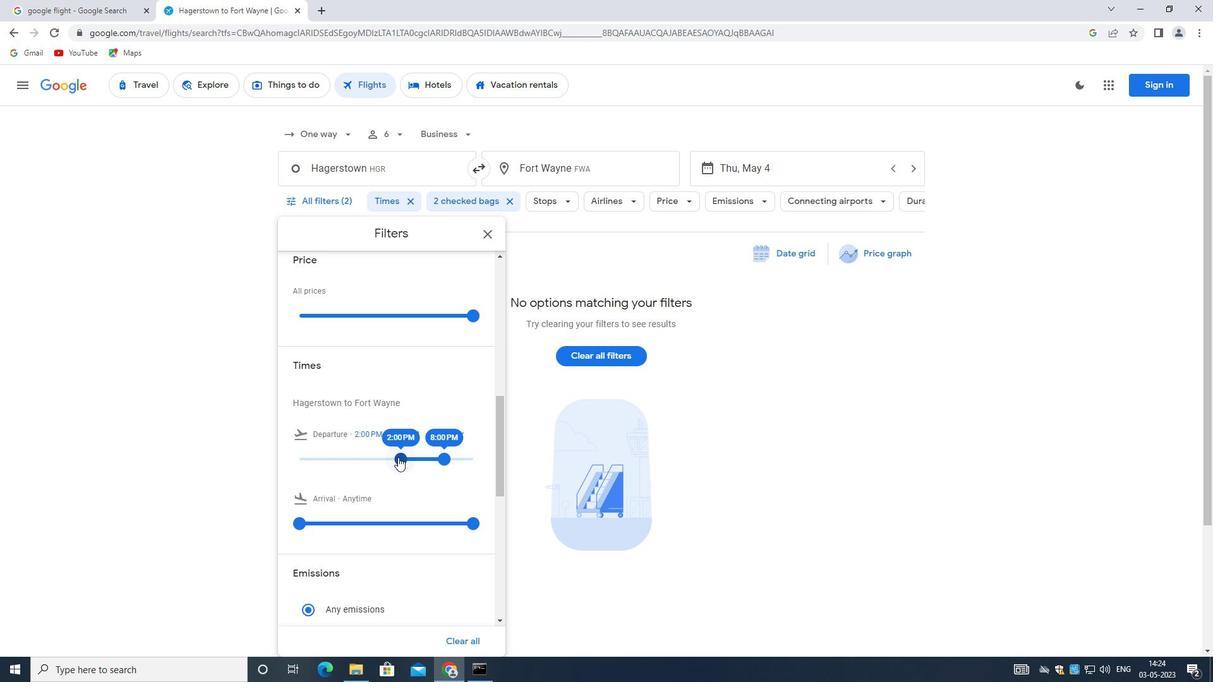 
Action: Mouse moved to (445, 457)
Screenshot: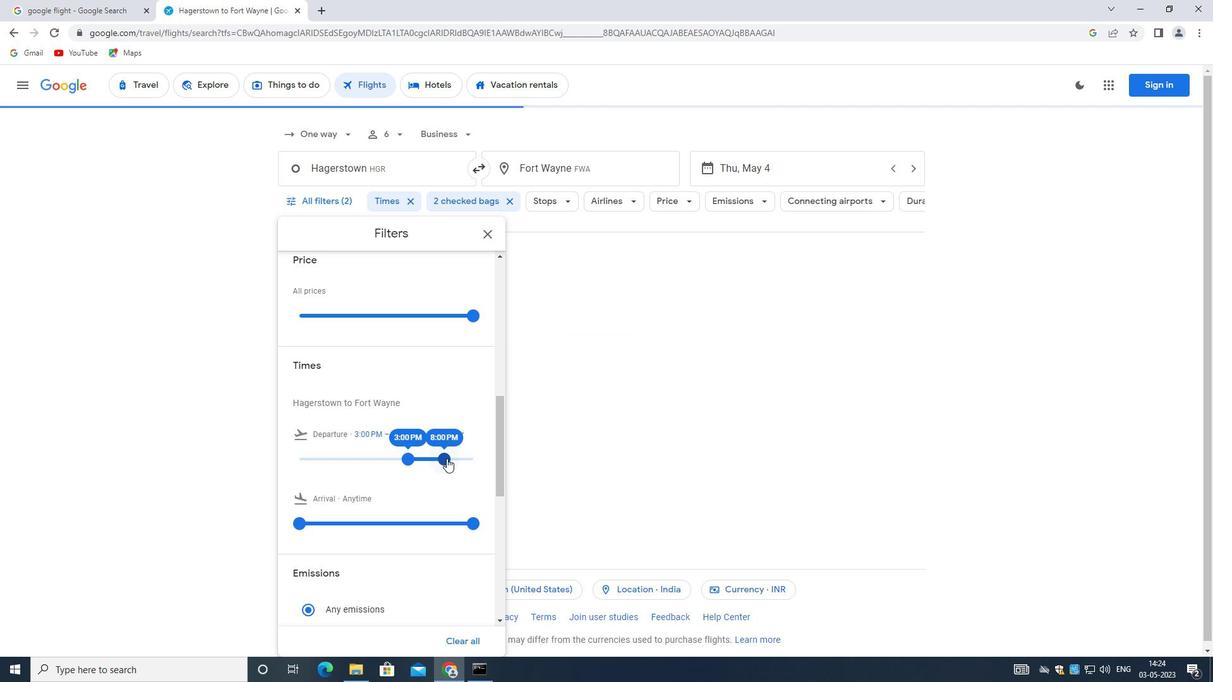 
Action: Mouse pressed left at (445, 457)
Screenshot: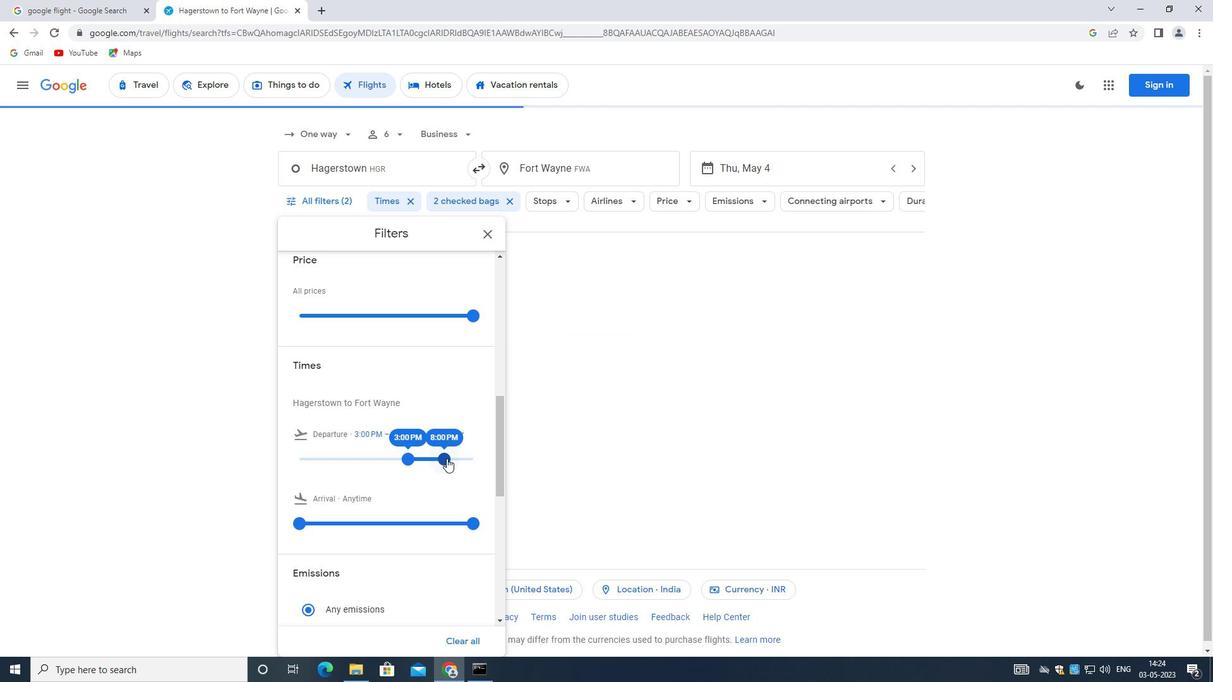 
Action: Mouse moved to (427, 595)
Screenshot: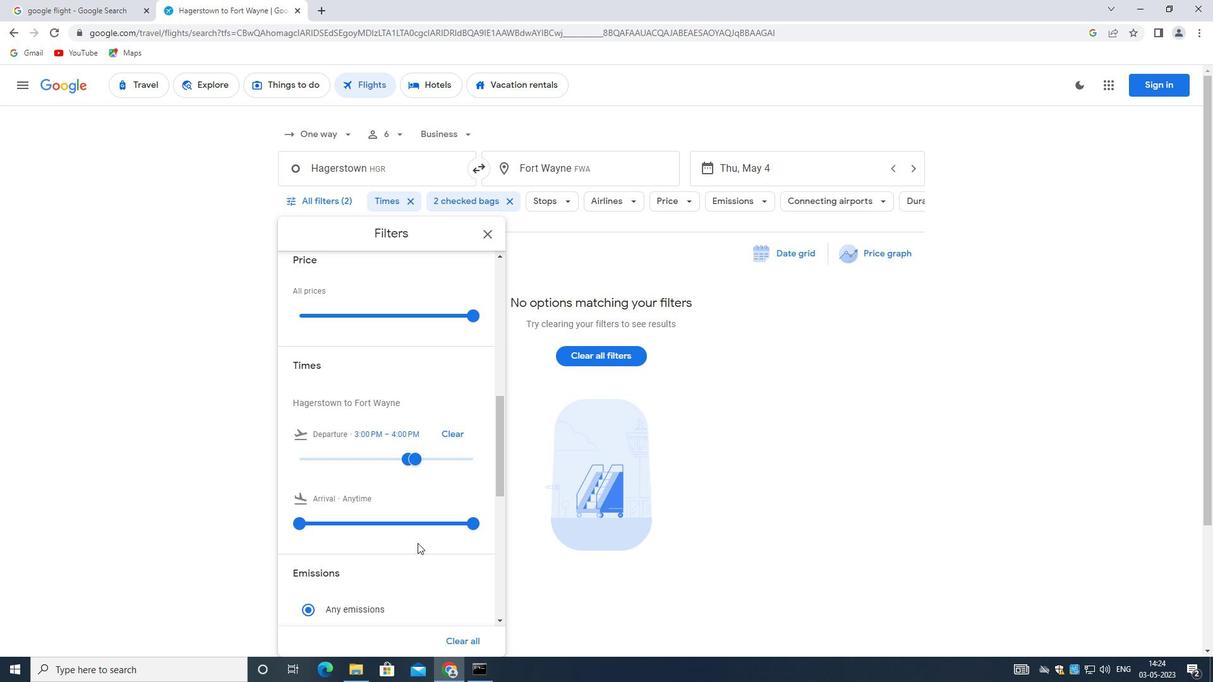 
Action: Mouse scrolled (427, 594) with delta (0, 0)
Screenshot: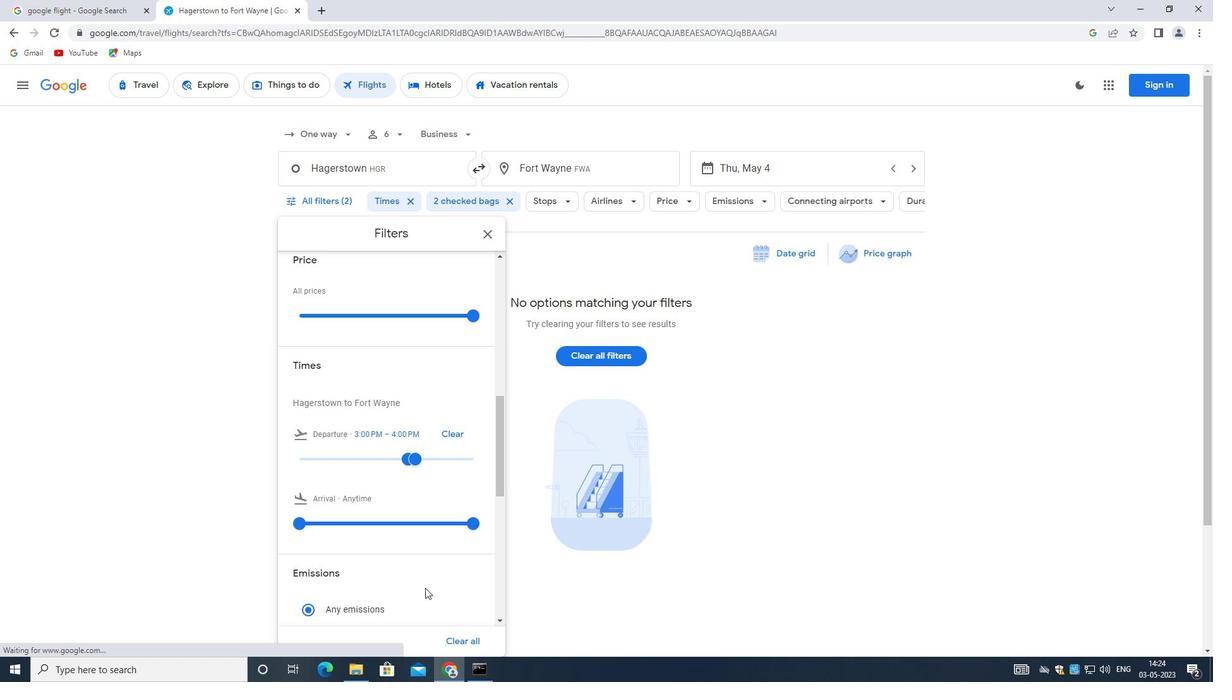 
Action: Mouse moved to (427, 594)
Screenshot: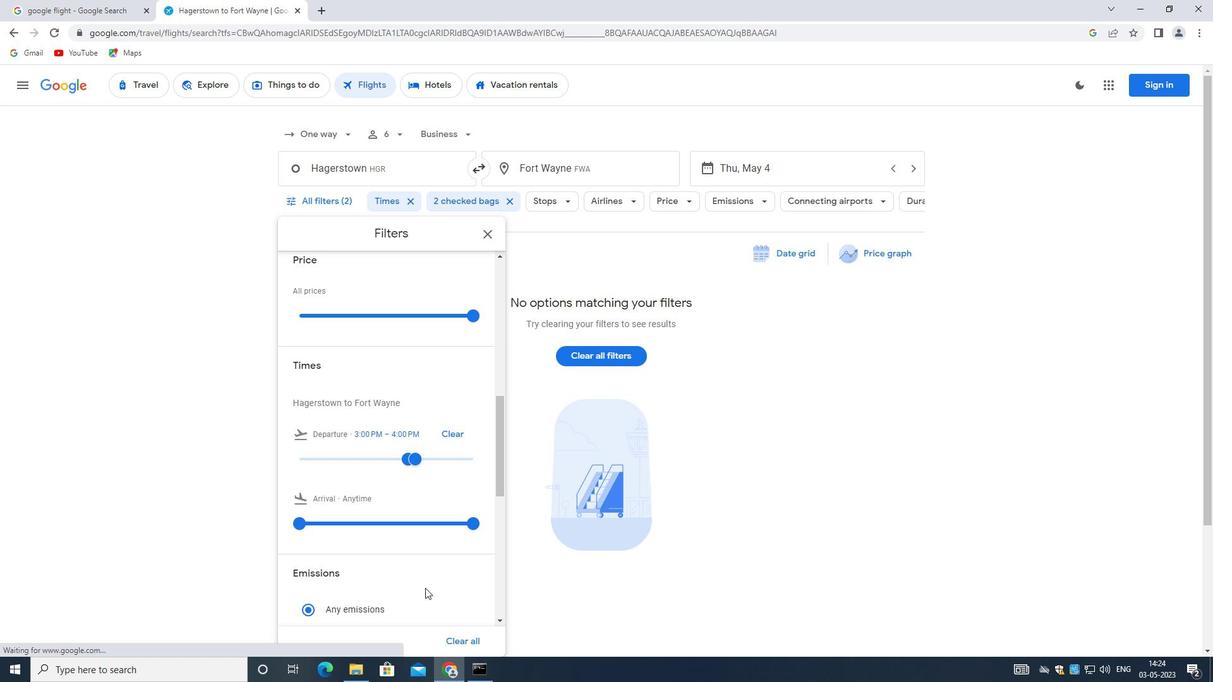 
Action: Mouse scrolled (427, 593) with delta (0, 0)
Screenshot: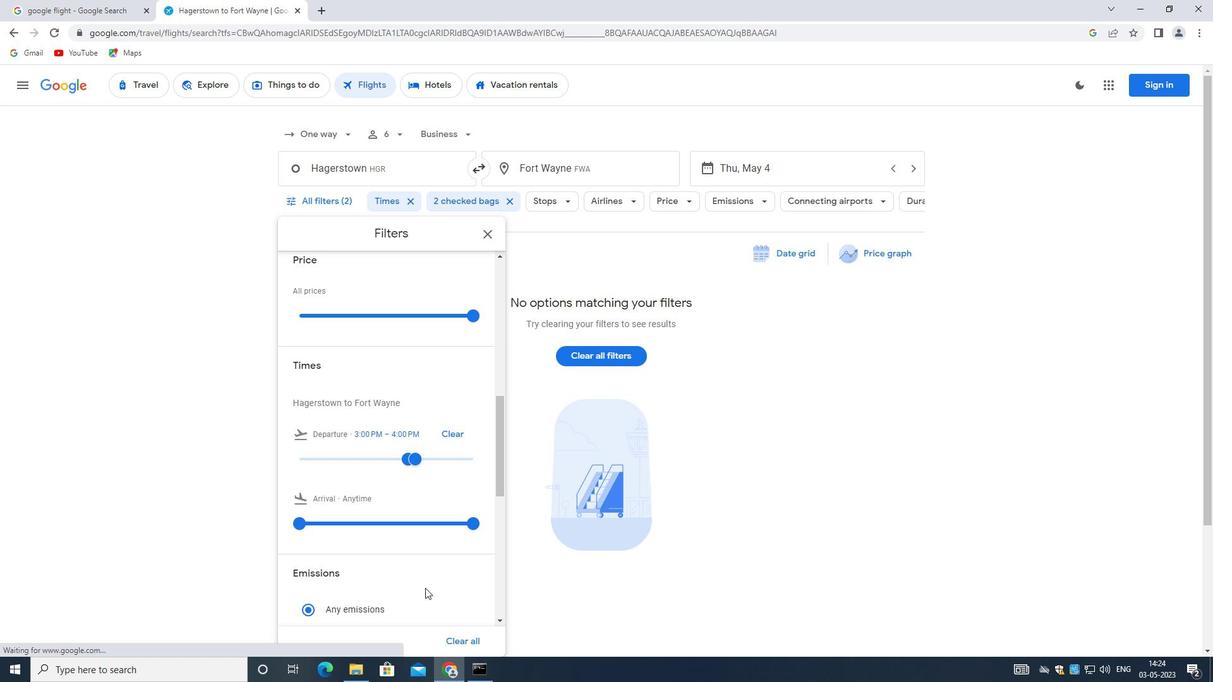 
Action: Mouse moved to (427, 592)
Screenshot: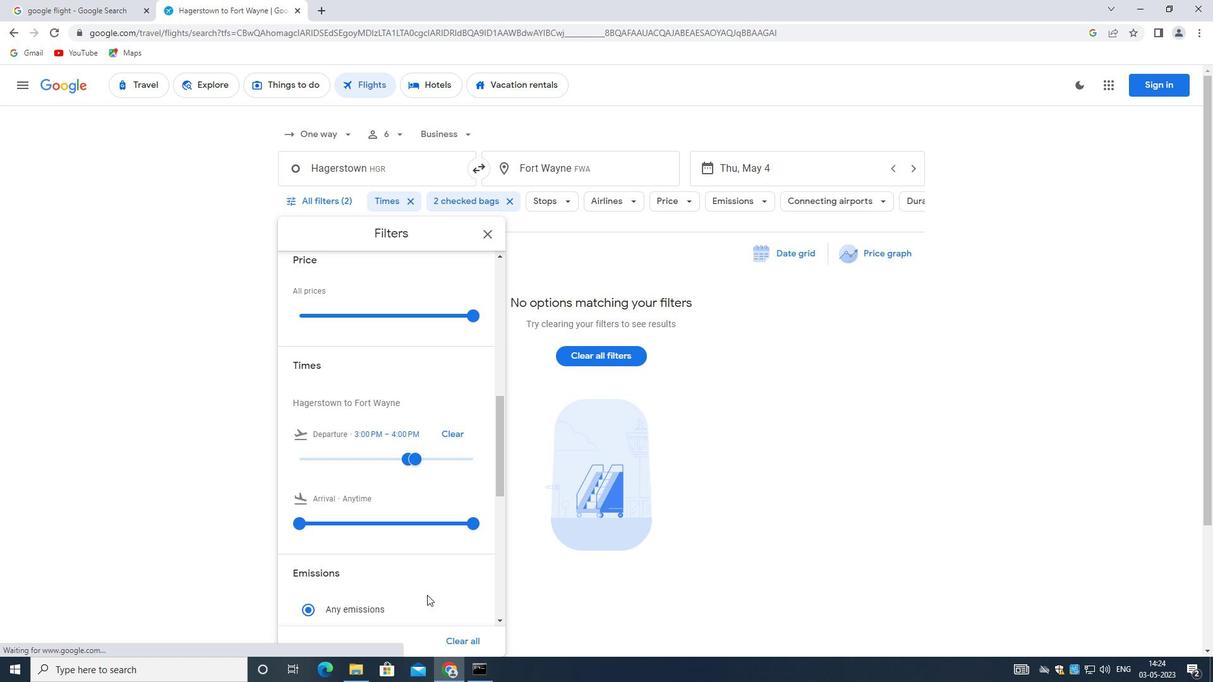 
Action: Mouse scrolled (427, 592) with delta (0, 0)
Screenshot: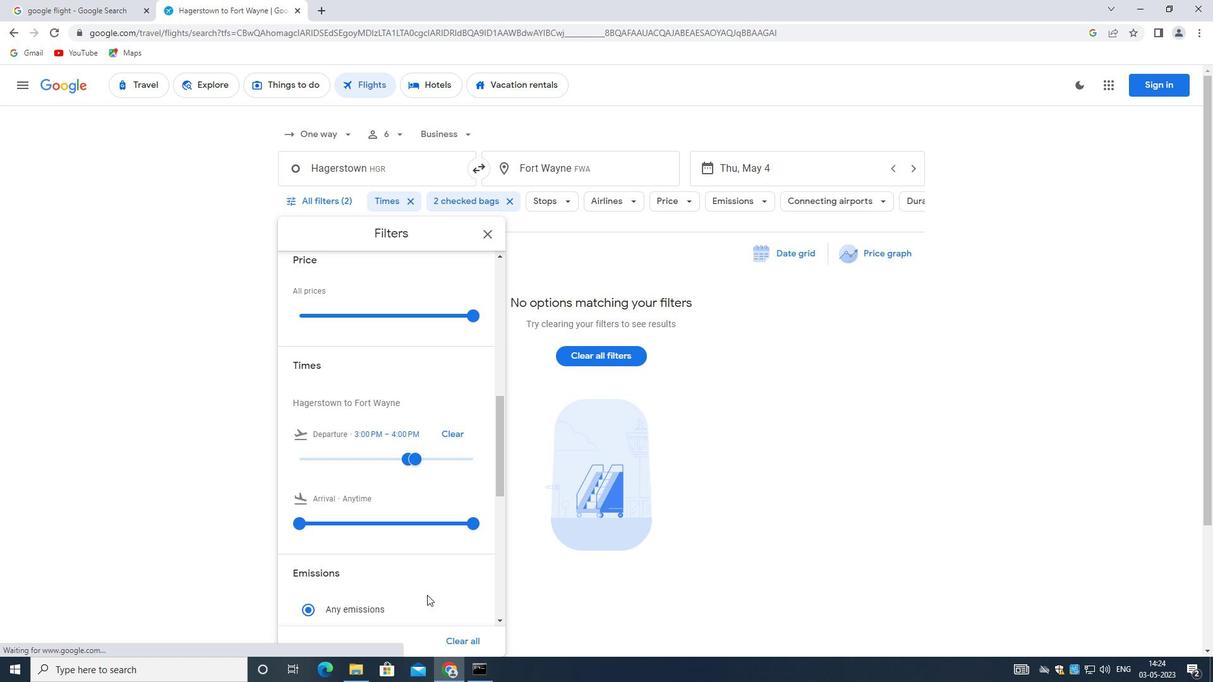 
Action: Mouse moved to (422, 583)
Screenshot: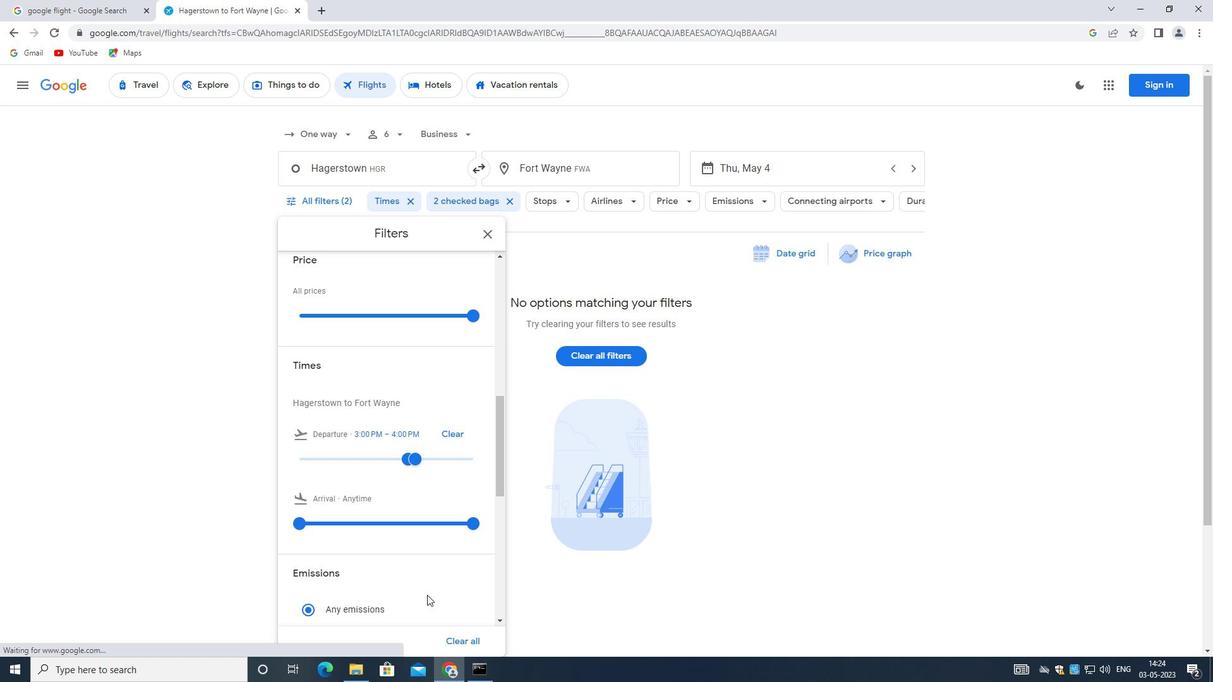 
Action: Mouse scrolled (422, 583) with delta (0, 0)
Screenshot: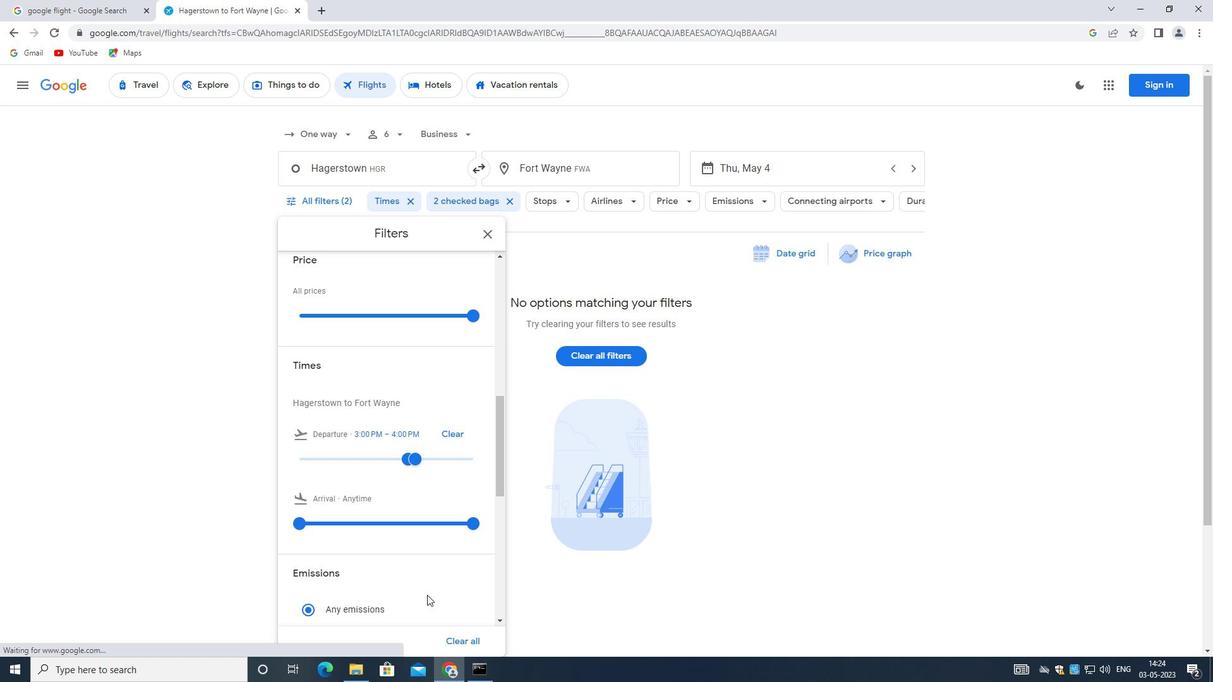 
Action: Mouse moved to (459, 504)
Screenshot: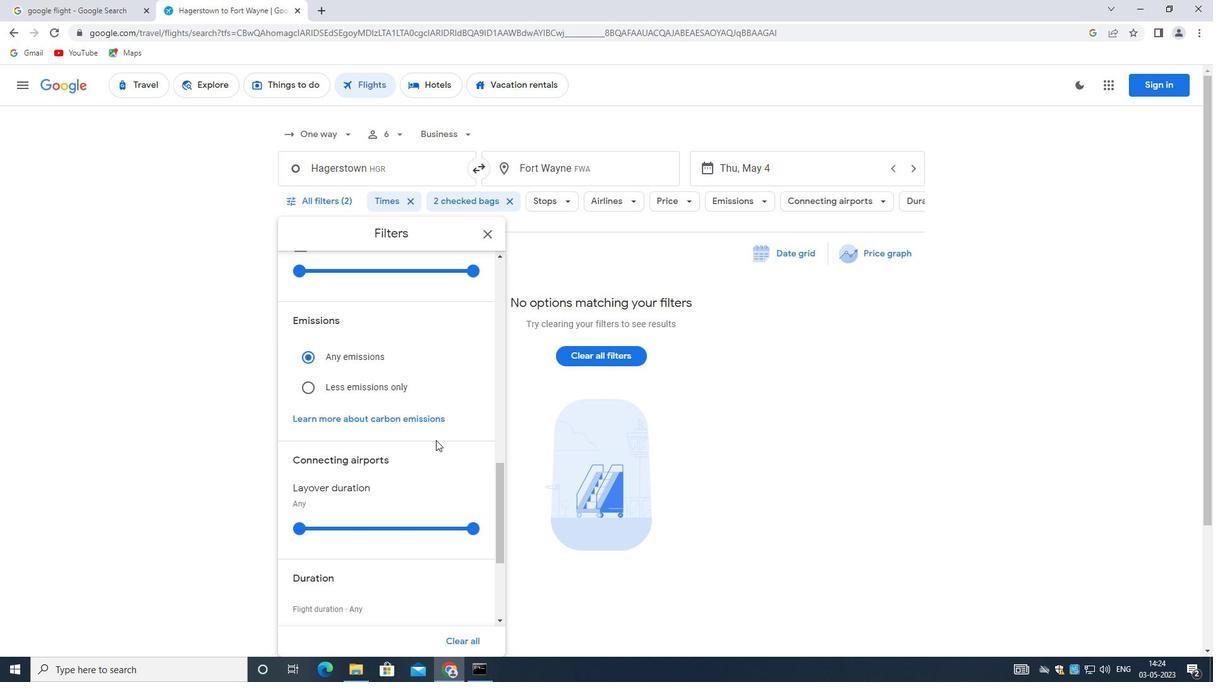 
Action: Mouse scrolled (459, 503) with delta (0, 0)
Screenshot: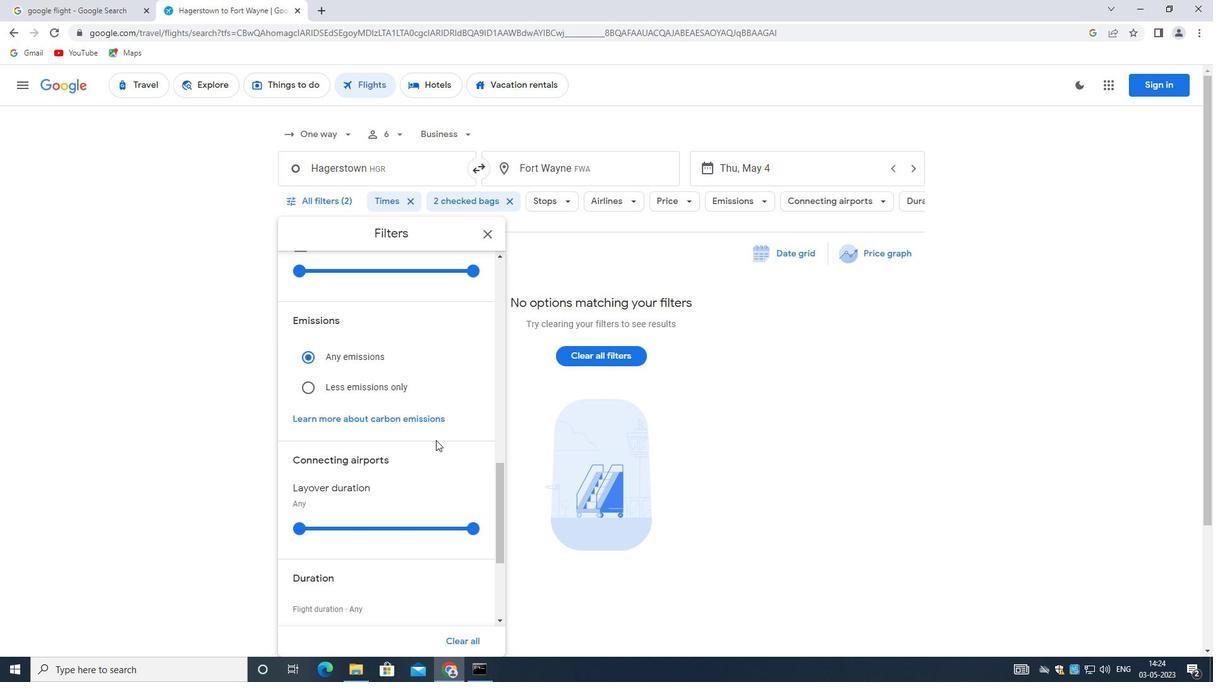 
Action: Mouse moved to (457, 505)
Screenshot: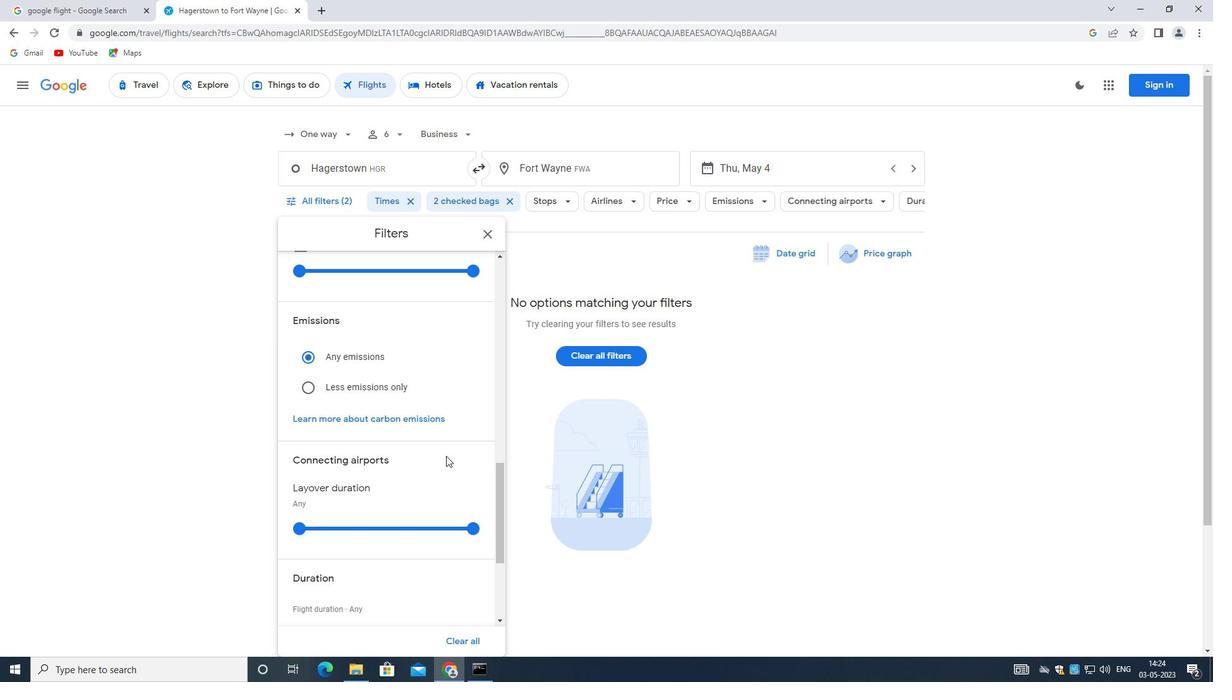 
Action: Mouse scrolled (457, 504) with delta (0, 0)
Screenshot: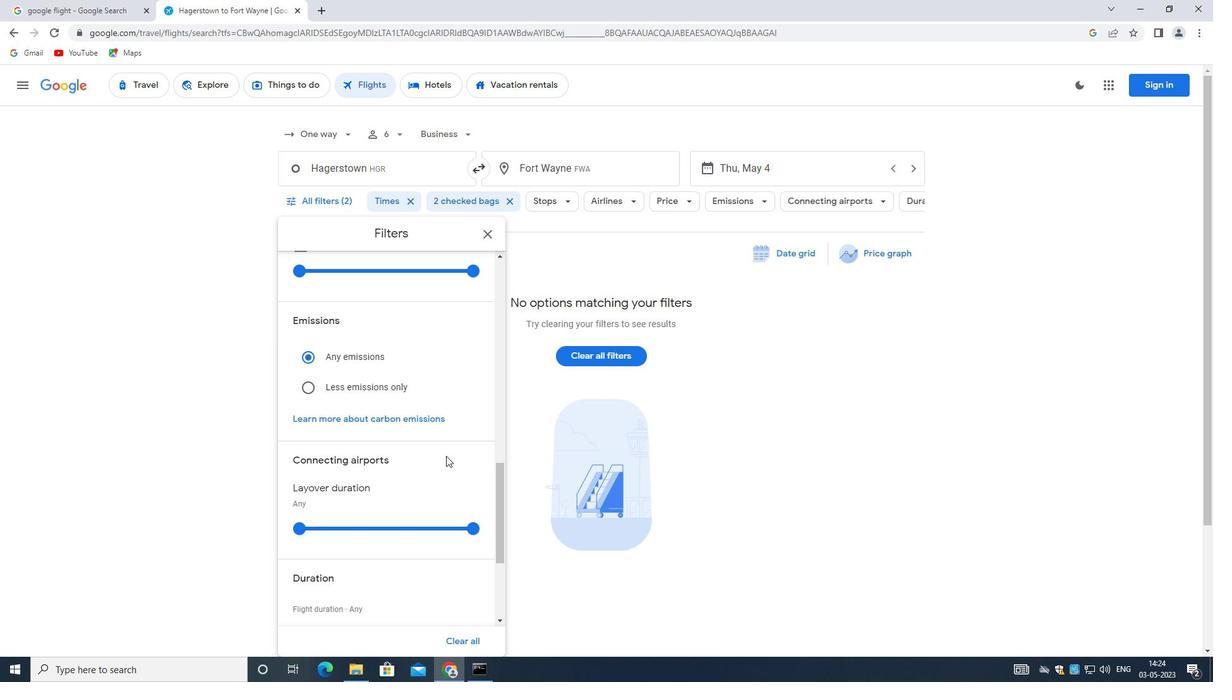 
Action: Mouse moved to (456, 505)
Screenshot: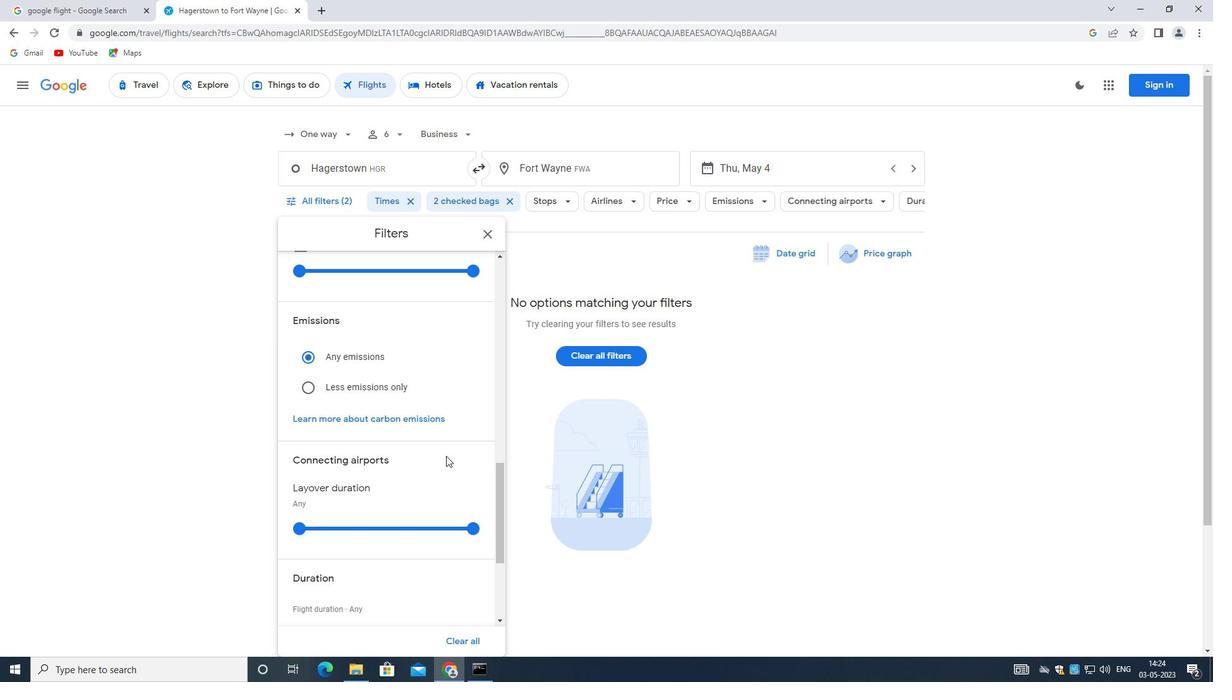 
Action: Mouse scrolled (456, 504) with delta (0, 0)
Screenshot: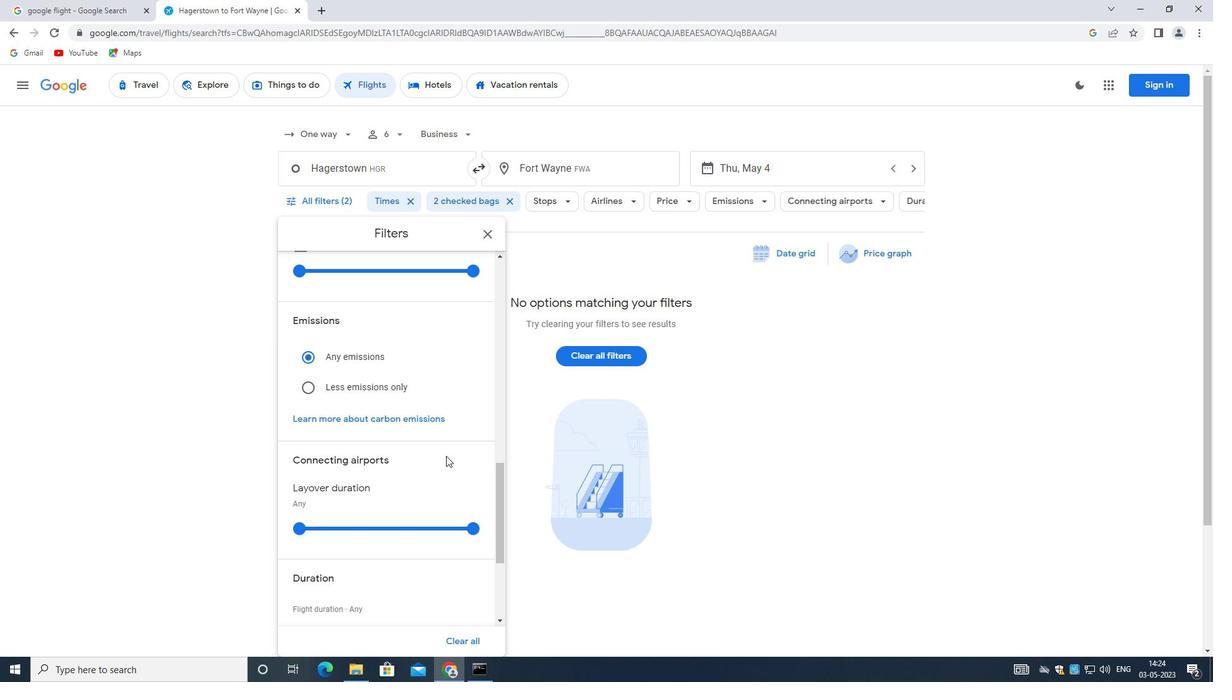 
Action: Mouse moved to (456, 505)
Screenshot: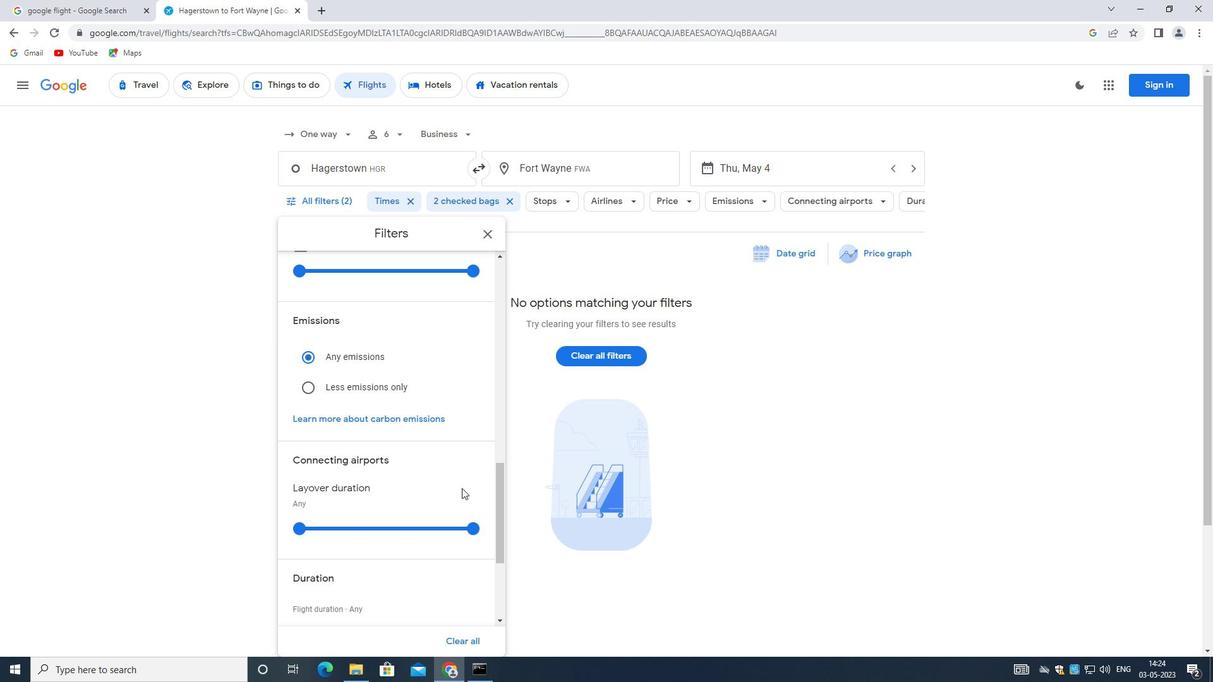 
Action: Mouse scrolled (456, 504) with delta (0, 0)
Screenshot: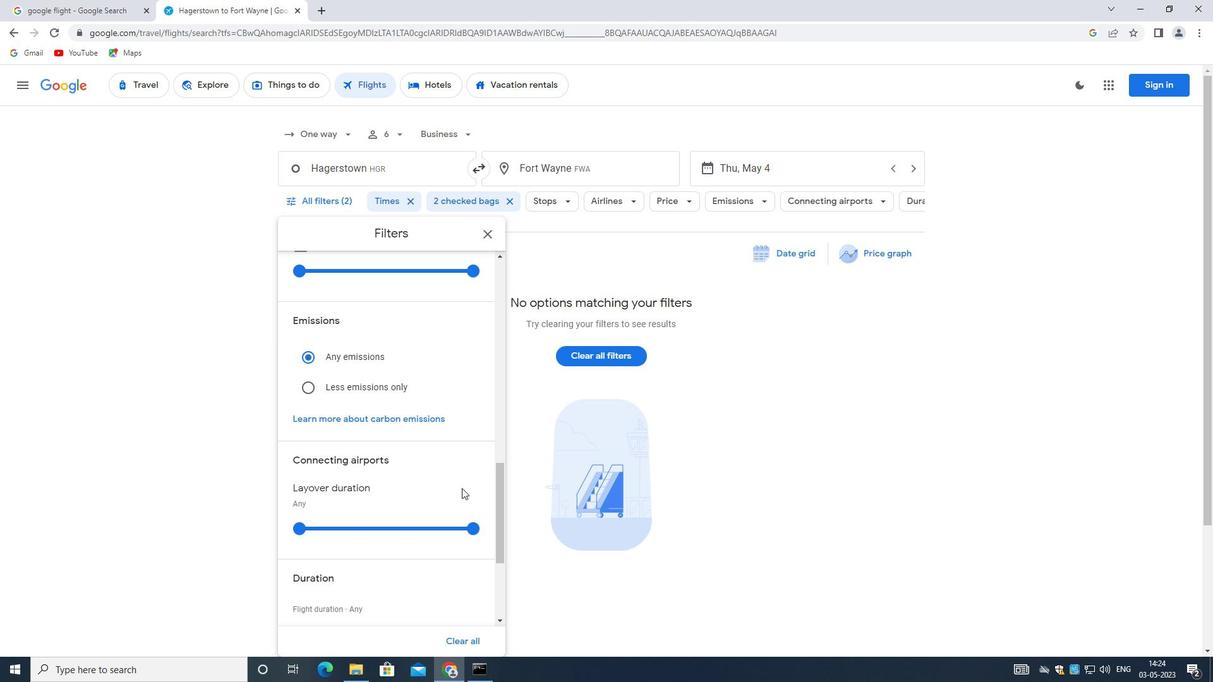 
Action: Mouse scrolled (456, 504) with delta (0, 0)
Screenshot: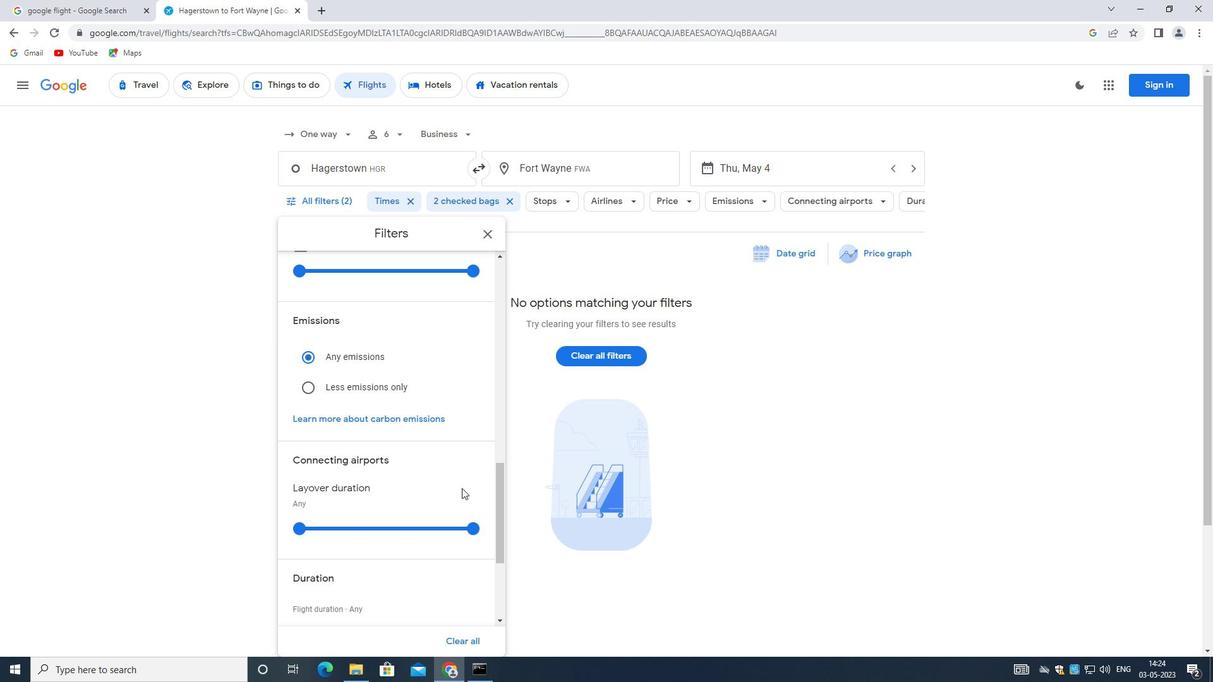 
Action: Mouse moved to (439, 505)
Screenshot: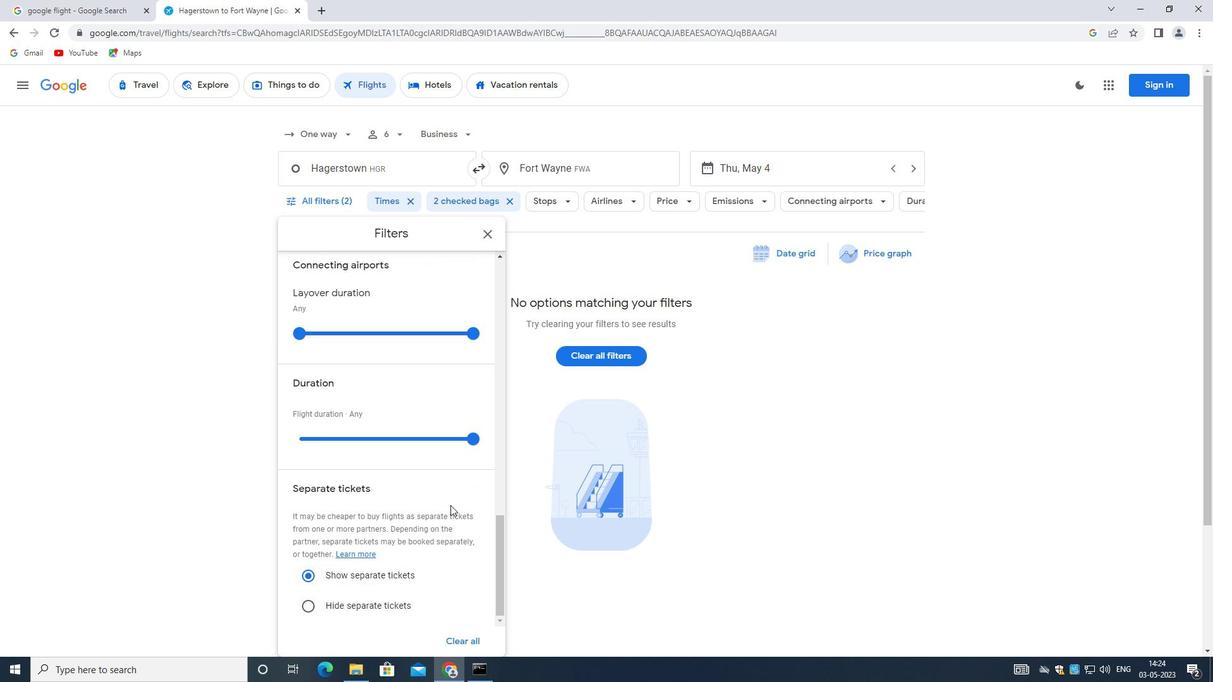
Action: Mouse scrolled (439, 504) with delta (0, 0)
Screenshot: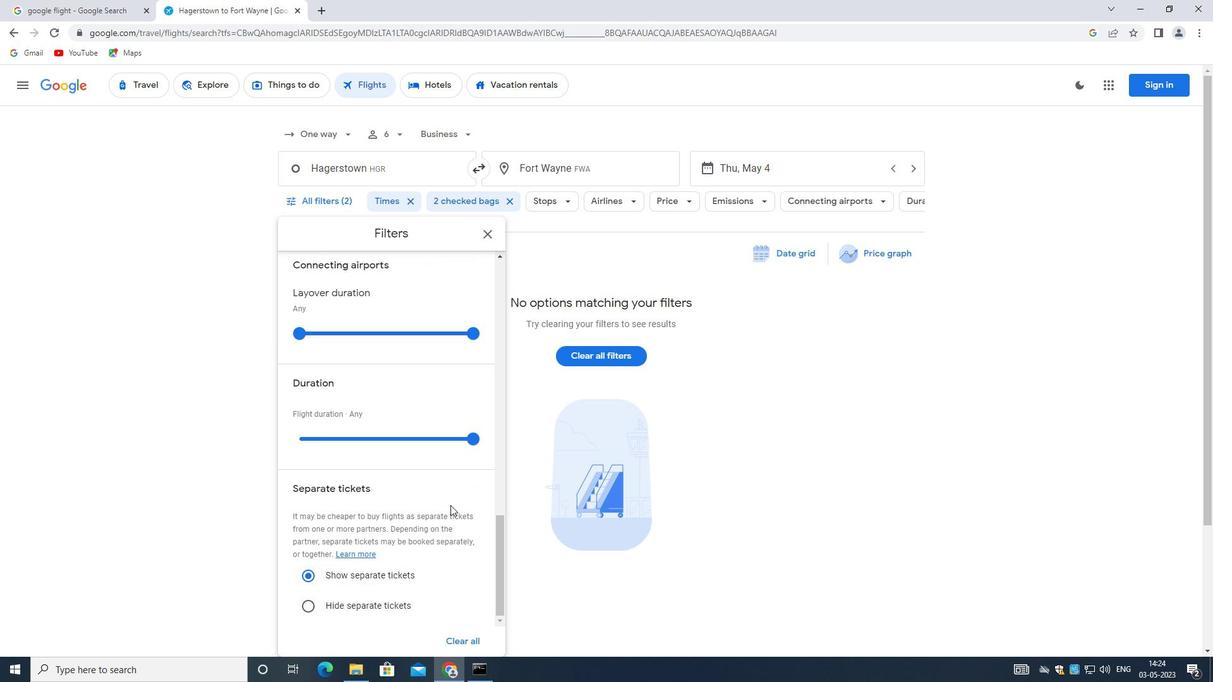 
Action: Mouse moved to (437, 506)
Screenshot: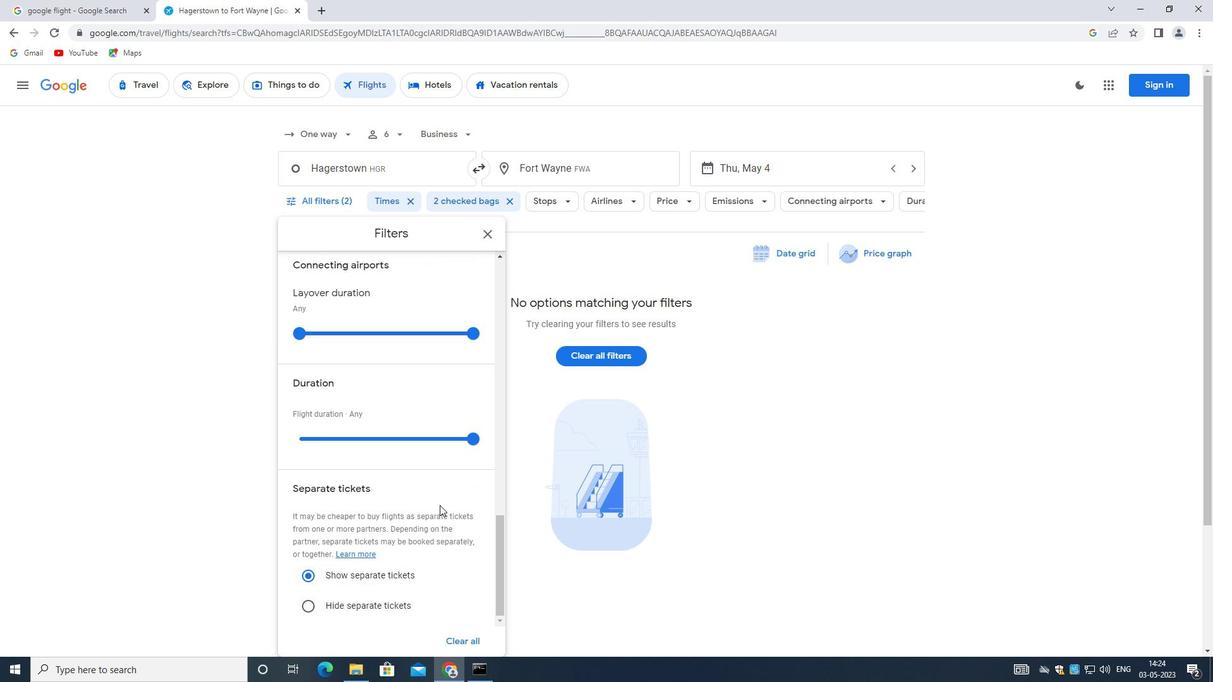 
Action: Mouse scrolled (439, 504) with delta (0, 0)
Screenshot: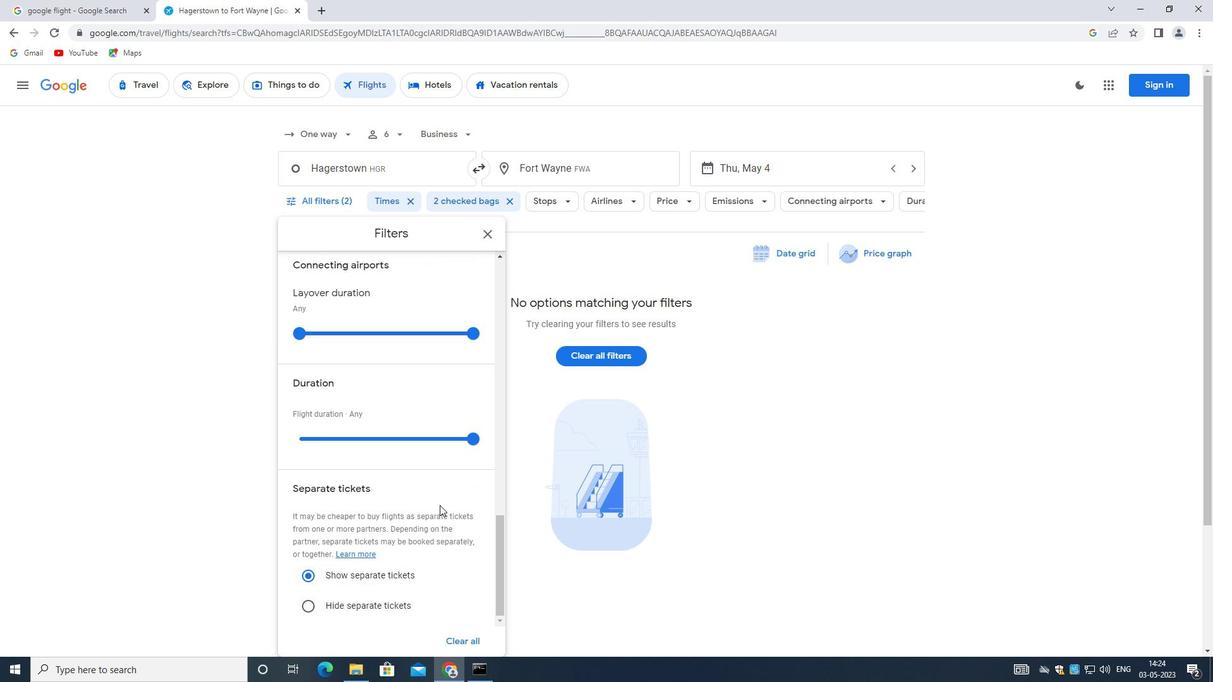 
Action: Mouse scrolled (437, 506) with delta (0, 0)
Screenshot: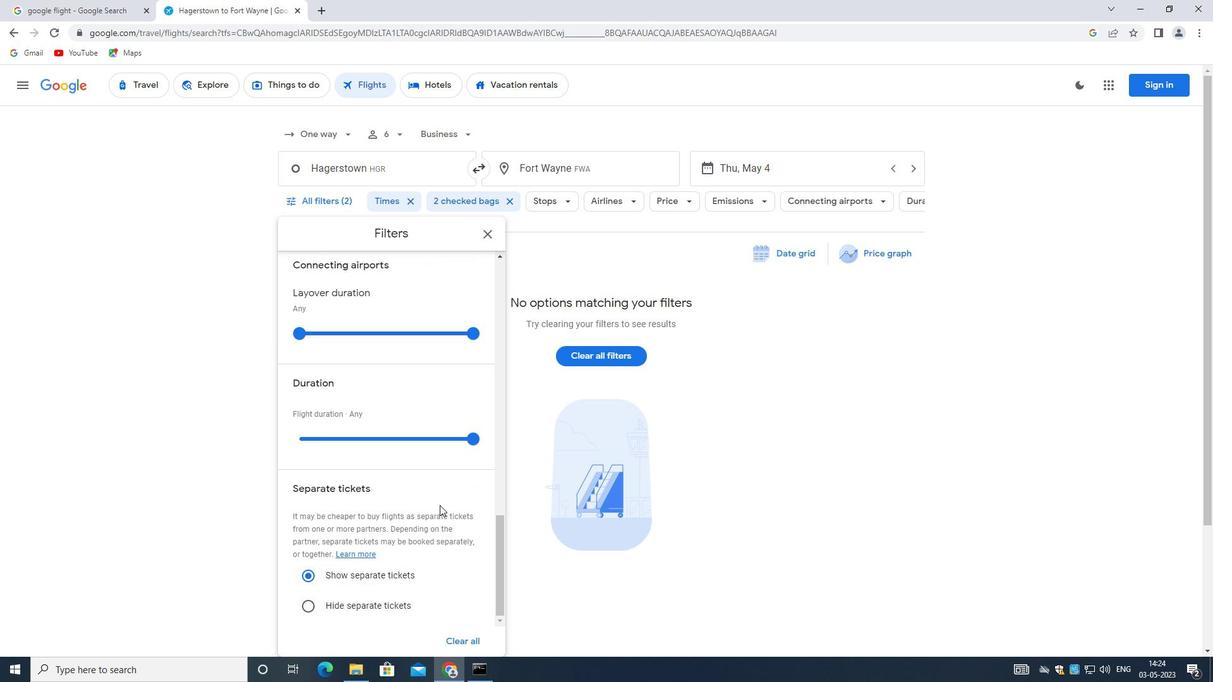 
Action: Mouse moved to (437, 507)
Screenshot: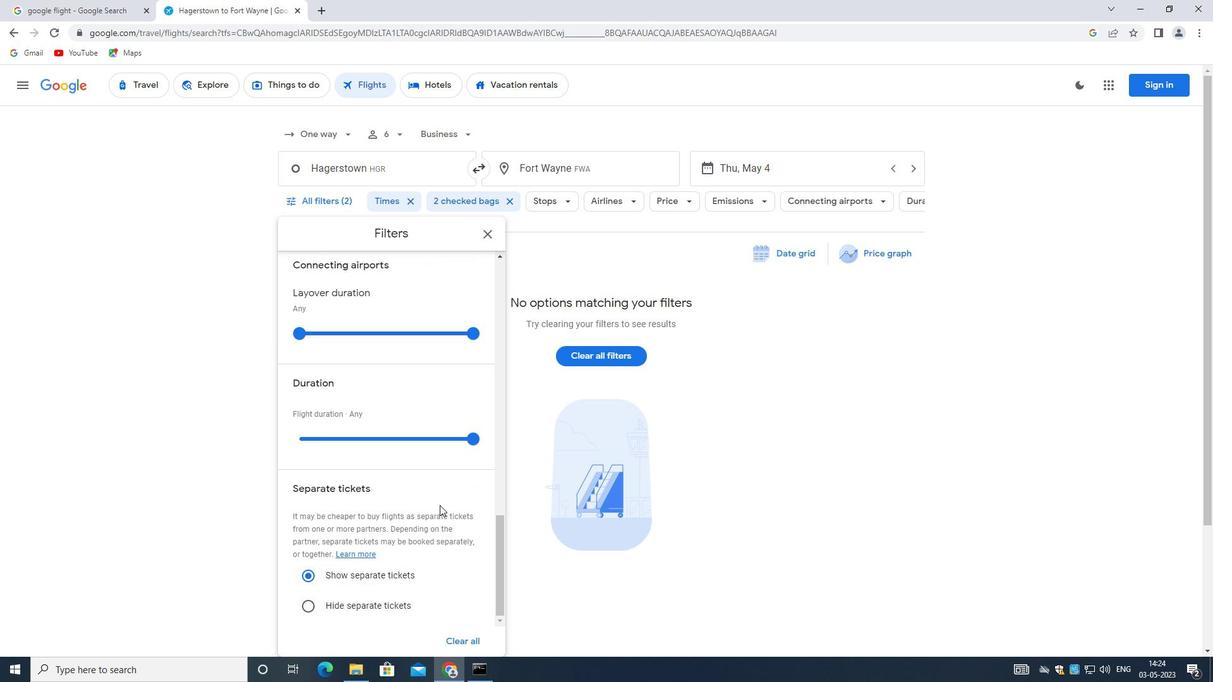 
Action: Mouse scrolled (437, 506) with delta (0, 0)
Screenshot: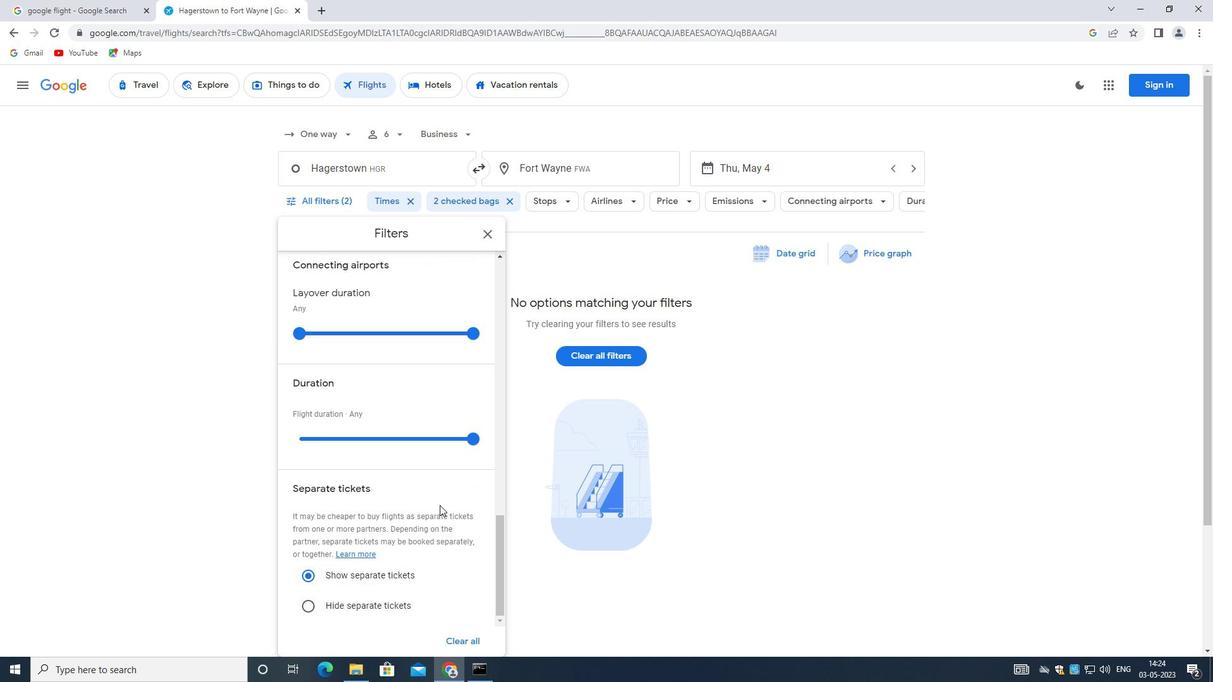 
Action: Mouse moved to (428, 518)
Screenshot: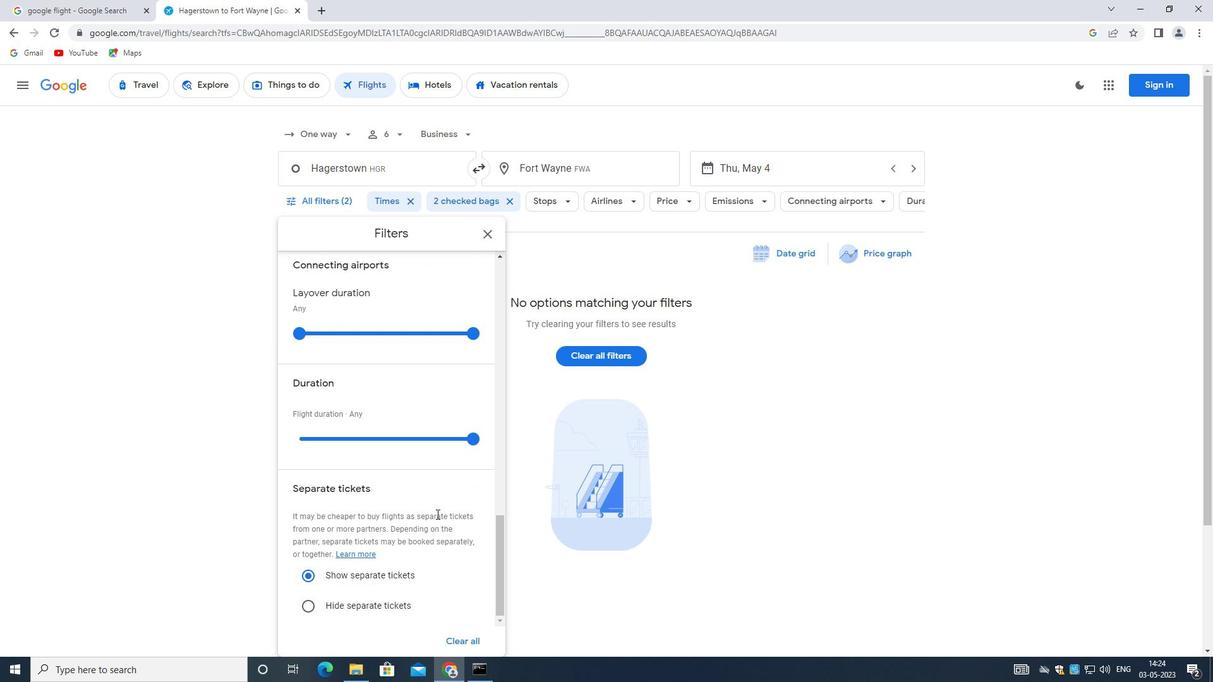 
